 Task: For heading Use Roboto with pink colour & bold.  font size for heading26,  'Change the font style of data to'Roboto and font size to 18,  Change the alignment of both headline & data to Align center.  In the sheet  DashboardTaxAdvicebook
Action: Mouse moved to (60, 163)
Screenshot: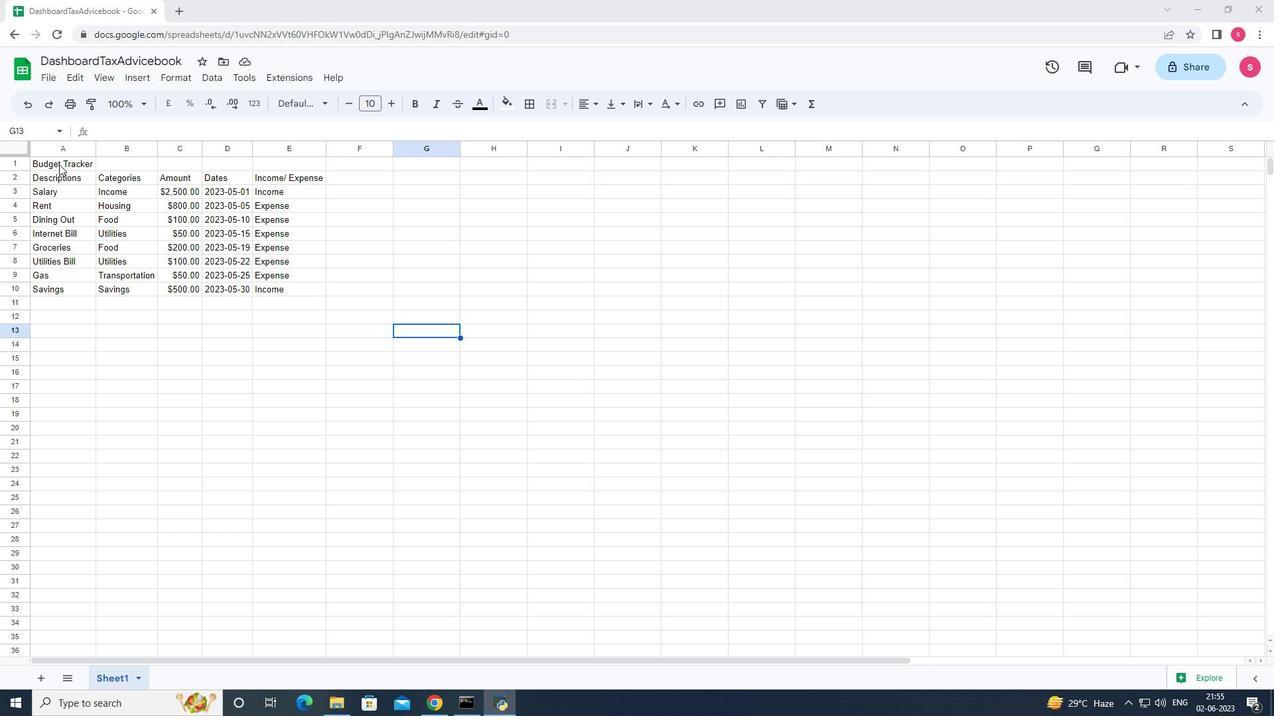 
Action: Mouse pressed left at (60, 163)
Screenshot: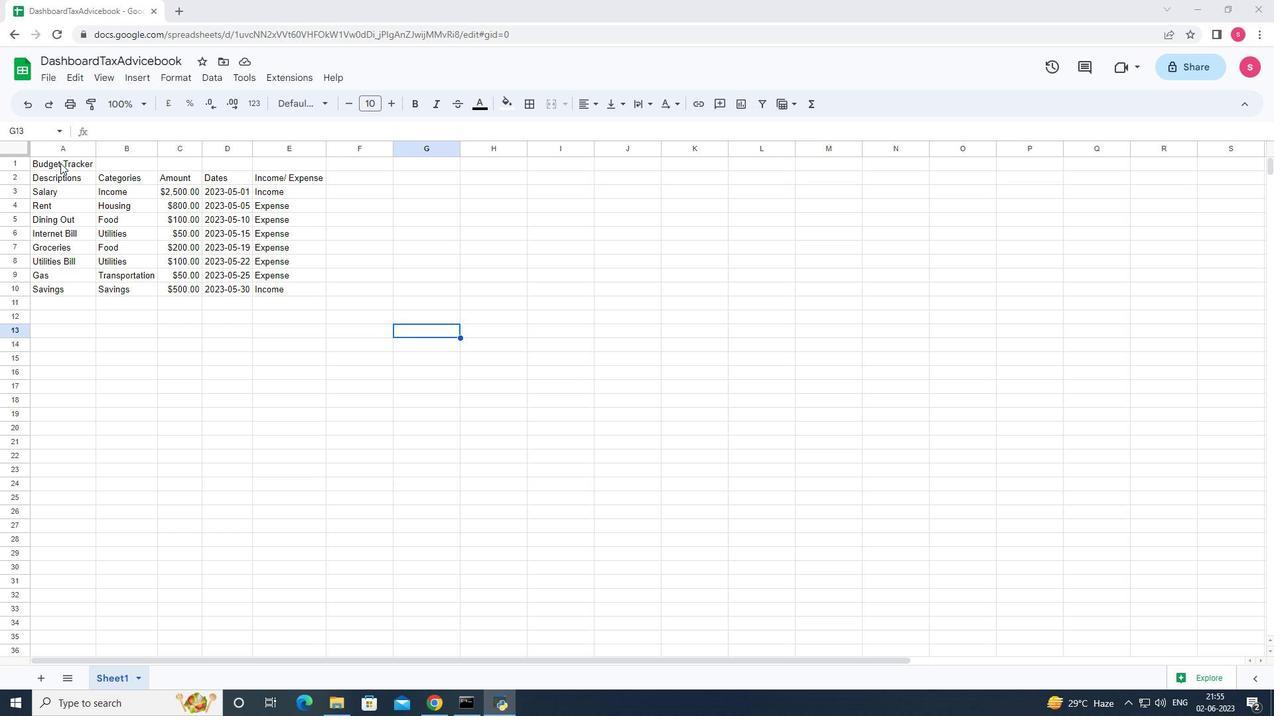 
Action: Mouse moved to (317, 104)
Screenshot: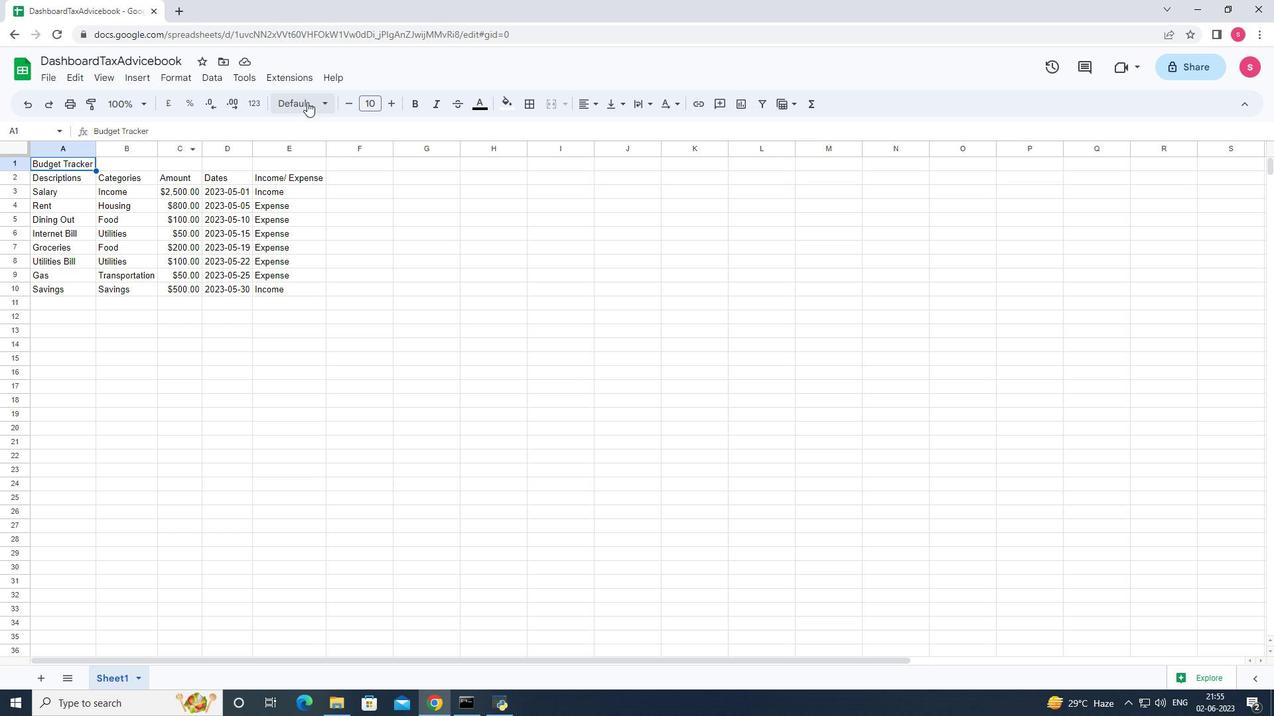 
Action: Mouse pressed left at (317, 104)
Screenshot: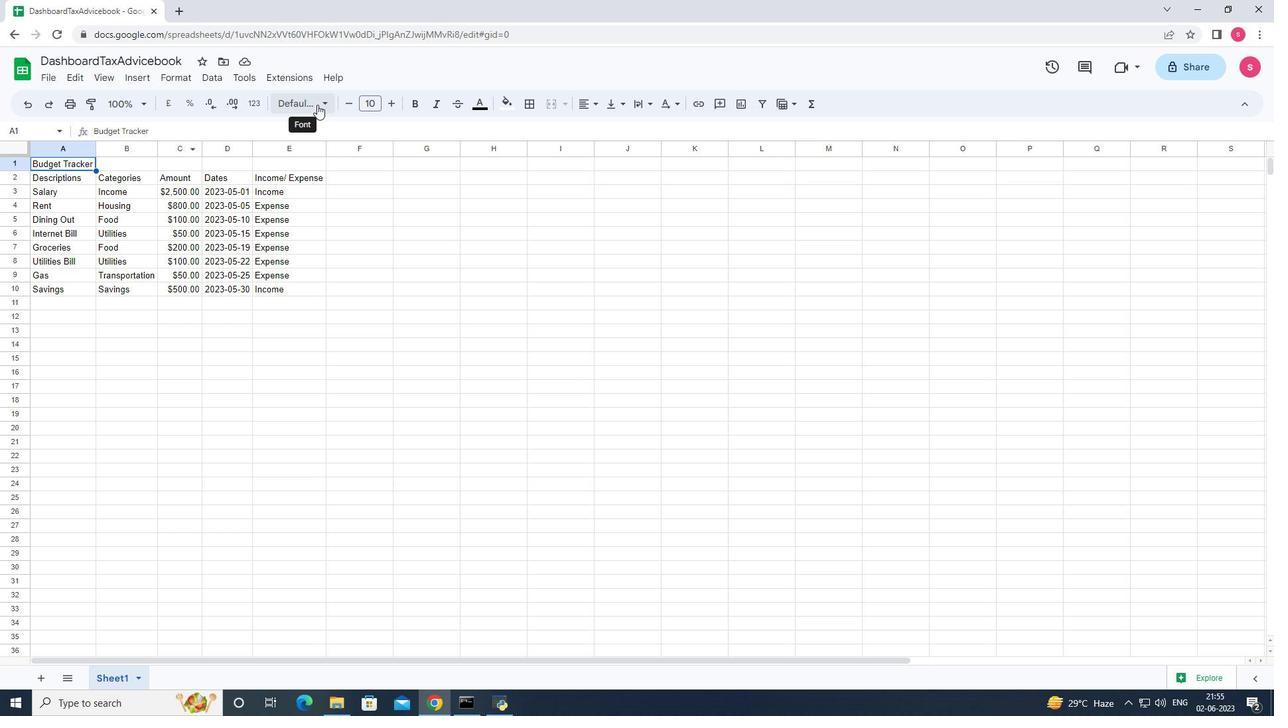 
Action: Mouse moved to (380, 525)
Screenshot: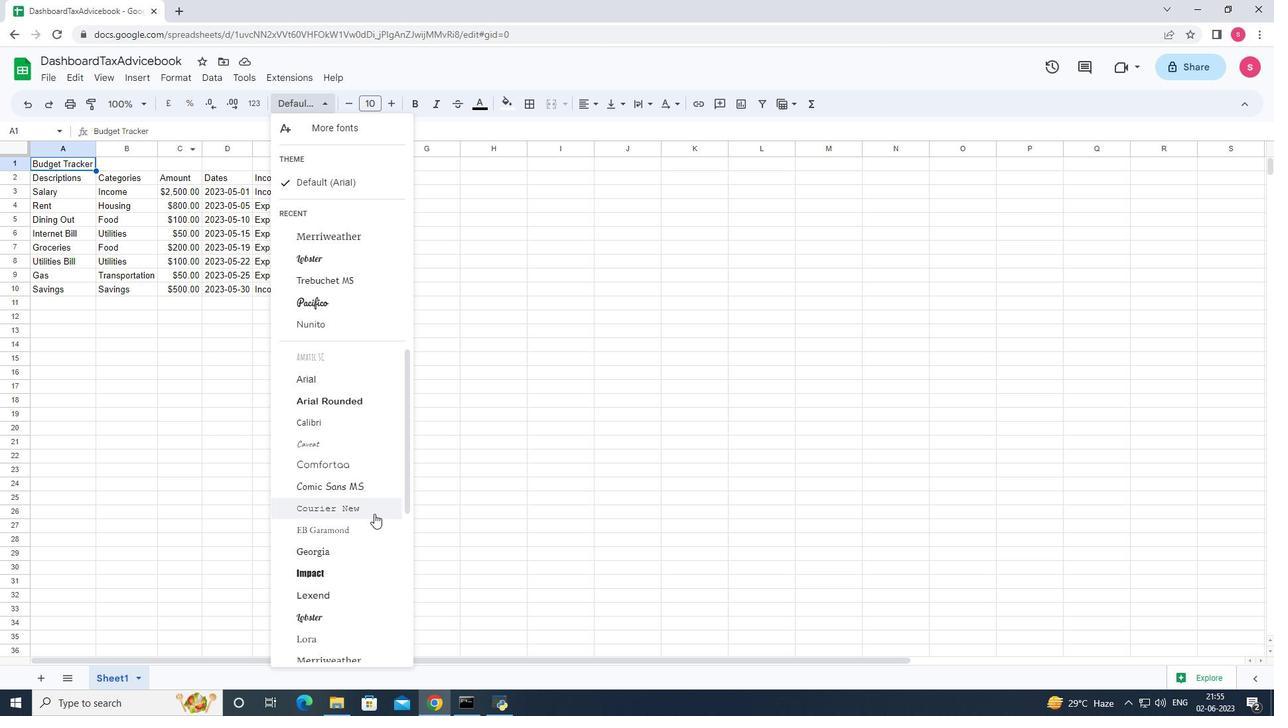 
Action: Mouse scrolled (380, 525) with delta (0, 0)
Screenshot: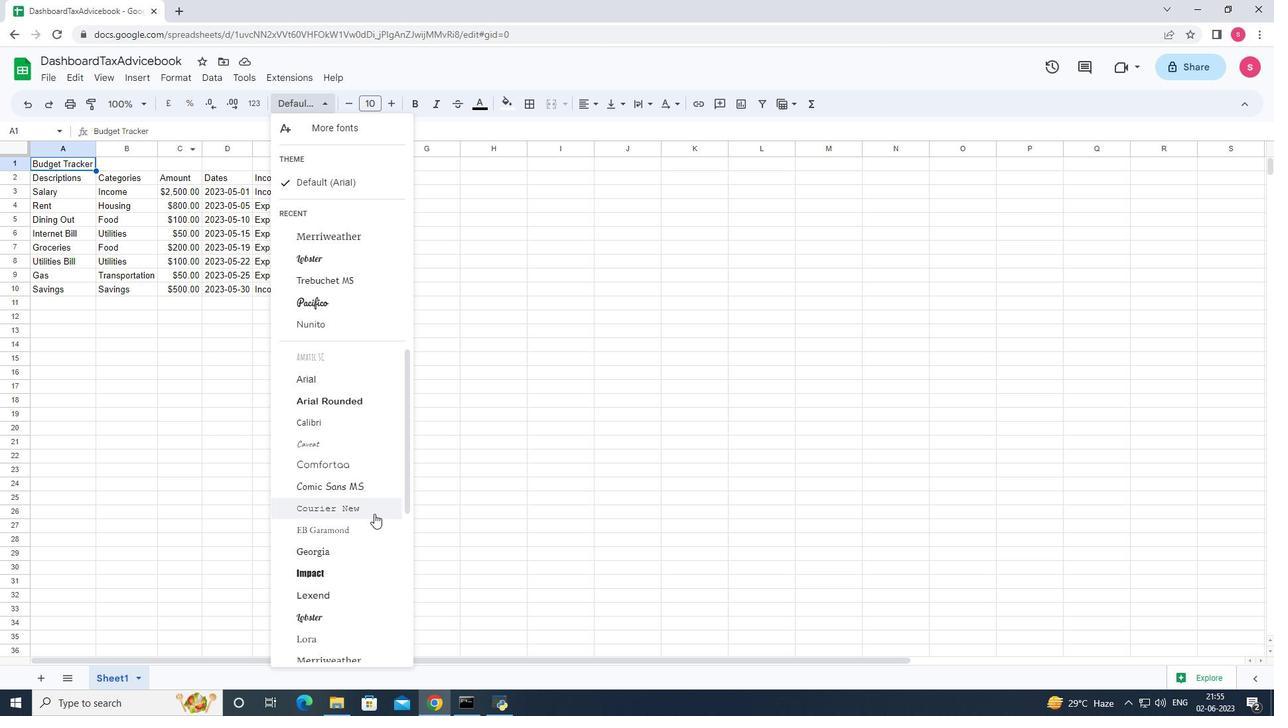 
Action: Mouse moved to (387, 538)
Screenshot: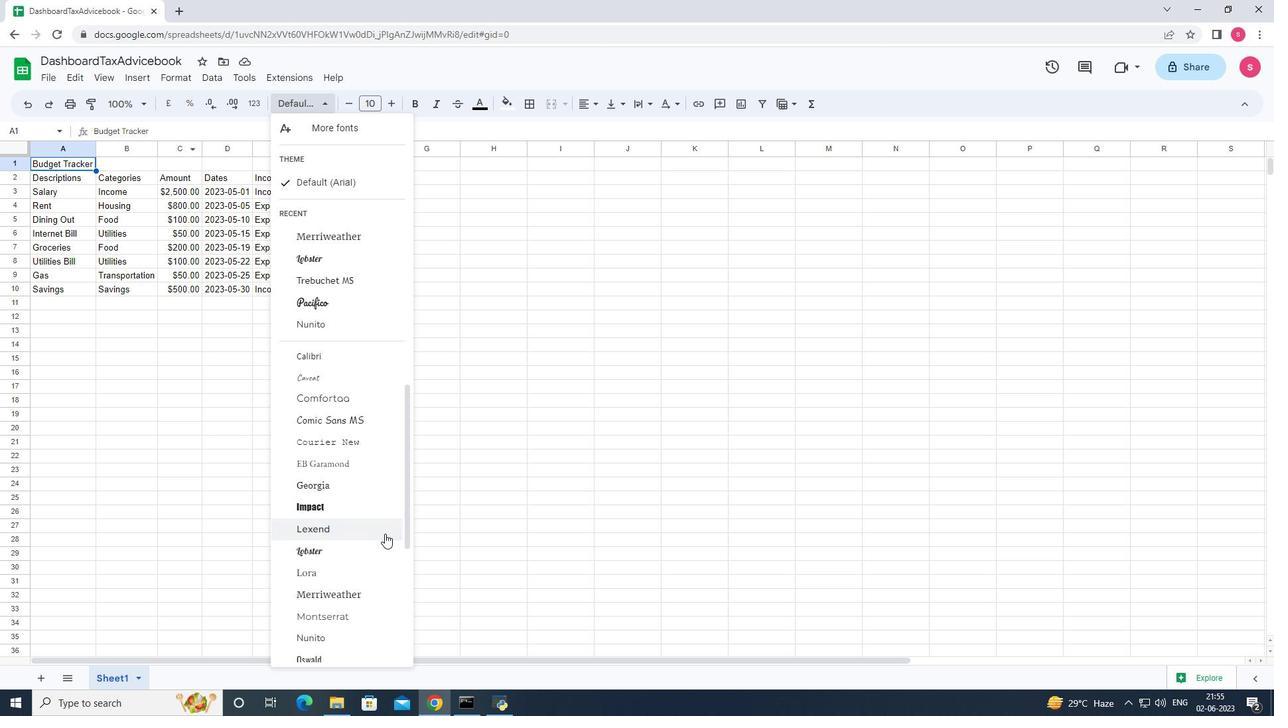 
Action: Mouse scrolled (387, 537) with delta (0, 0)
Screenshot: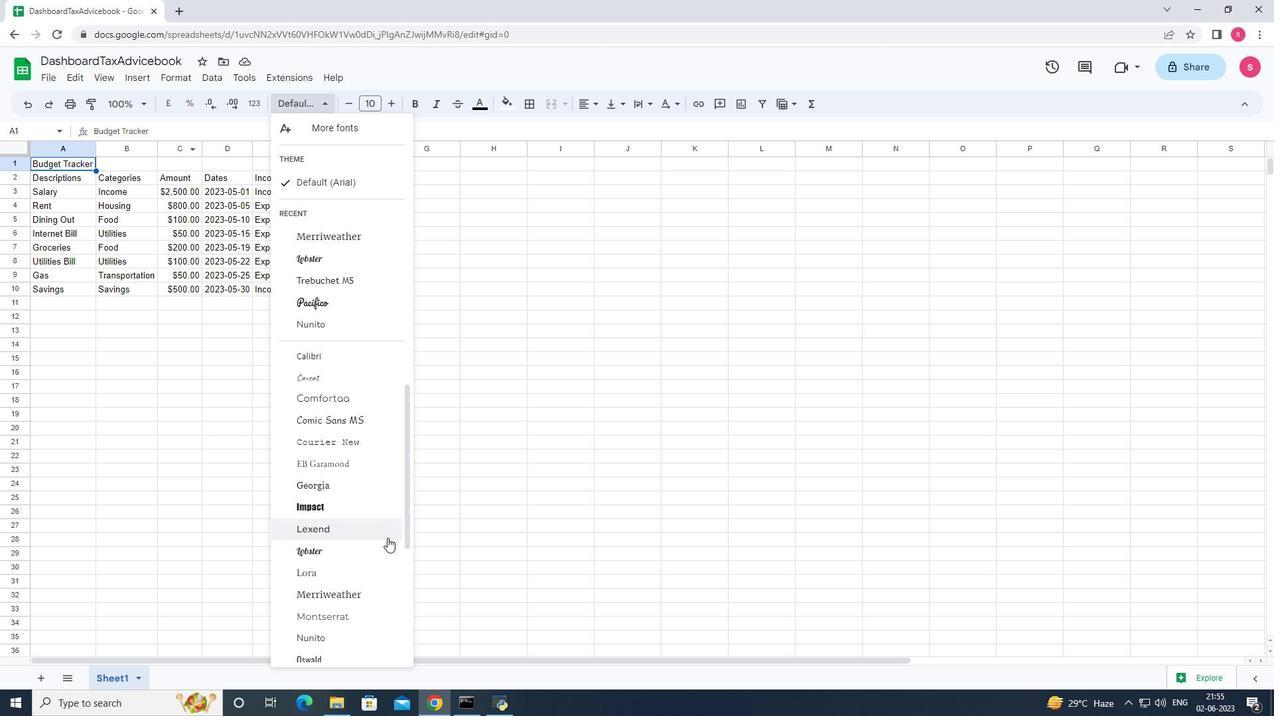 
Action: Mouse scrolled (387, 537) with delta (0, 0)
Screenshot: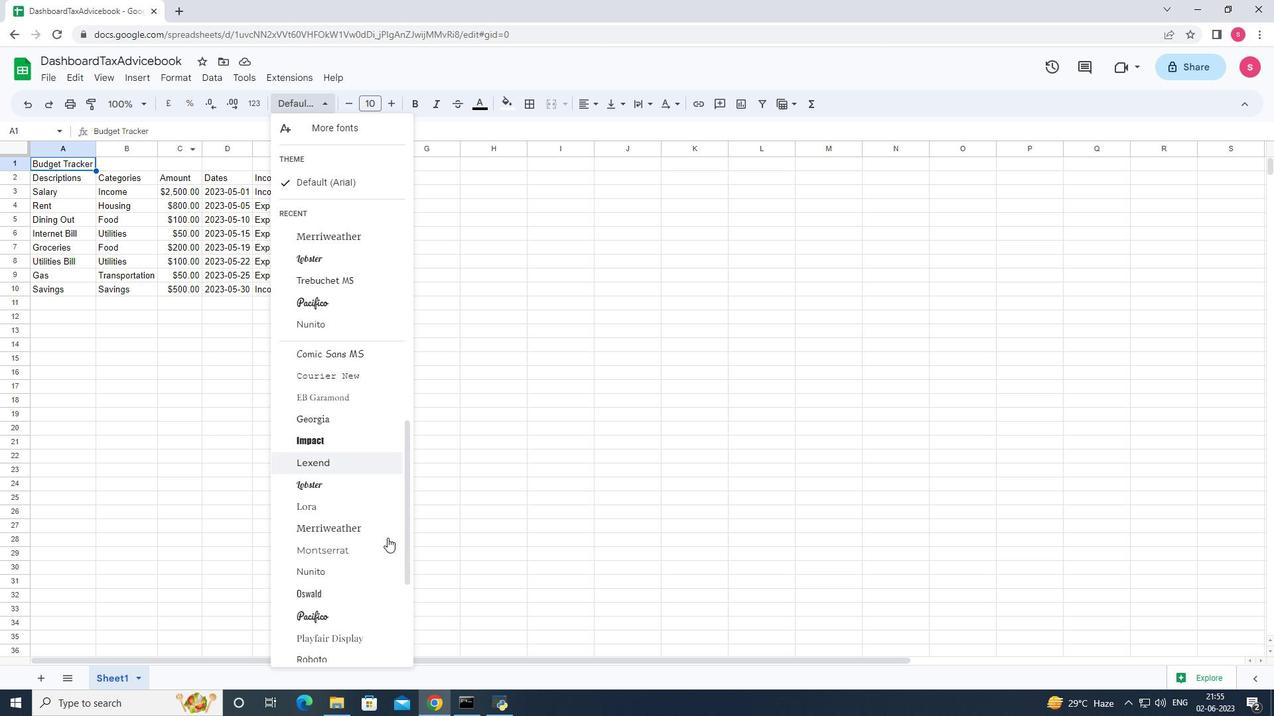
Action: Mouse moved to (348, 591)
Screenshot: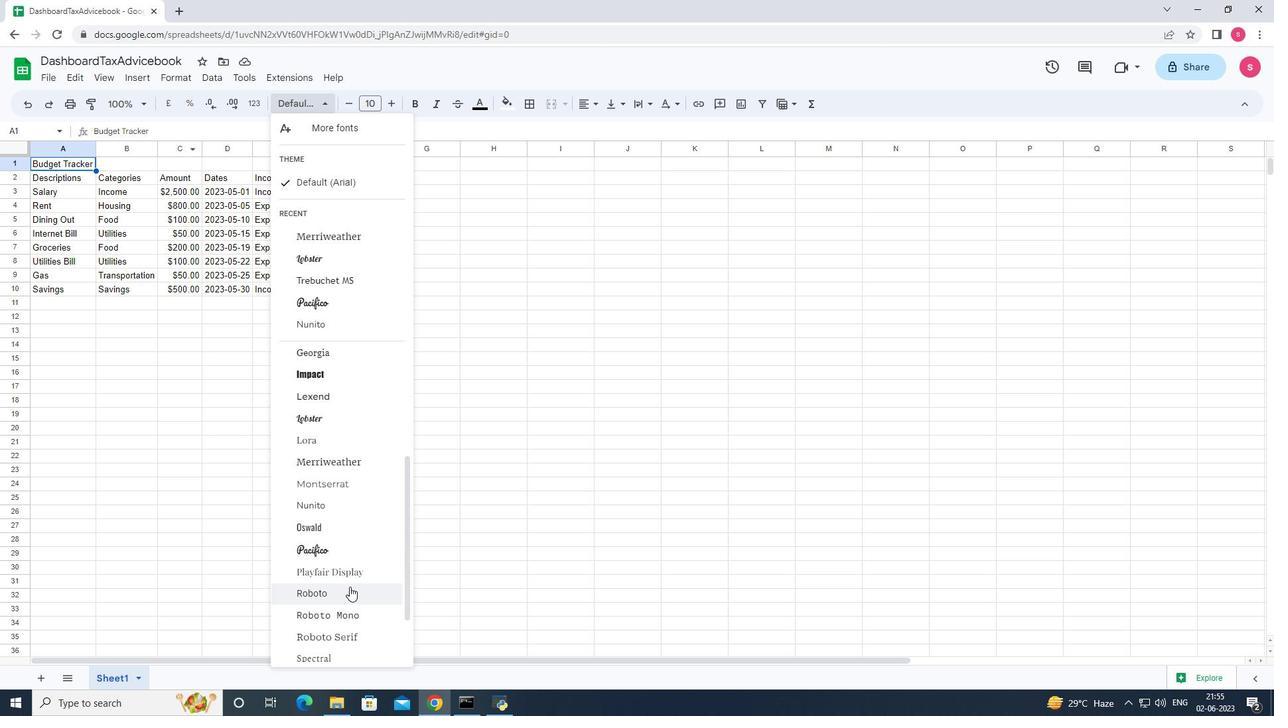 
Action: Mouse pressed left at (348, 591)
Screenshot: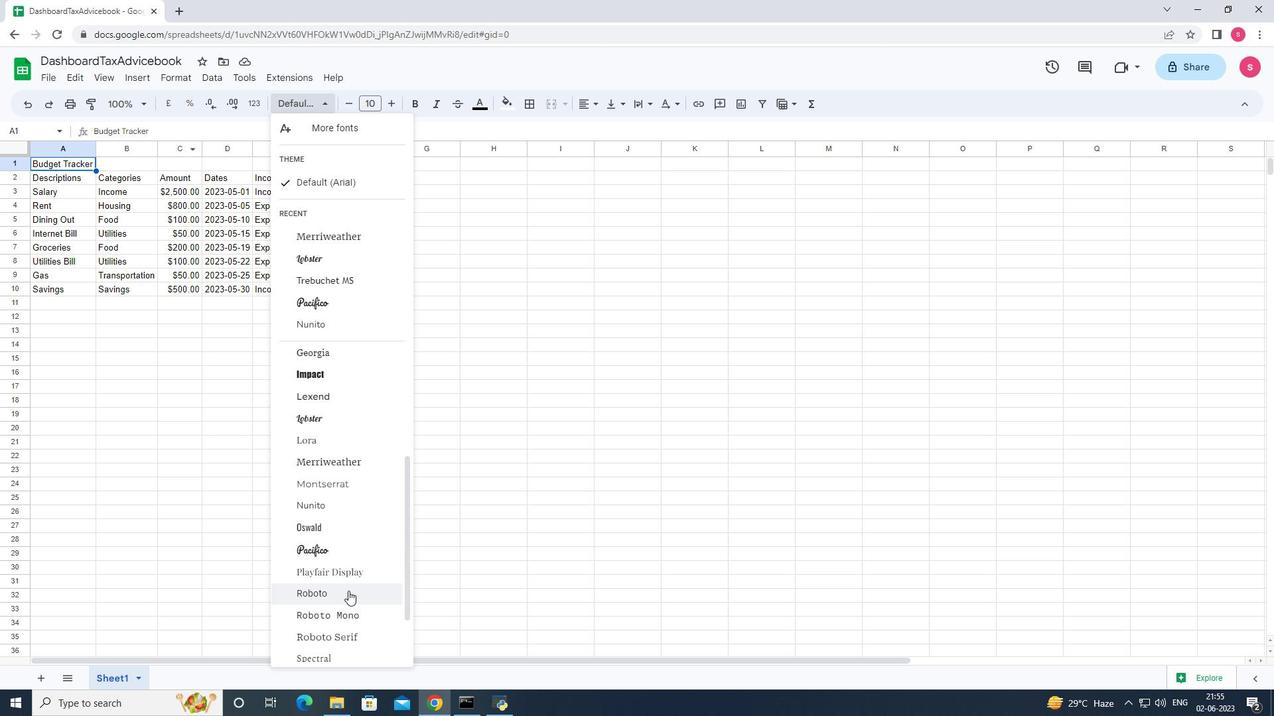 
Action: Mouse moved to (480, 103)
Screenshot: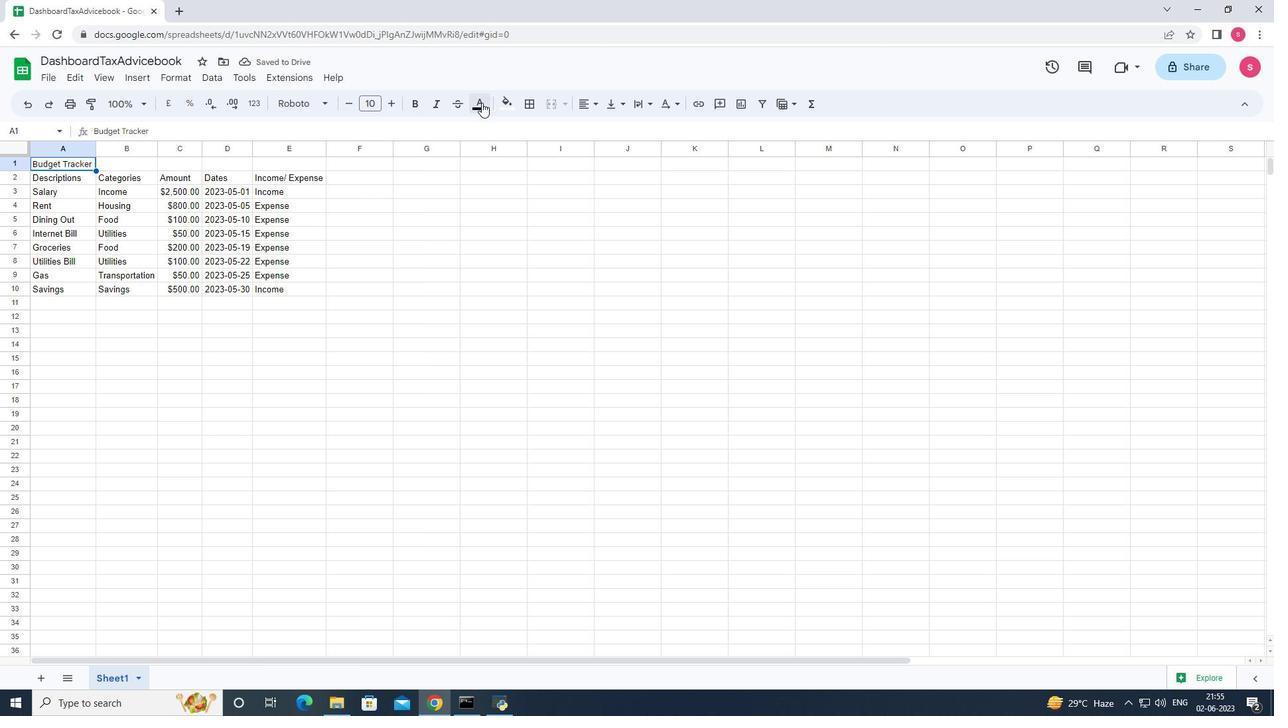 
Action: Mouse pressed left at (480, 103)
Screenshot: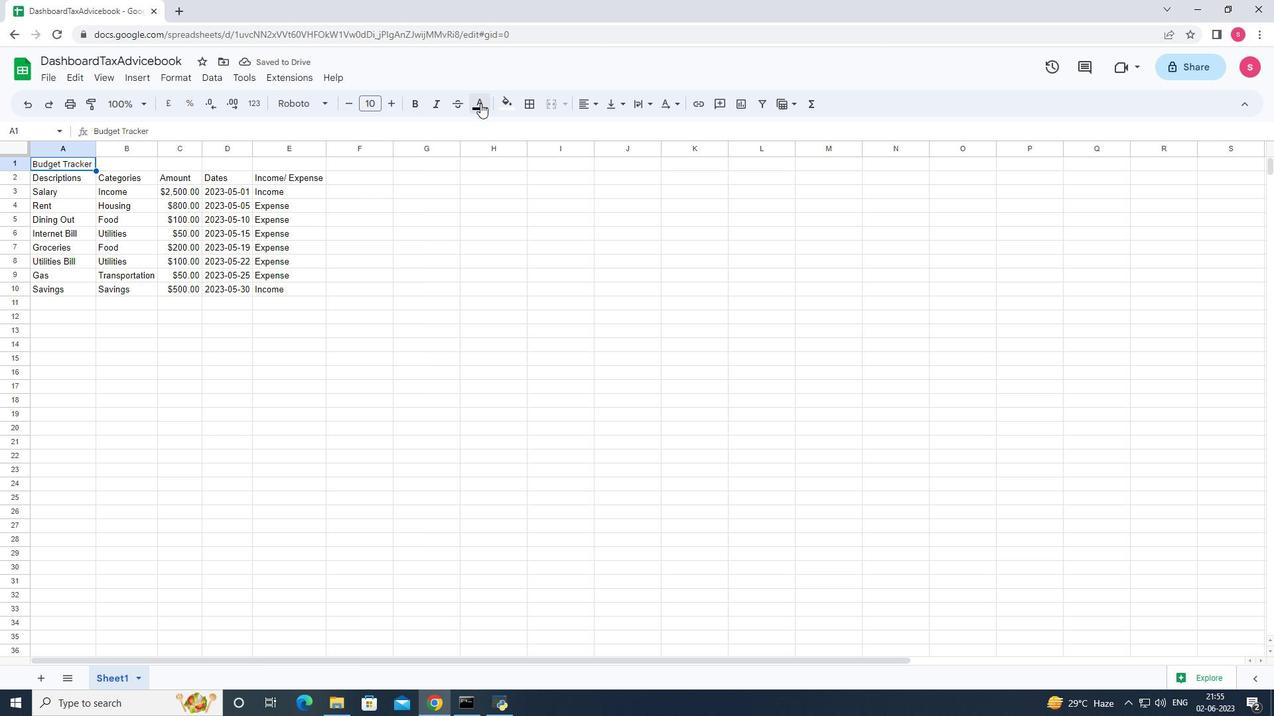 
Action: Mouse moved to (619, 163)
Screenshot: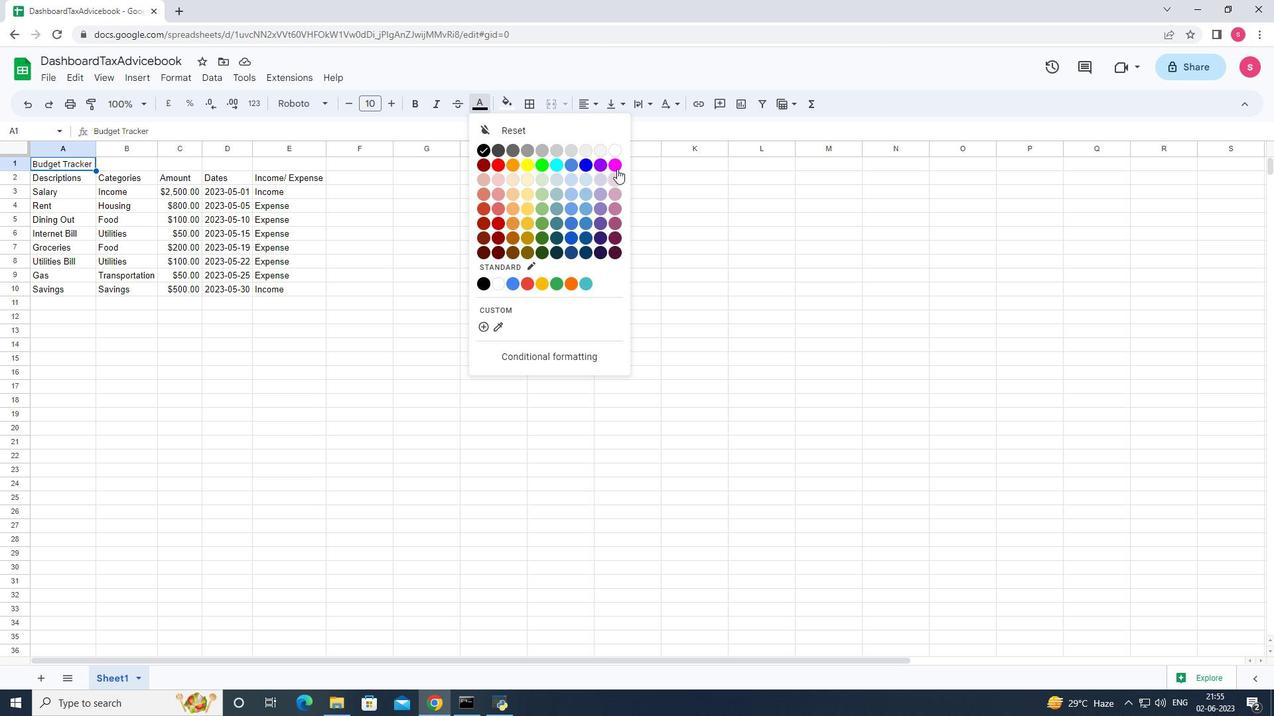 
Action: Mouse pressed left at (619, 163)
Screenshot: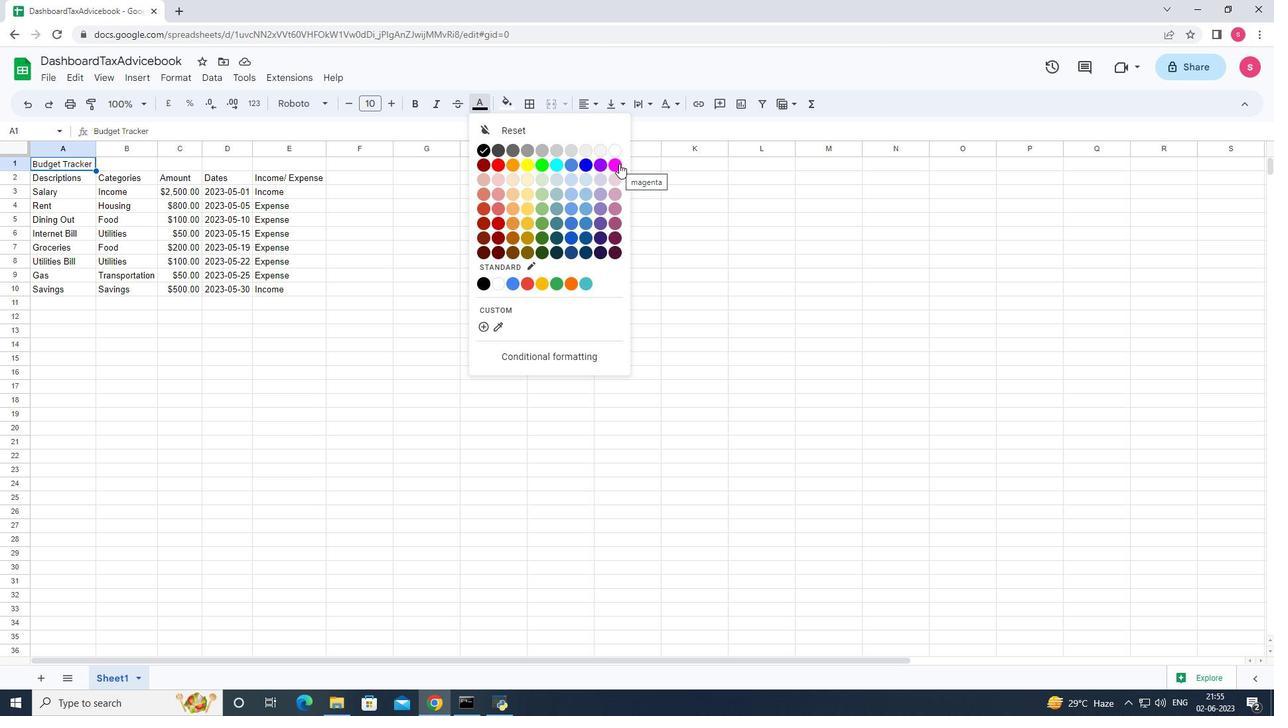
Action: Mouse moved to (416, 108)
Screenshot: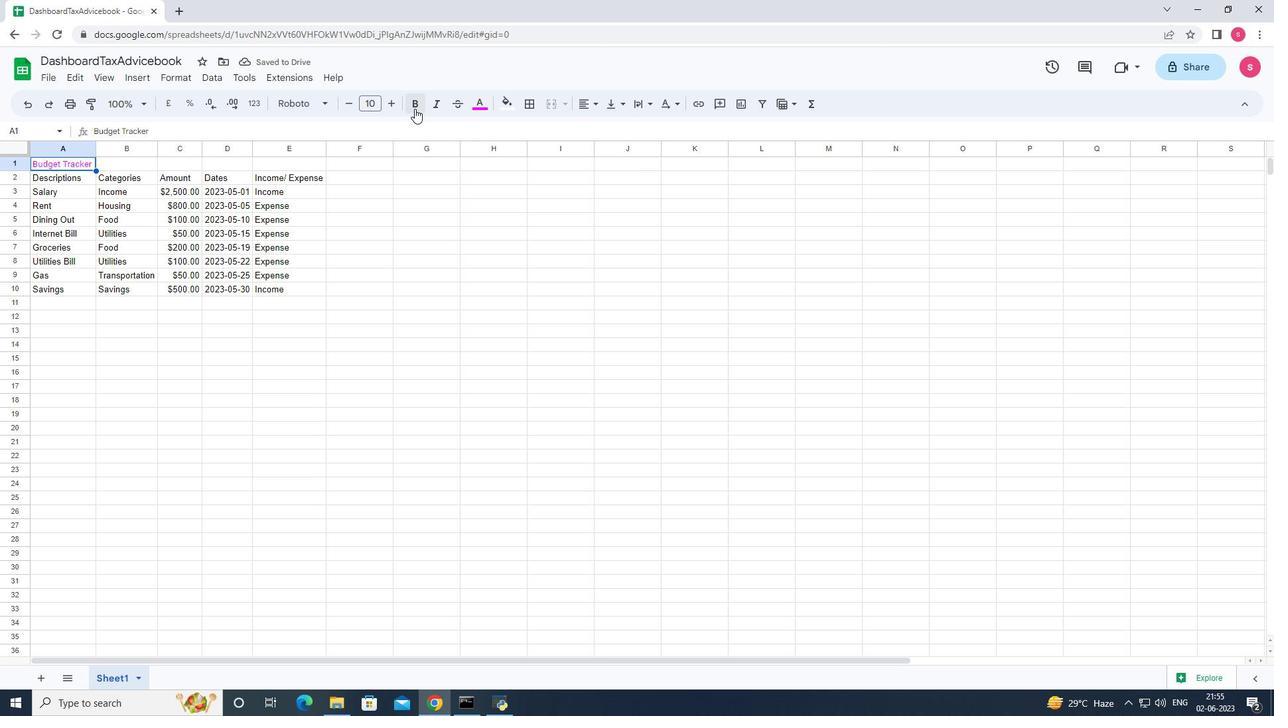 
Action: Mouse pressed left at (416, 108)
Screenshot: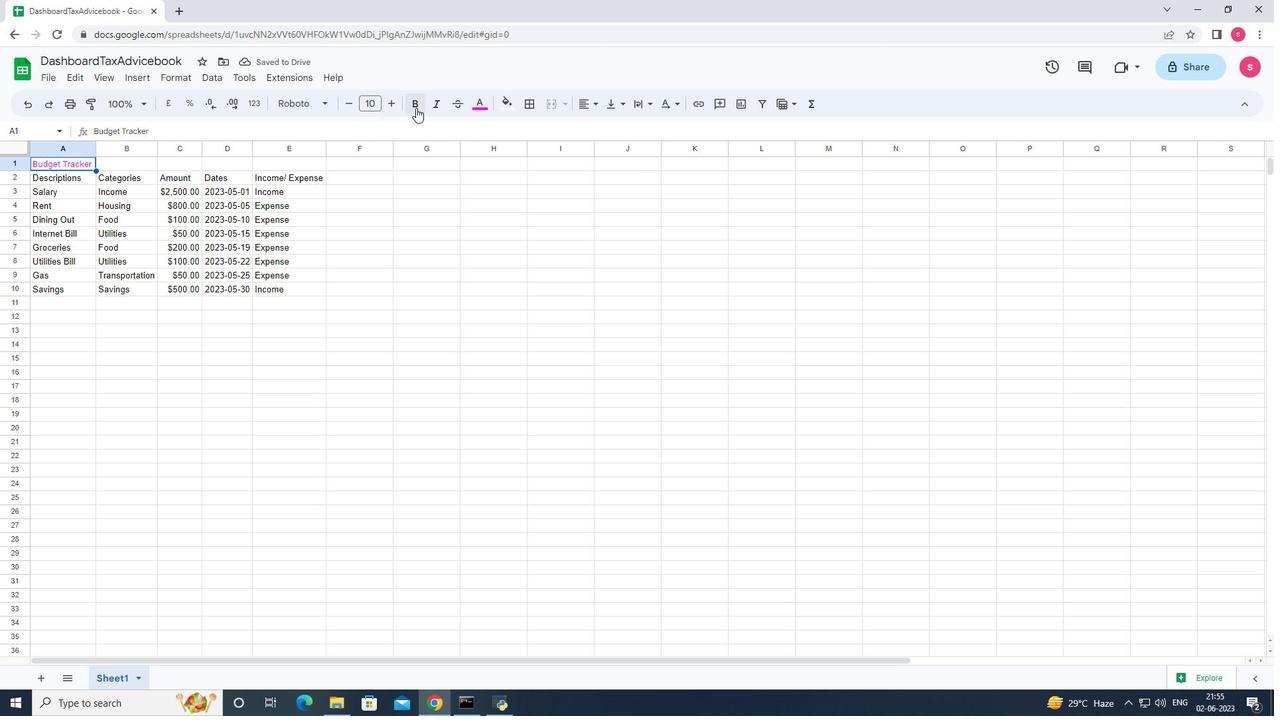 
Action: Mouse moved to (393, 110)
Screenshot: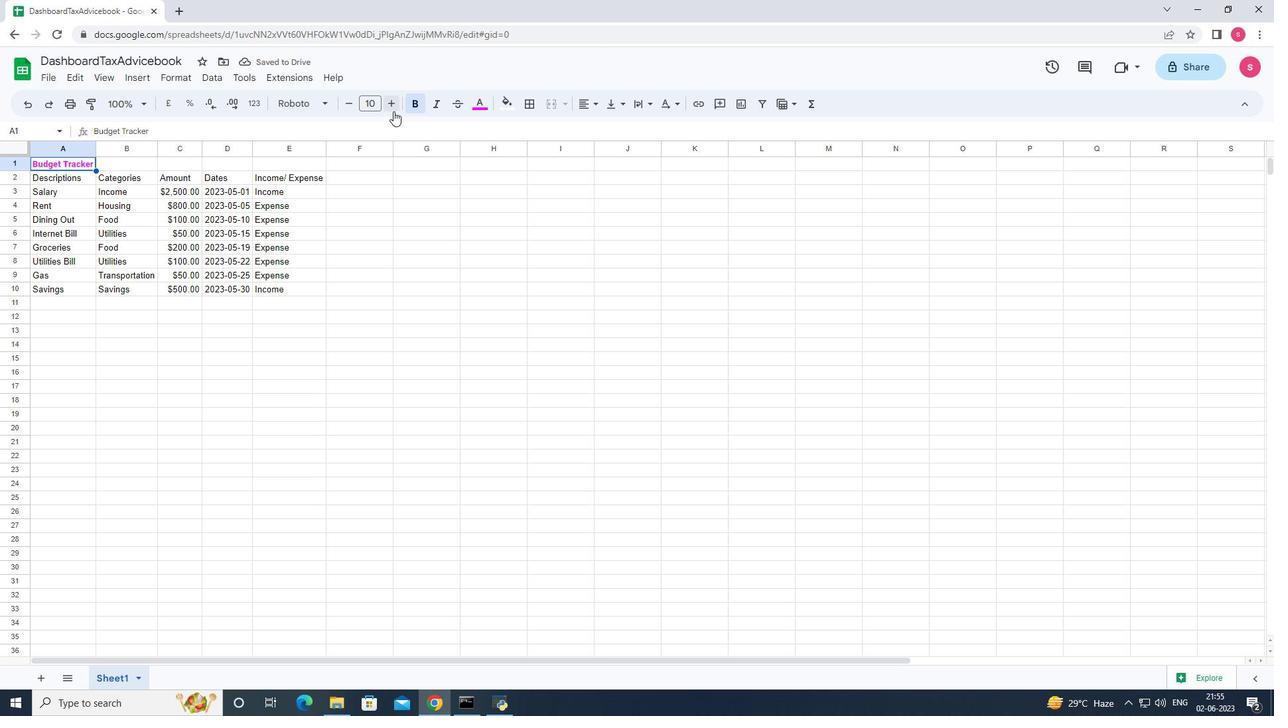 
Action: Mouse pressed left at (393, 110)
Screenshot: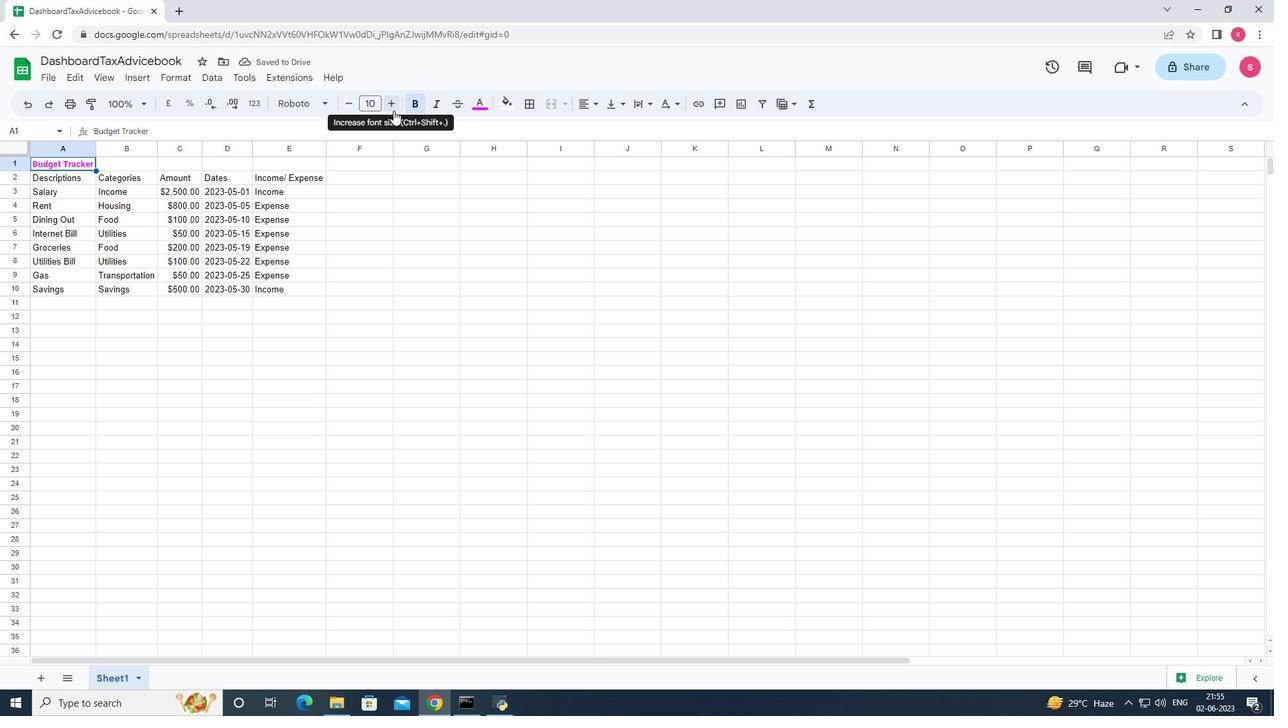 
Action: Mouse pressed left at (393, 110)
Screenshot: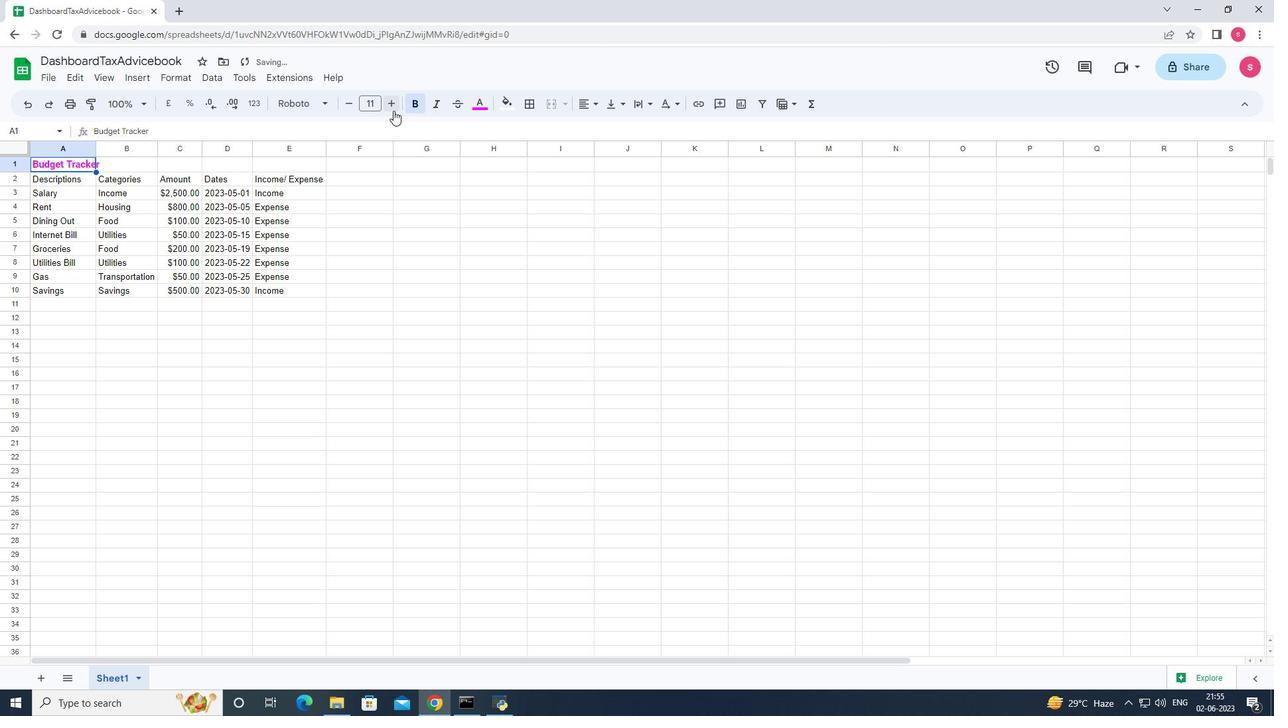 
Action: Mouse pressed left at (393, 110)
Screenshot: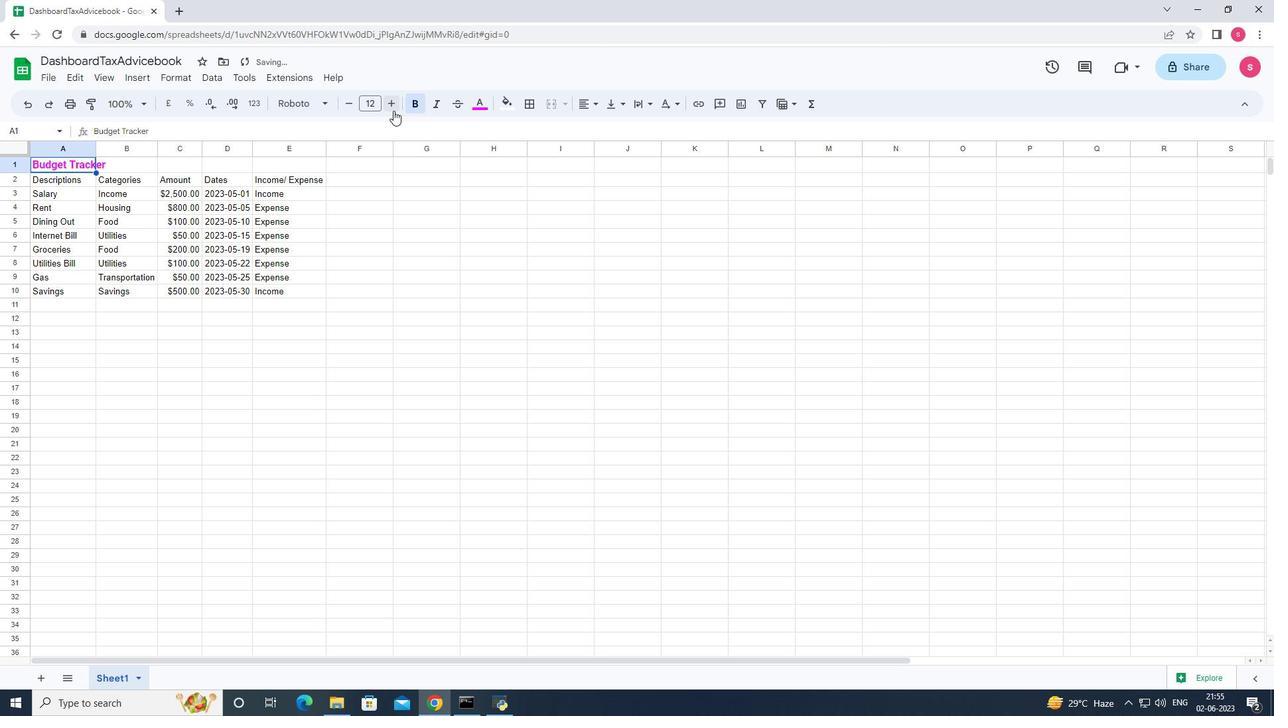 
Action: Mouse pressed left at (393, 110)
Screenshot: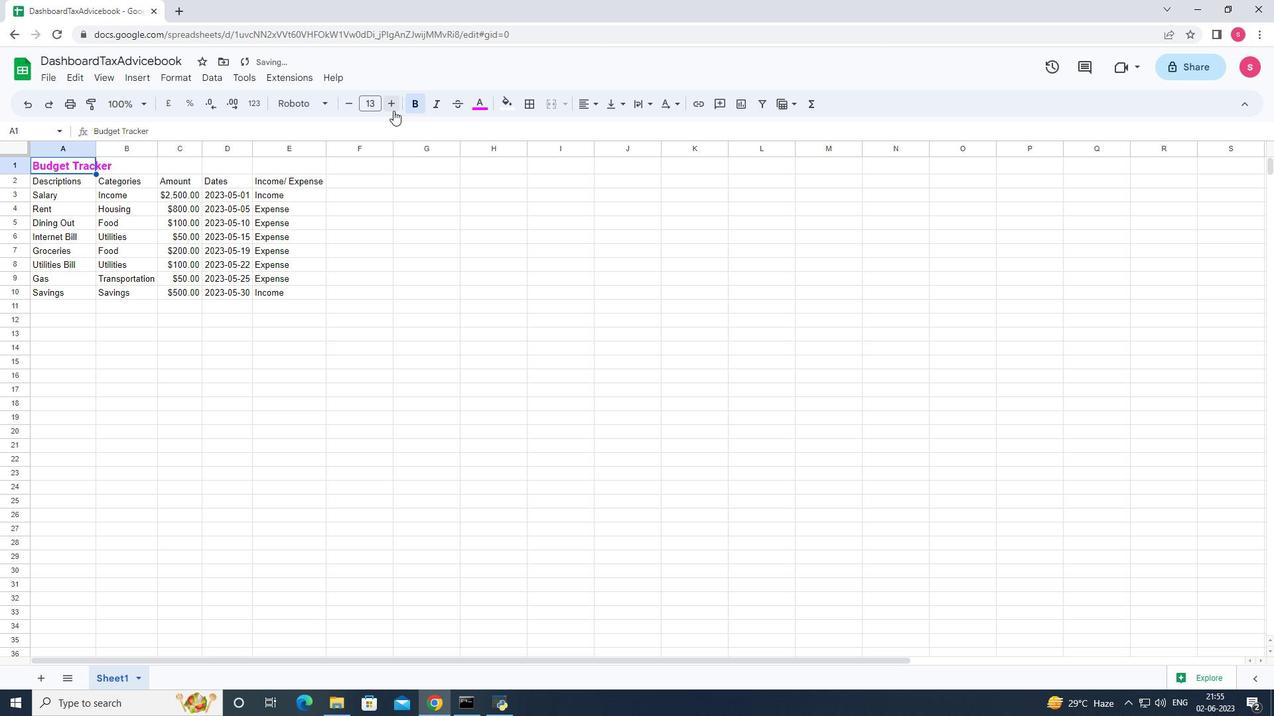 
Action: Mouse pressed left at (393, 110)
Screenshot: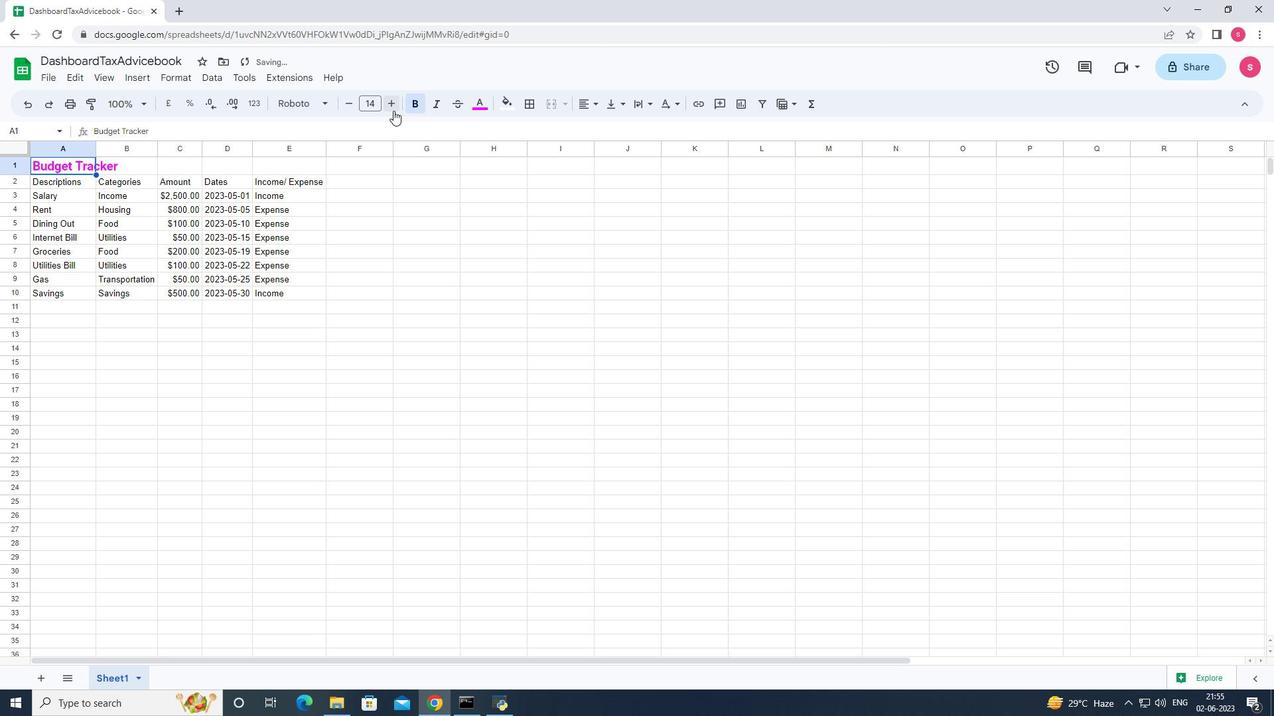 
Action: Mouse pressed left at (393, 110)
Screenshot: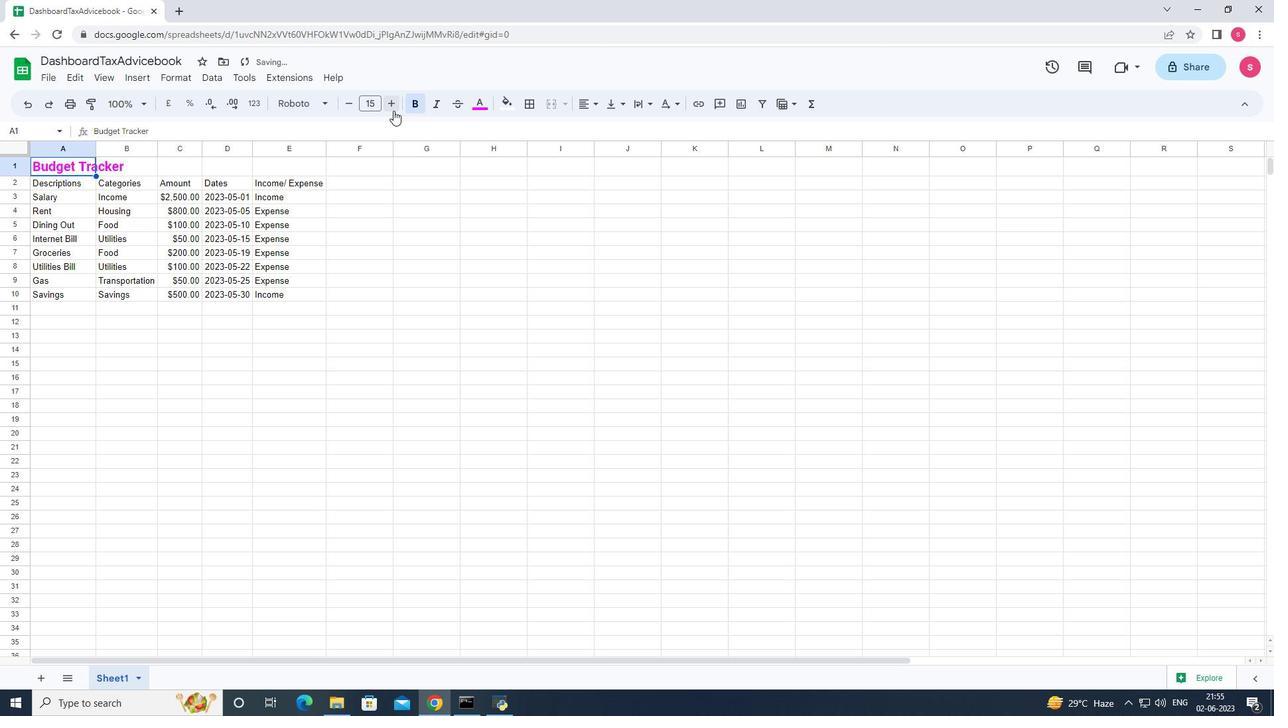 
Action: Mouse moved to (390, 100)
Screenshot: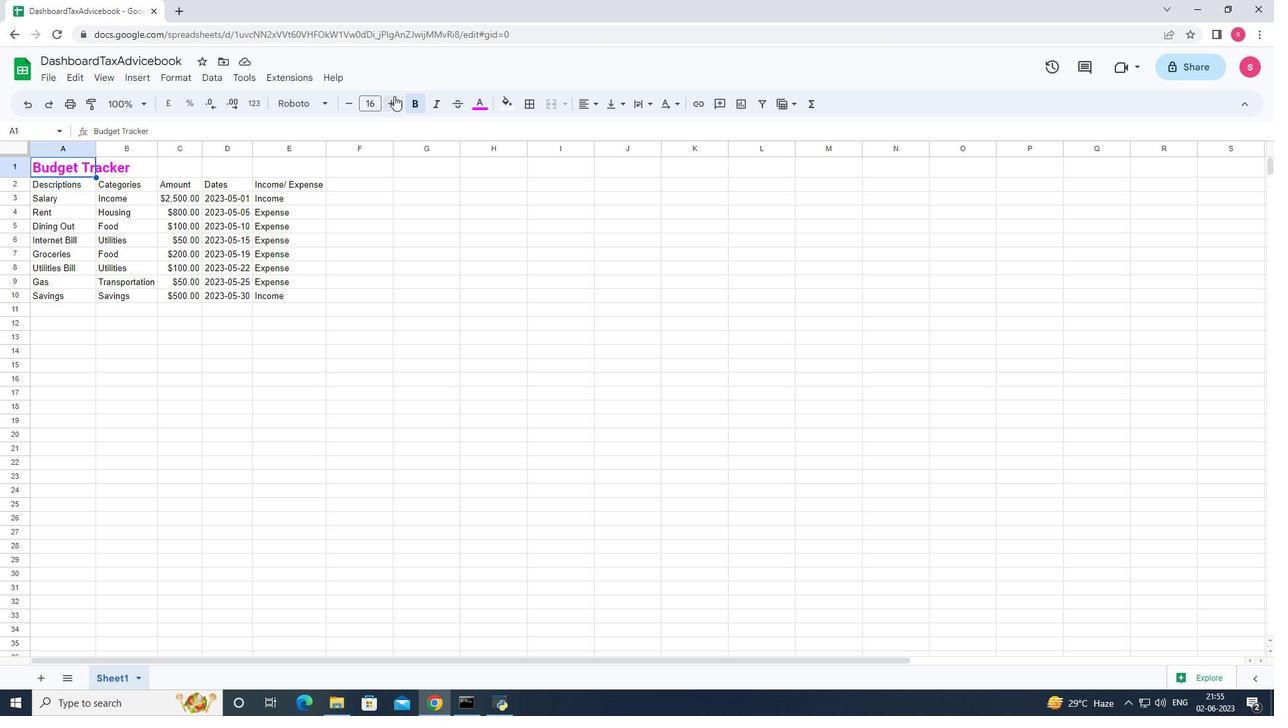 
Action: Mouse pressed left at (390, 100)
Screenshot: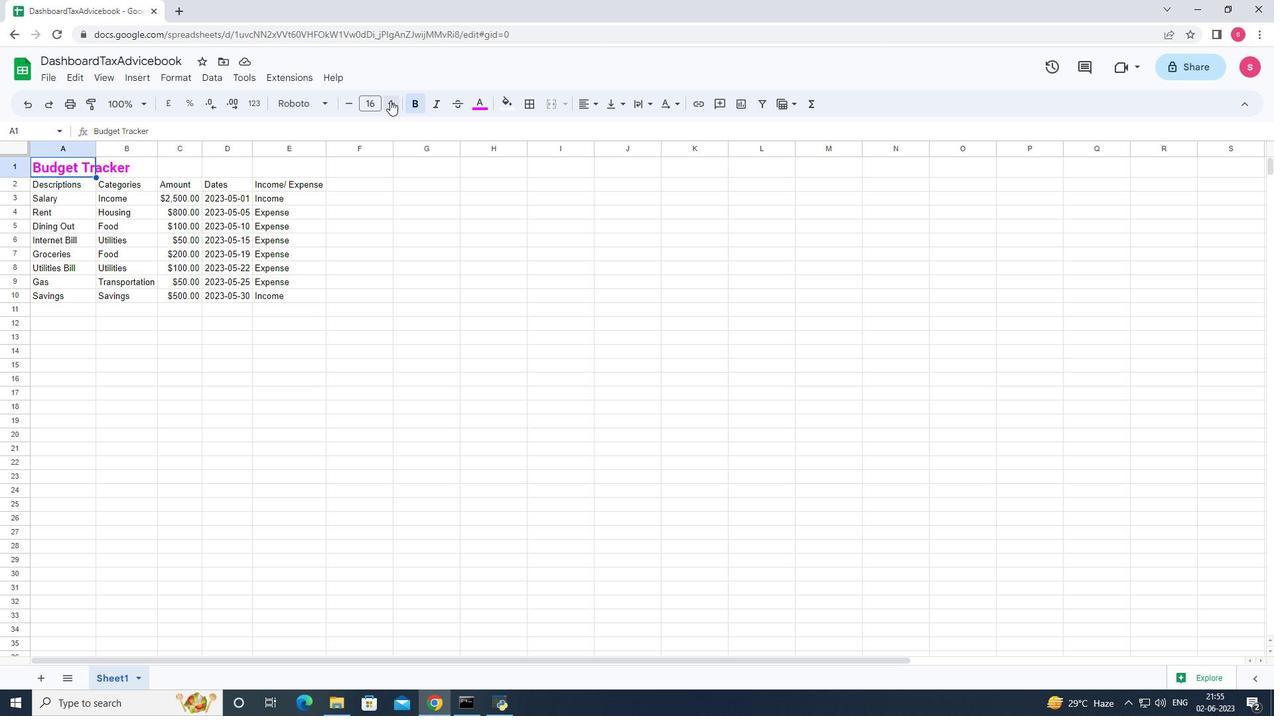 
Action: Mouse pressed left at (390, 100)
Screenshot: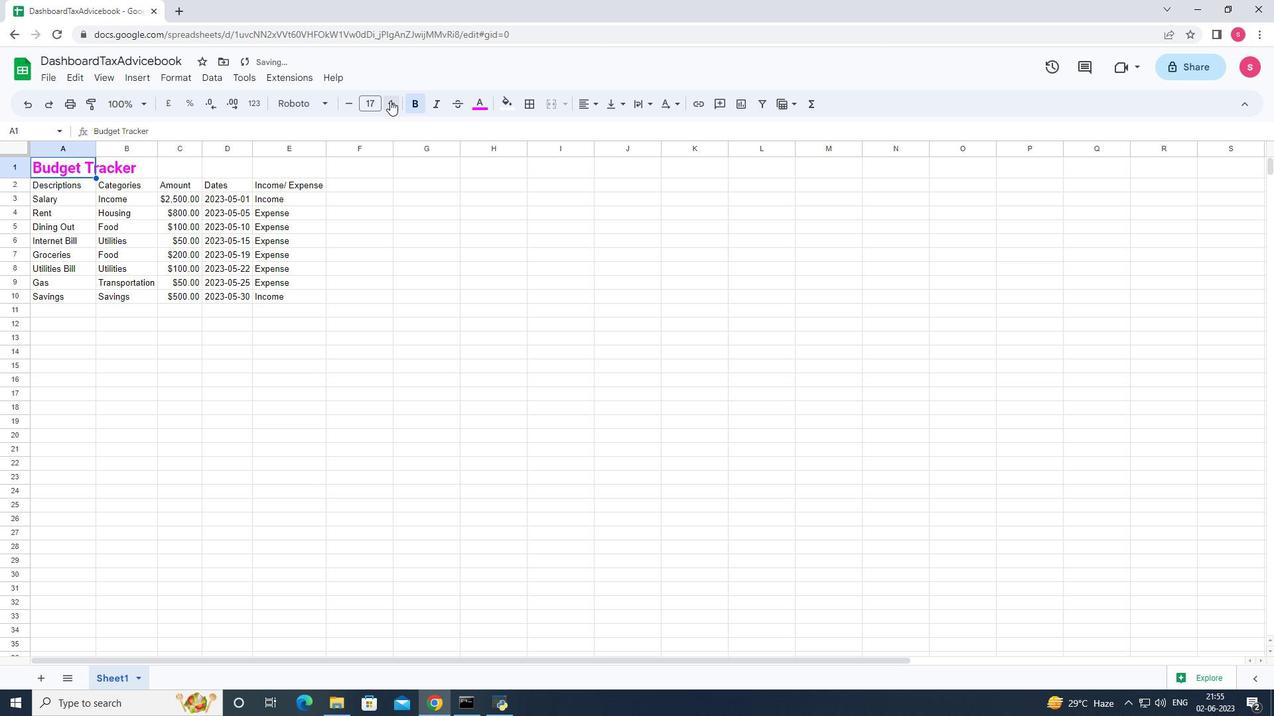 
Action: Mouse pressed left at (390, 100)
Screenshot: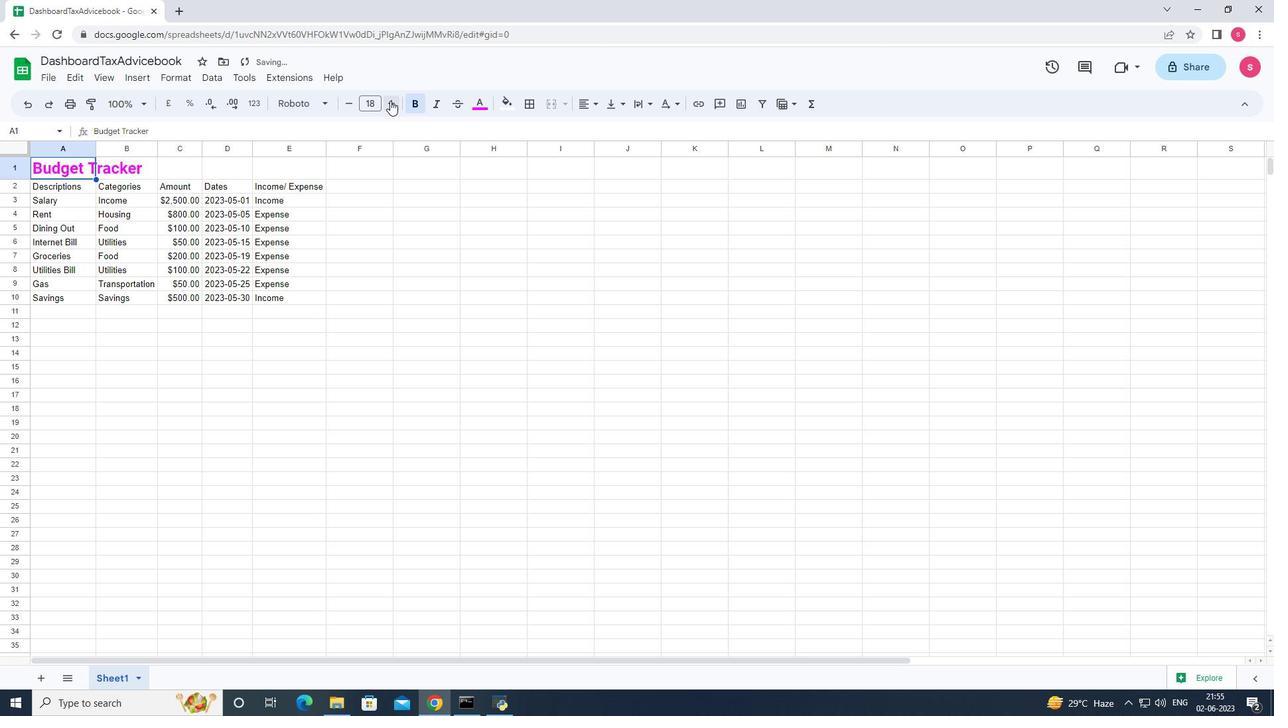 
Action: Mouse pressed left at (390, 100)
Screenshot: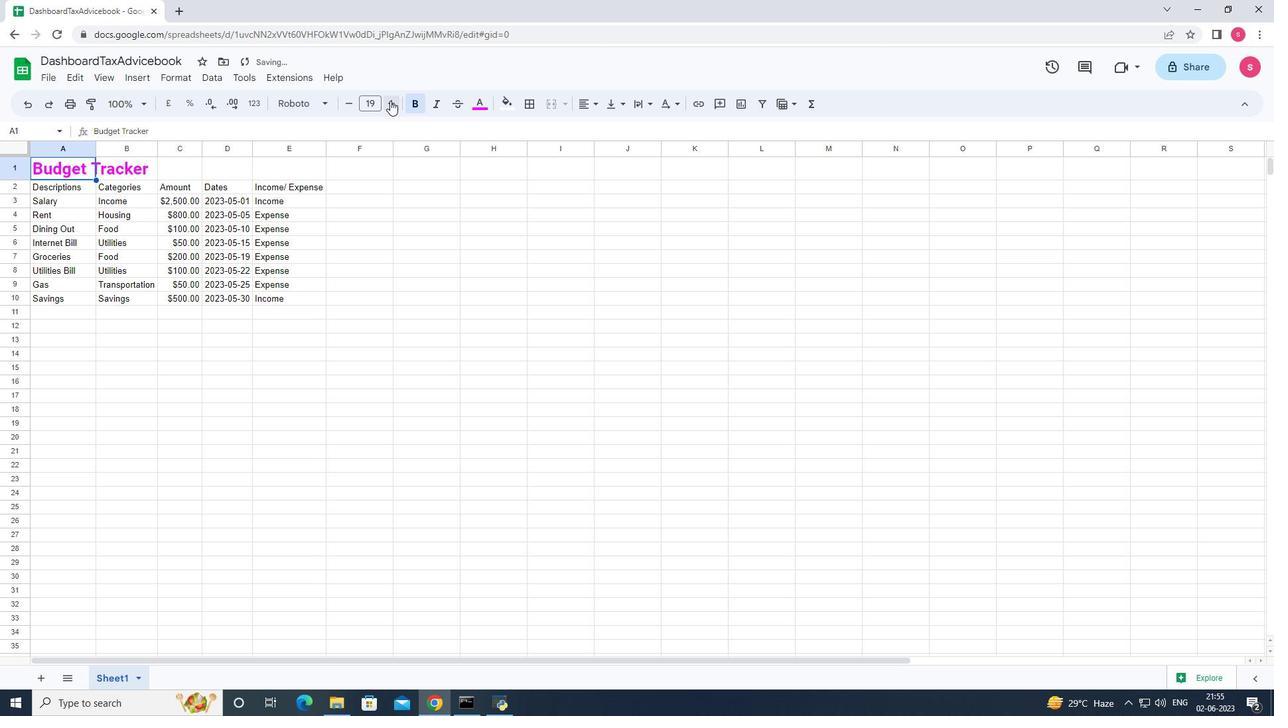 
Action: Mouse pressed left at (390, 100)
Screenshot: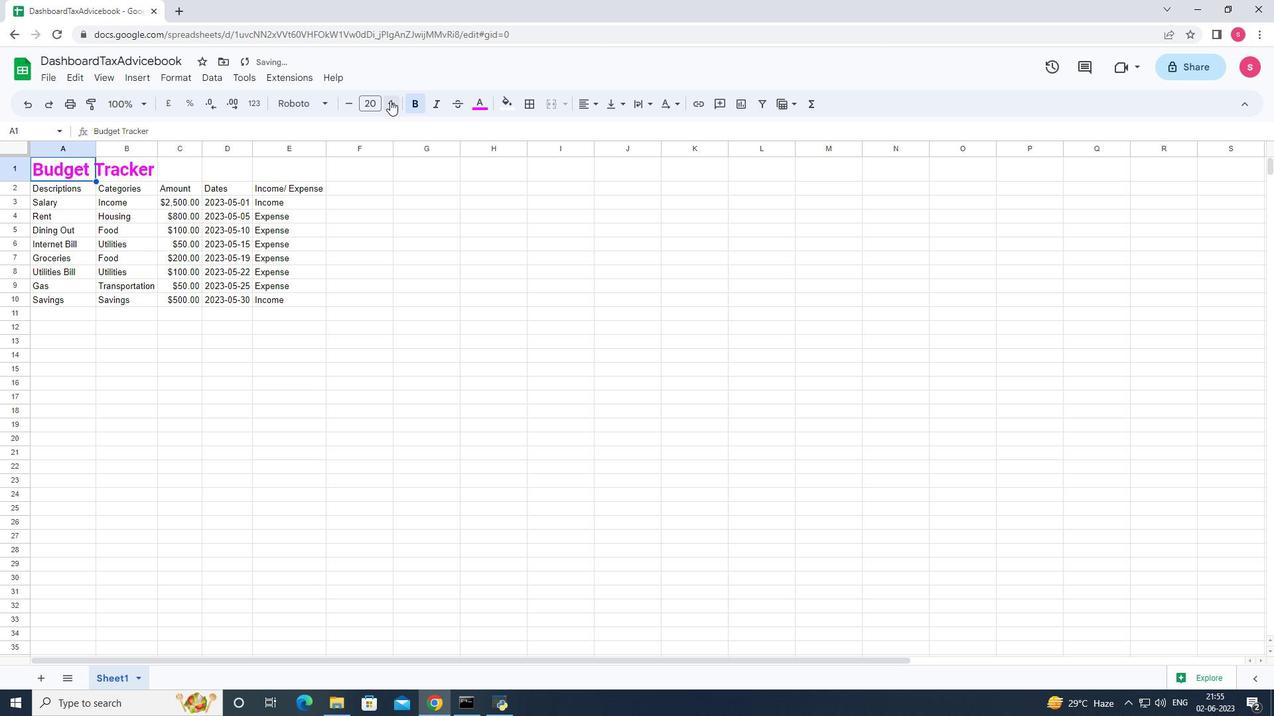 
Action: Mouse pressed left at (390, 100)
Screenshot: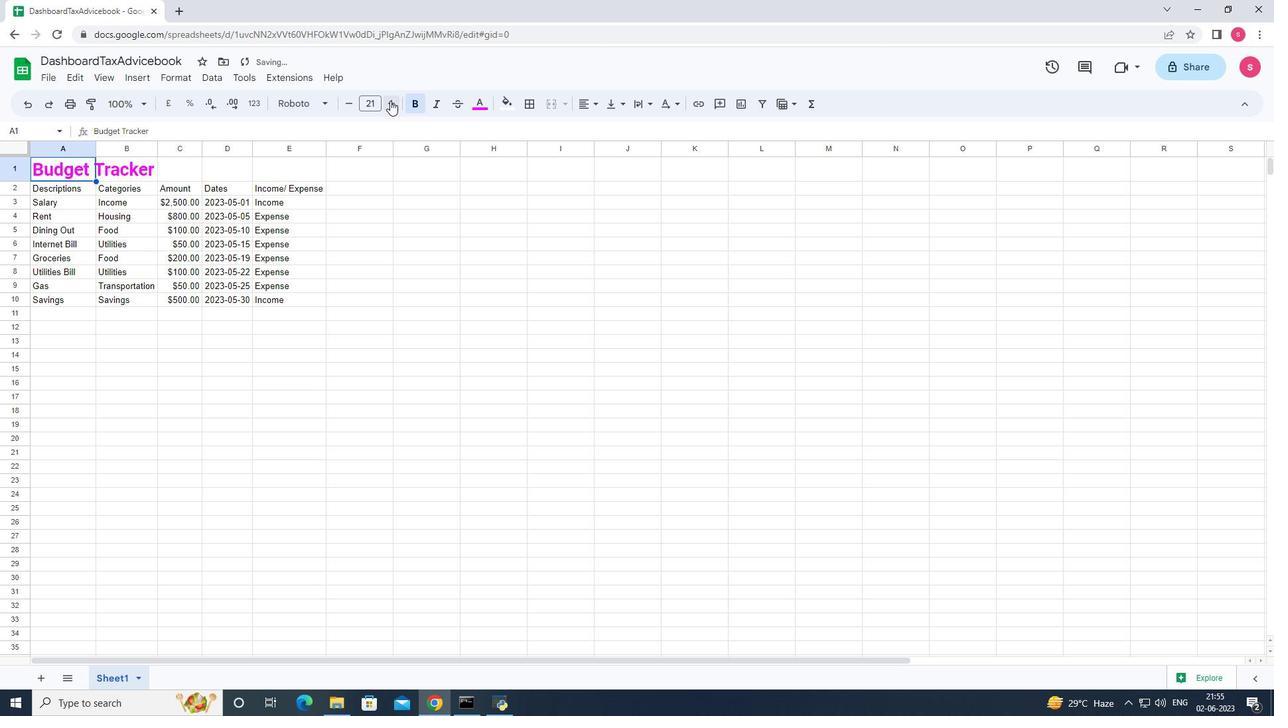 
Action: Mouse pressed left at (390, 100)
Screenshot: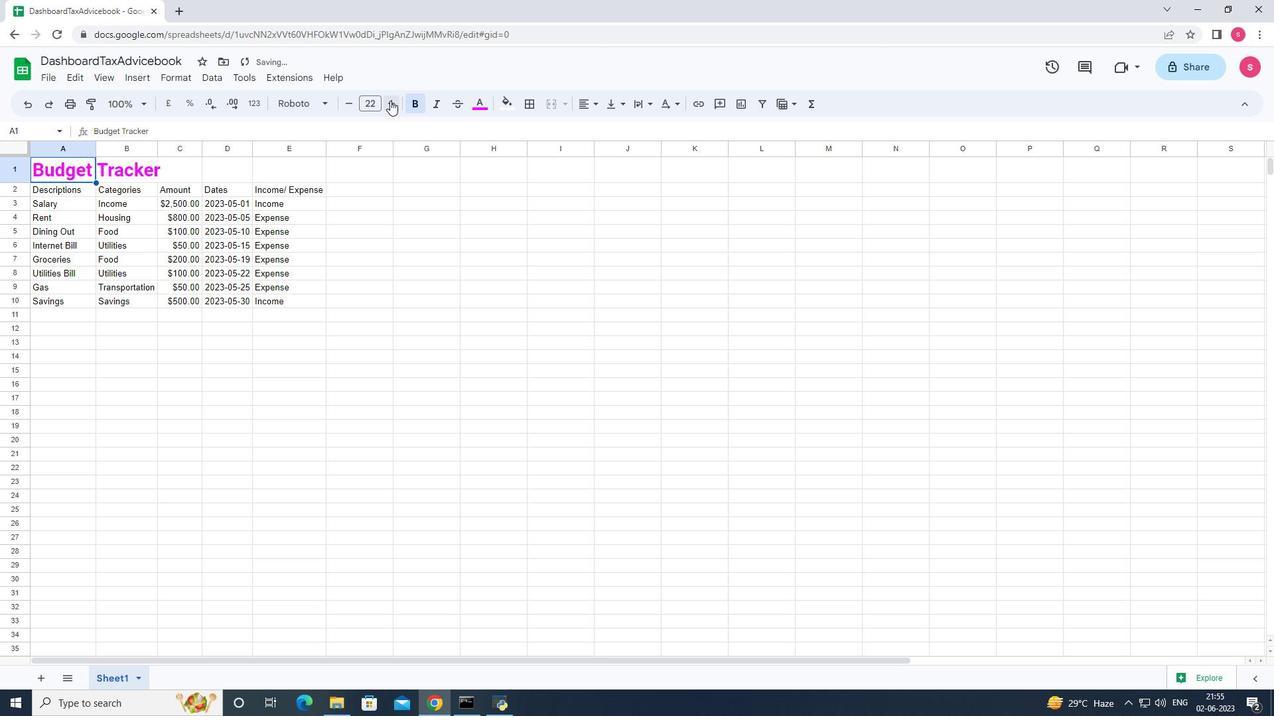 
Action: Mouse pressed left at (390, 100)
Screenshot: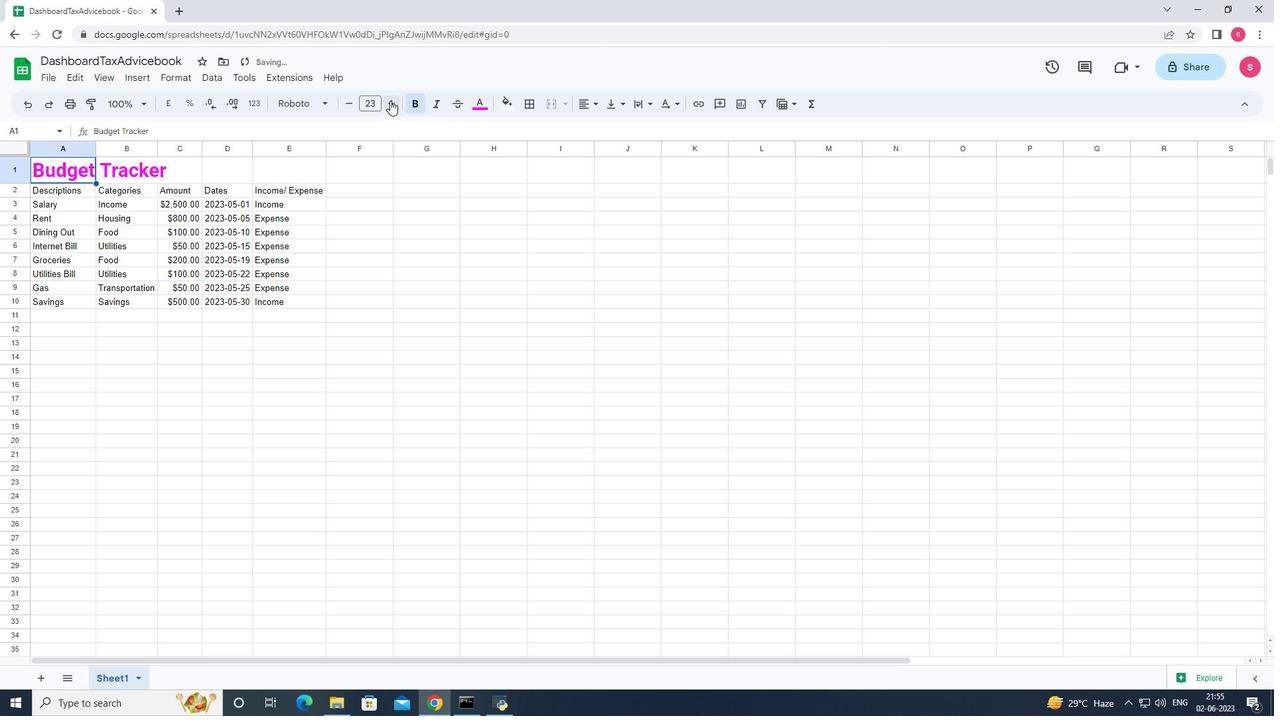 
Action: Mouse pressed left at (390, 100)
Screenshot: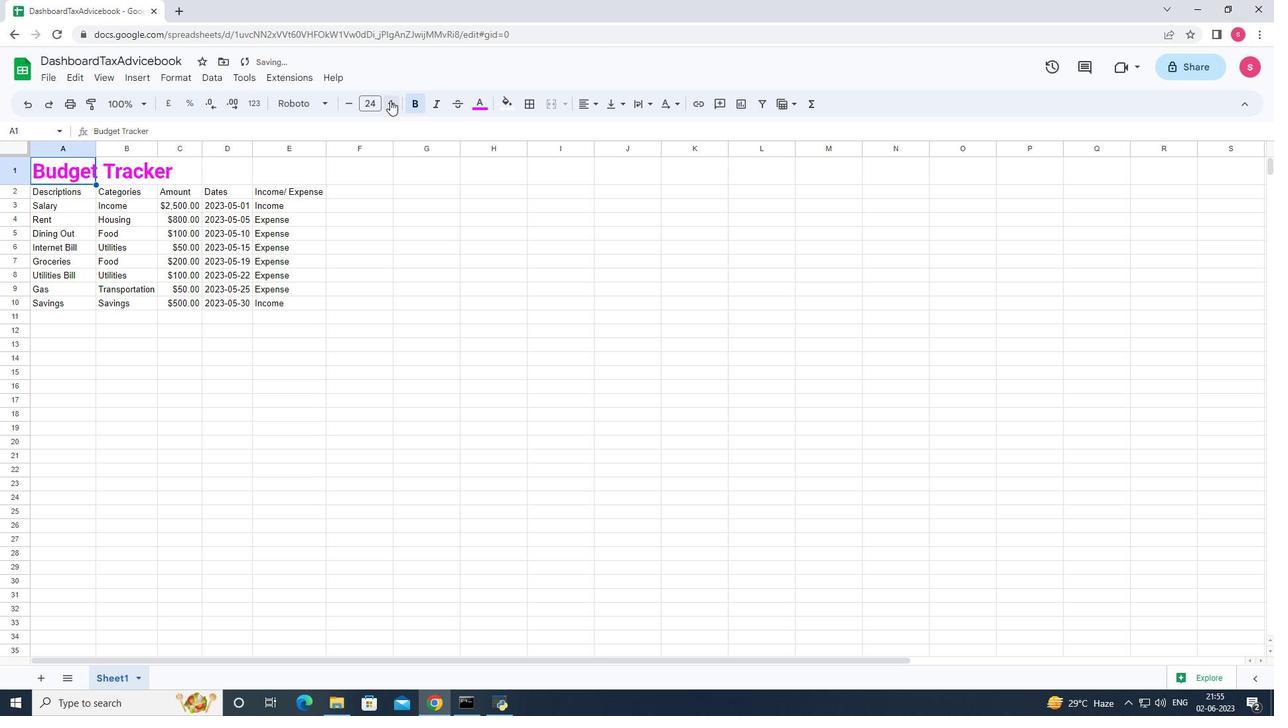 
Action: Mouse pressed left at (390, 100)
Screenshot: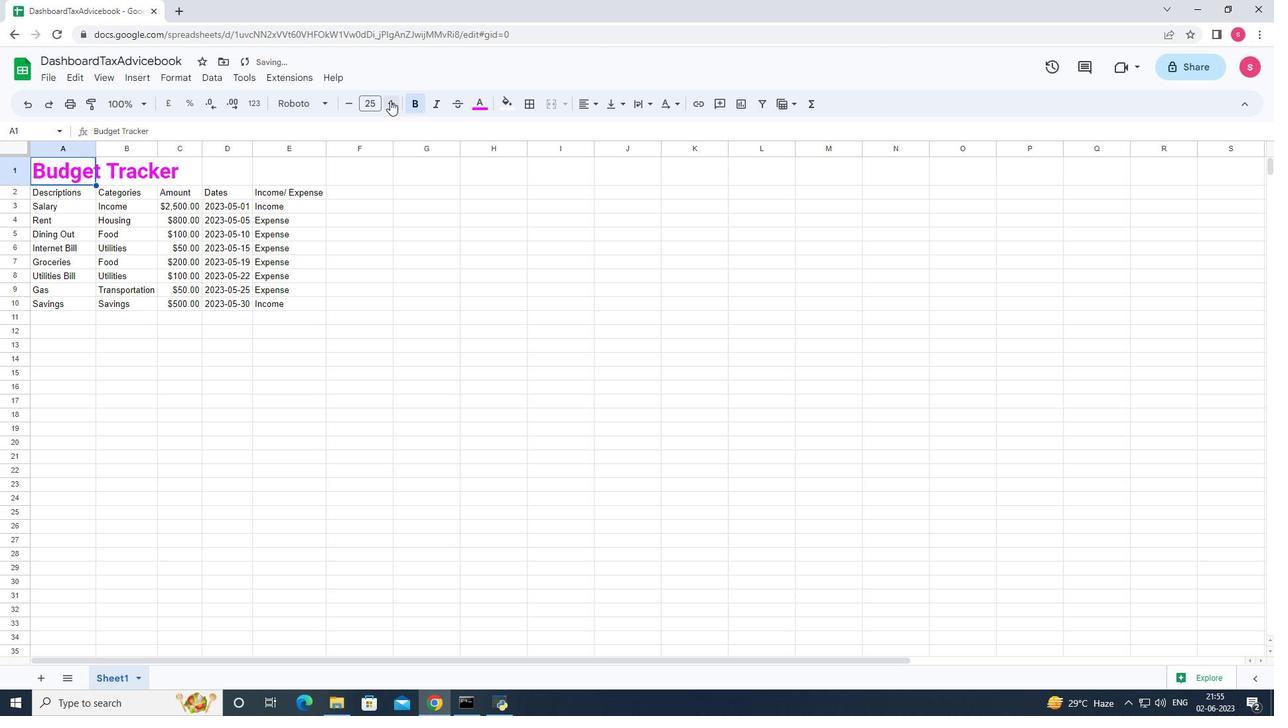 
Action: Mouse moved to (430, 200)
Screenshot: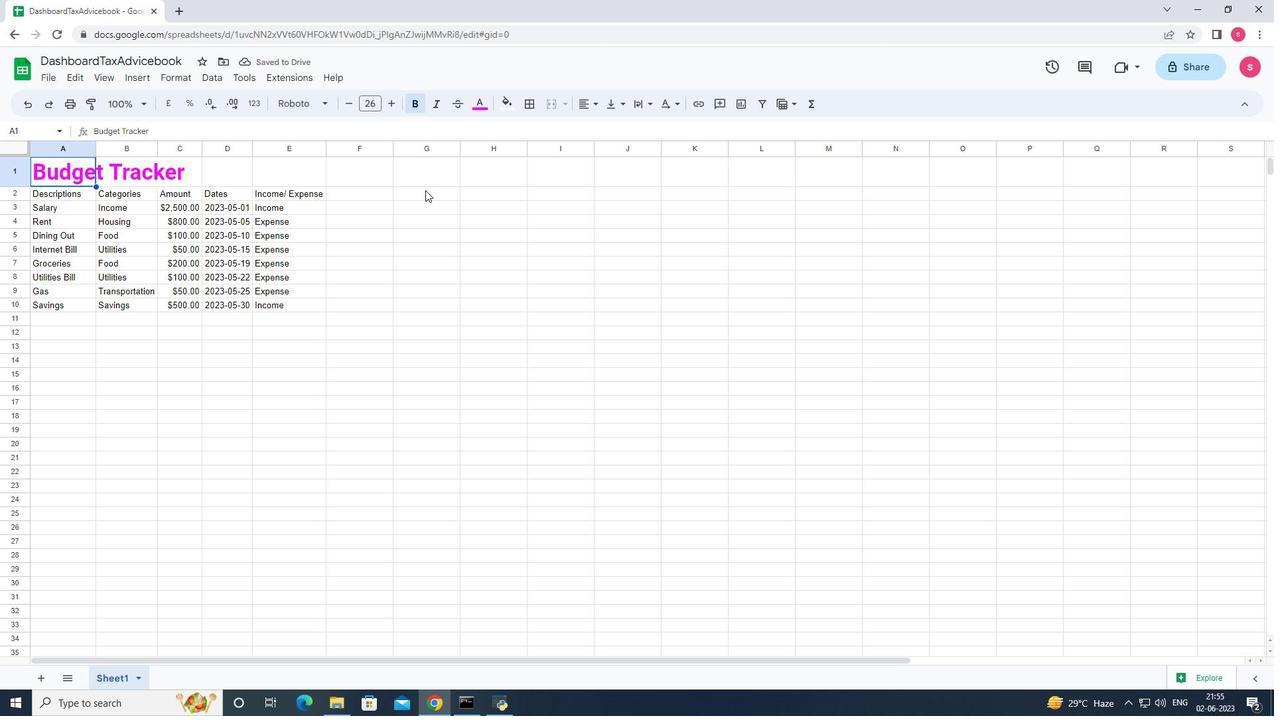 
Action: Mouse pressed left at (430, 200)
Screenshot: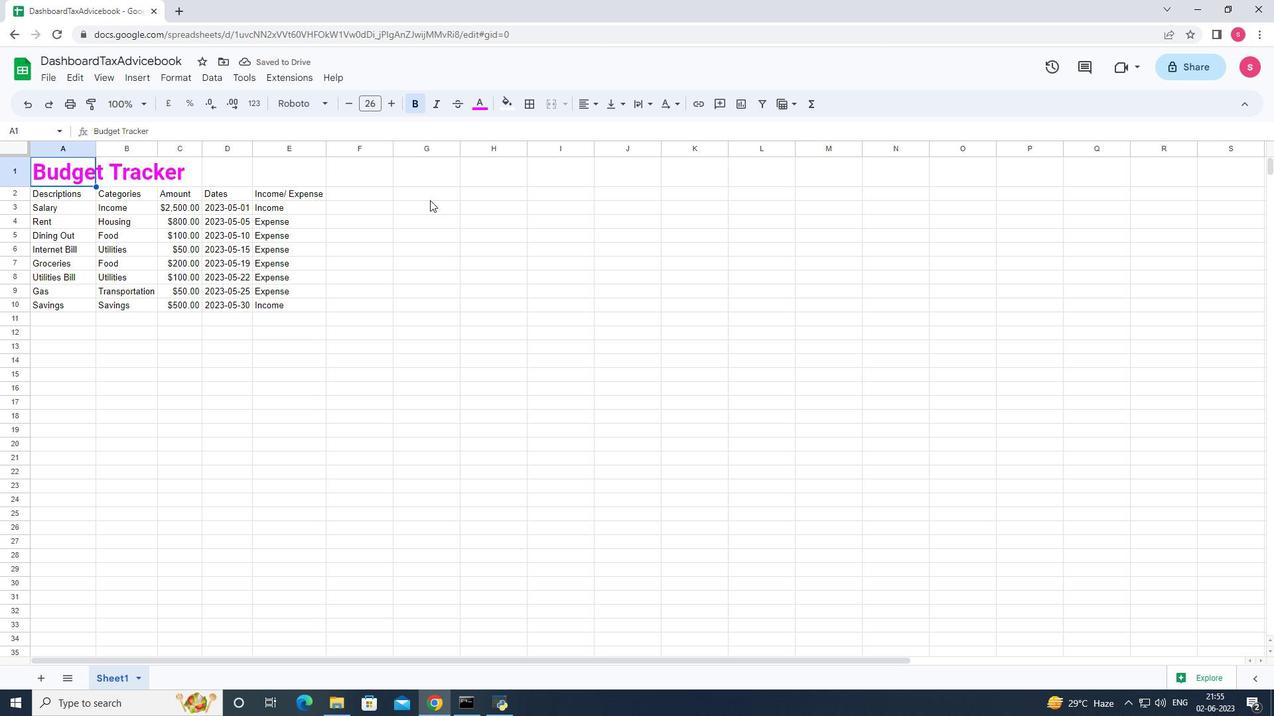 
Action: Mouse moved to (62, 193)
Screenshot: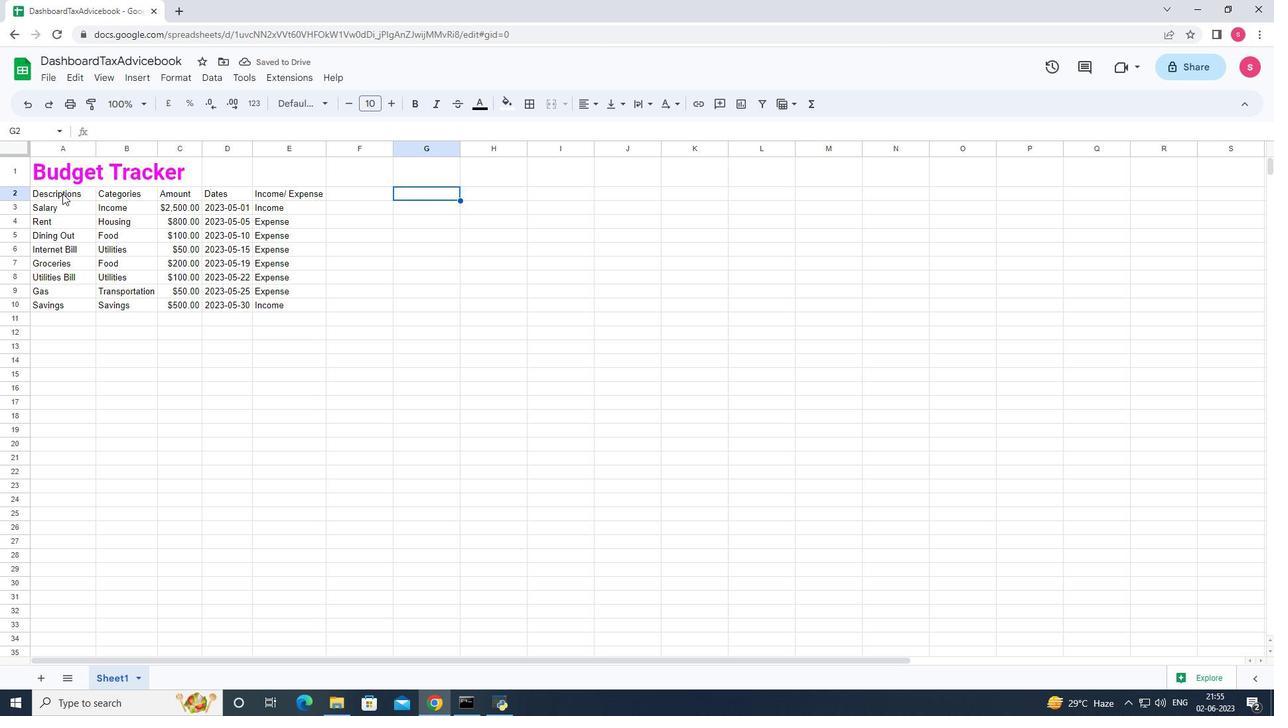 
Action: Mouse pressed left at (62, 193)
Screenshot: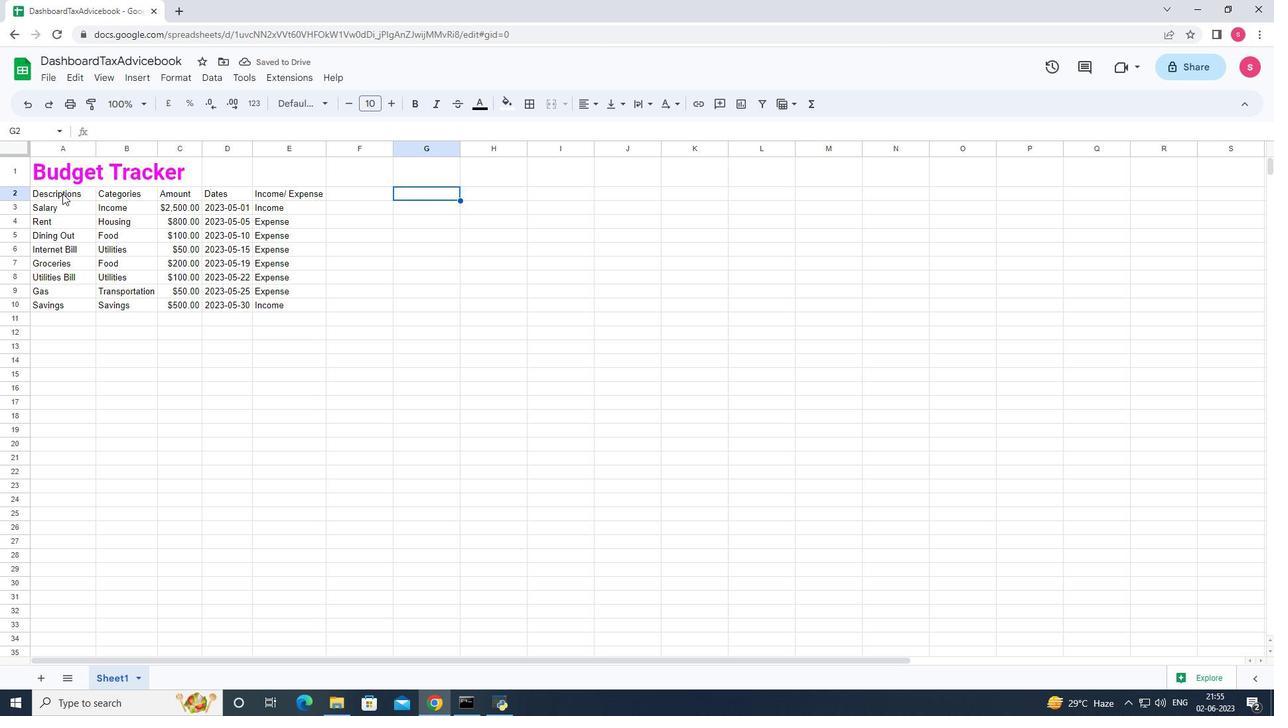 
Action: Mouse moved to (306, 100)
Screenshot: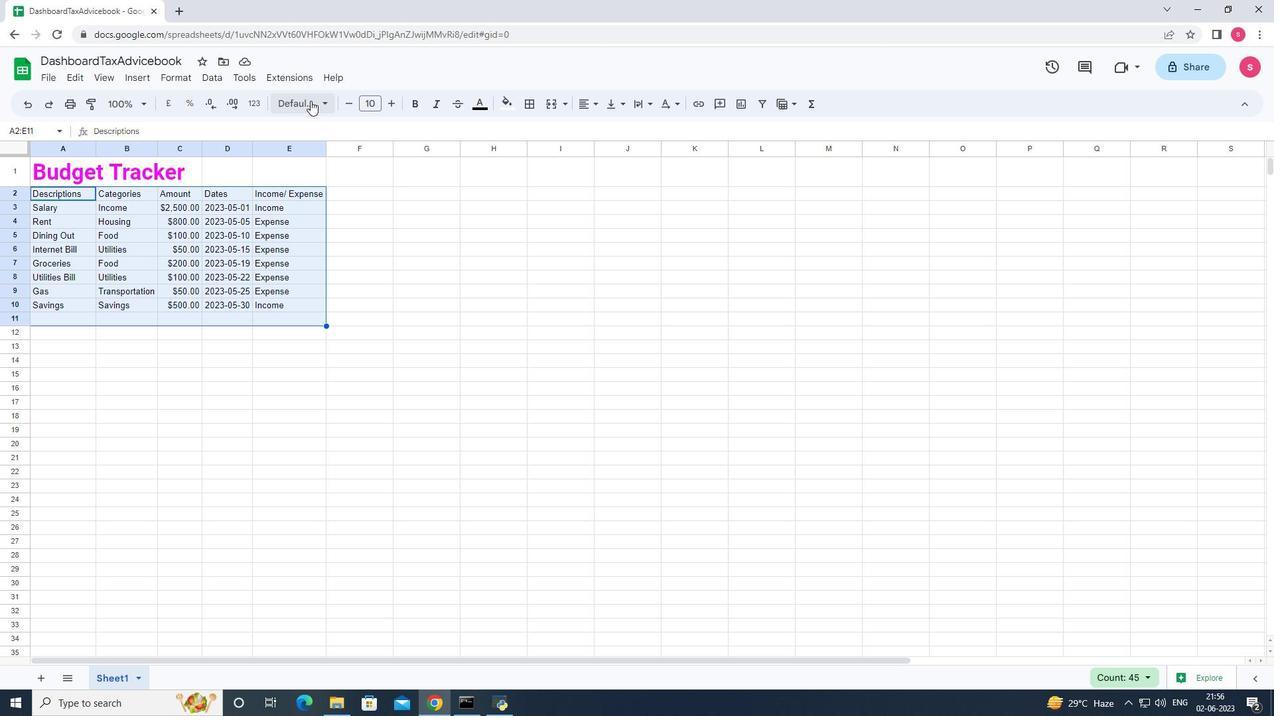 
Action: Mouse pressed left at (306, 100)
Screenshot: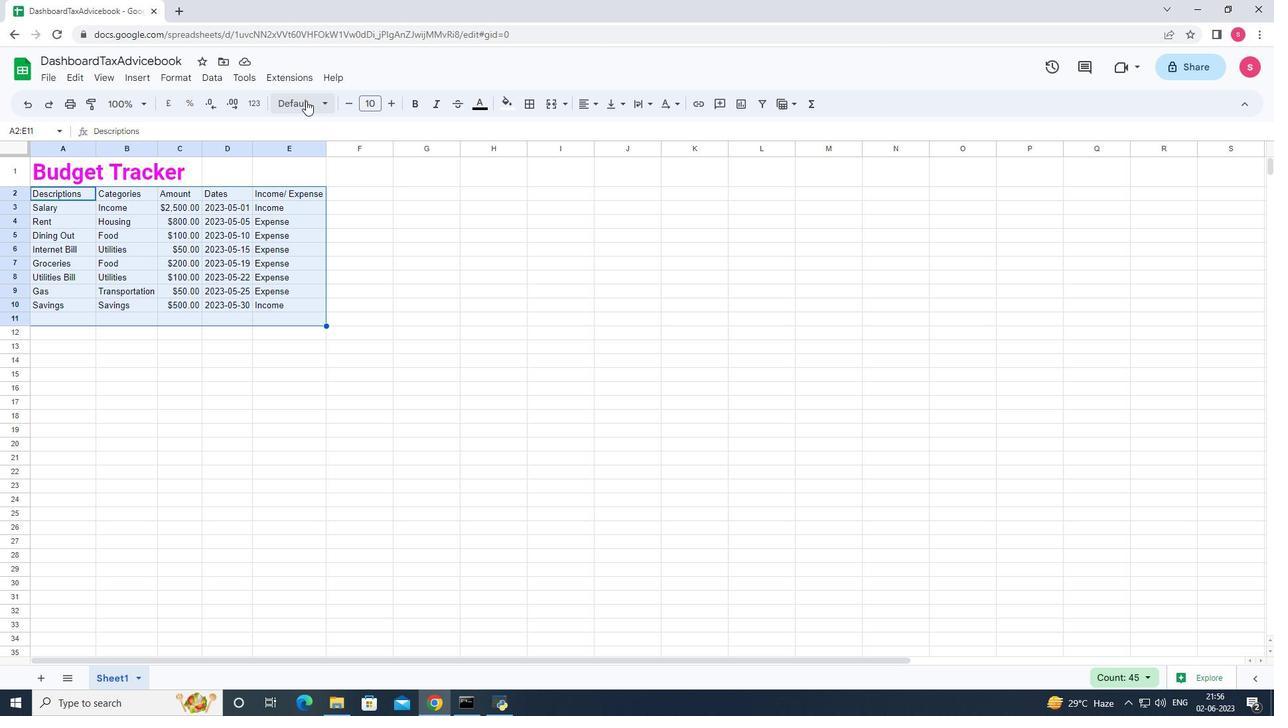 
Action: Mouse moved to (337, 291)
Screenshot: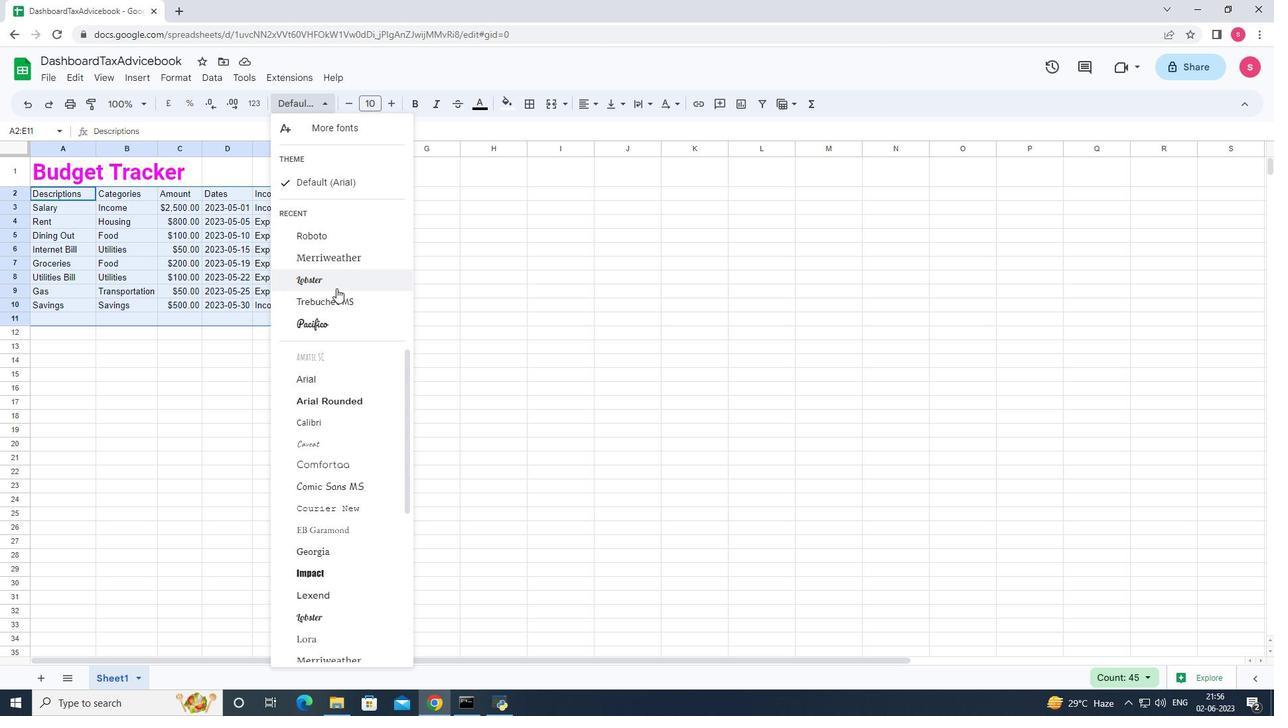 
Action: Mouse scrolled (337, 290) with delta (0, 0)
Screenshot: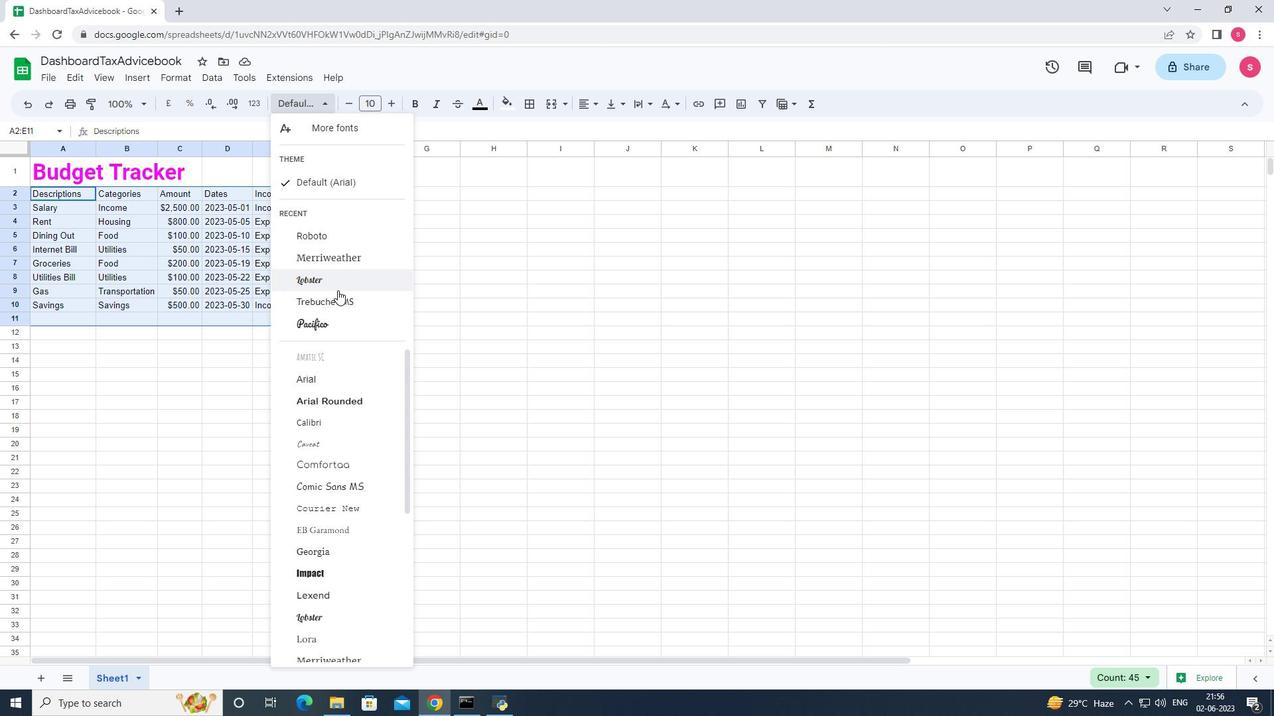 
Action: Mouse moved to (338, 349)
Screenshot: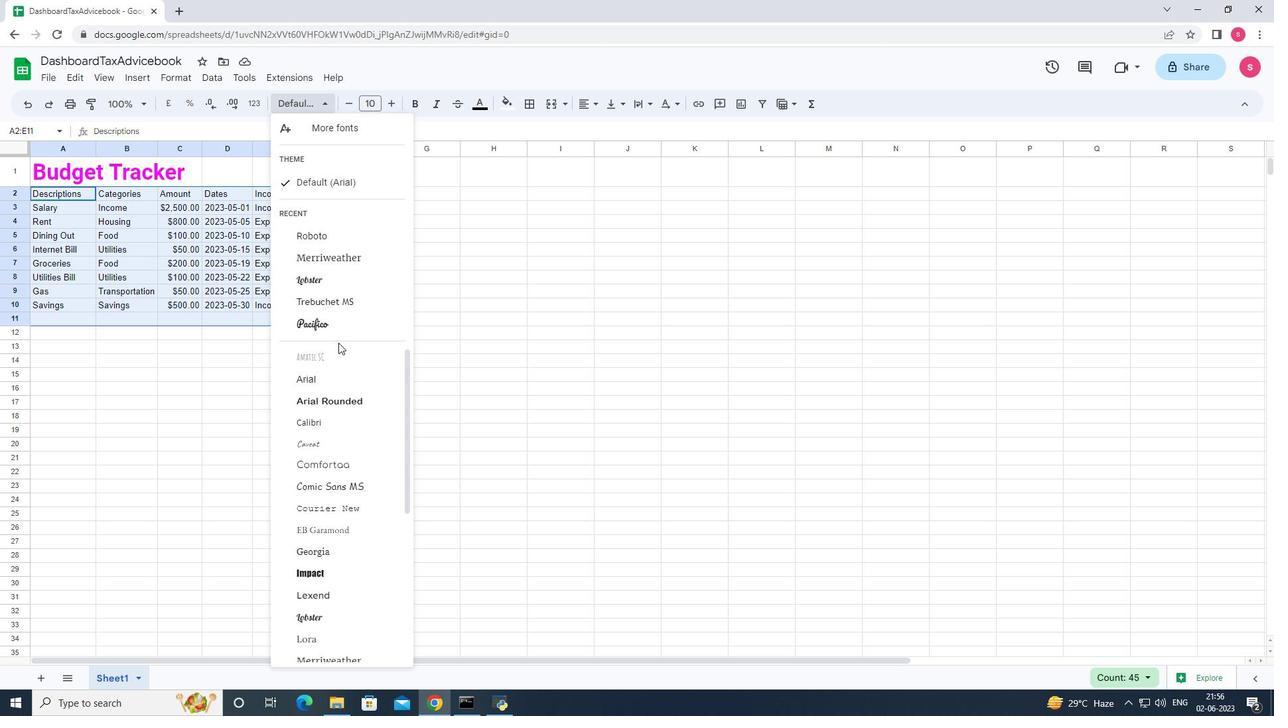 
Action: Mouse scrolled (338, 349) with delta (0, 0)
Screenshot: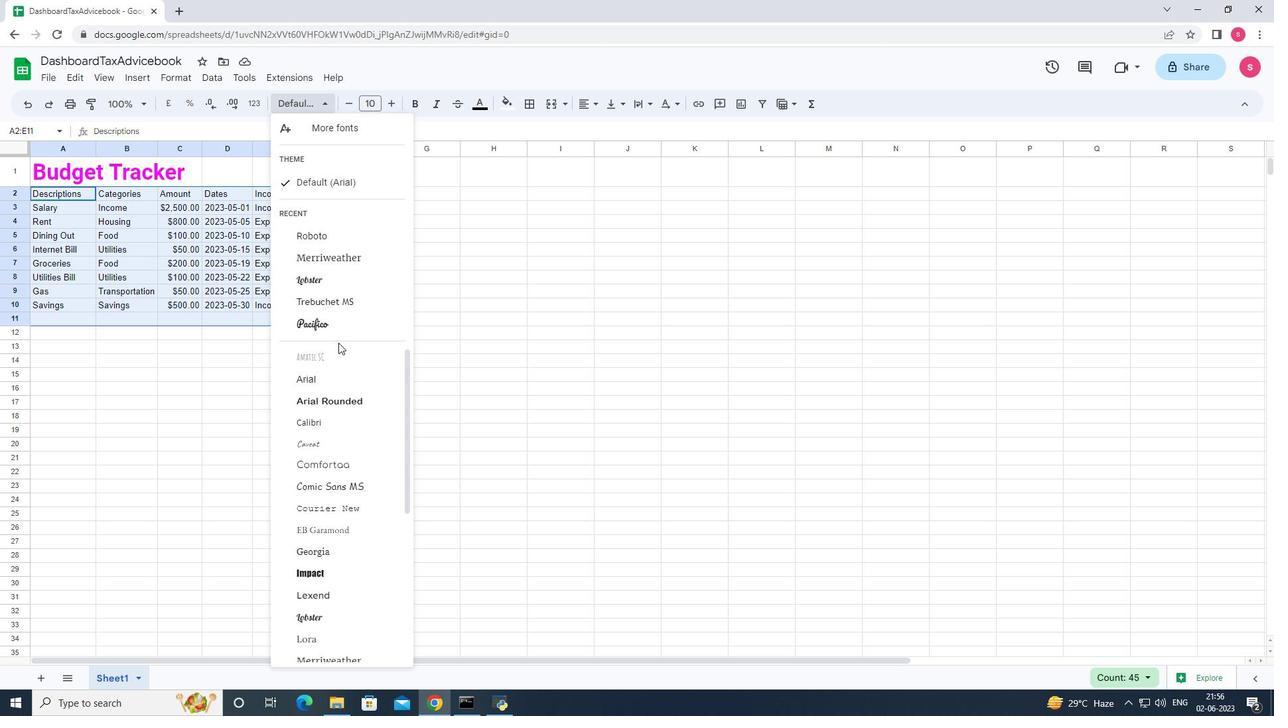 
Action: Mouse moved to (336, 390)
Screenshot: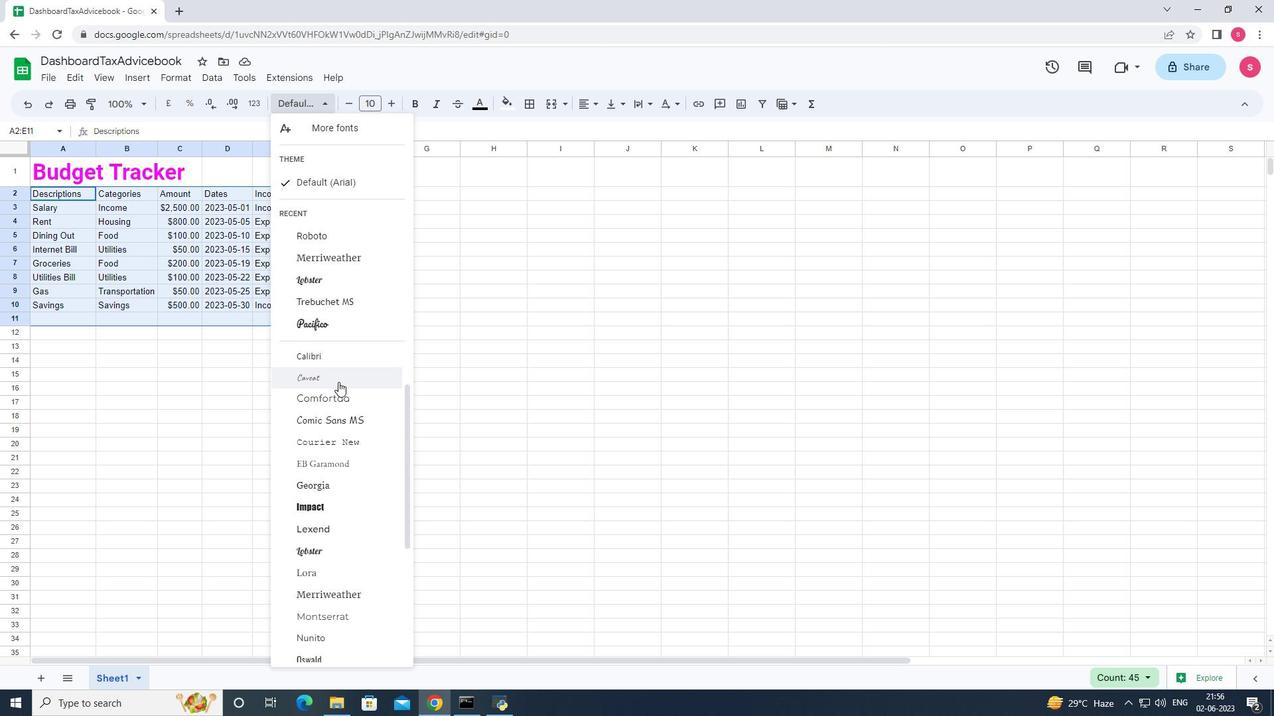 
Action: Mouse scrolled (336, 389) with delta (0, 0)
Screenshot: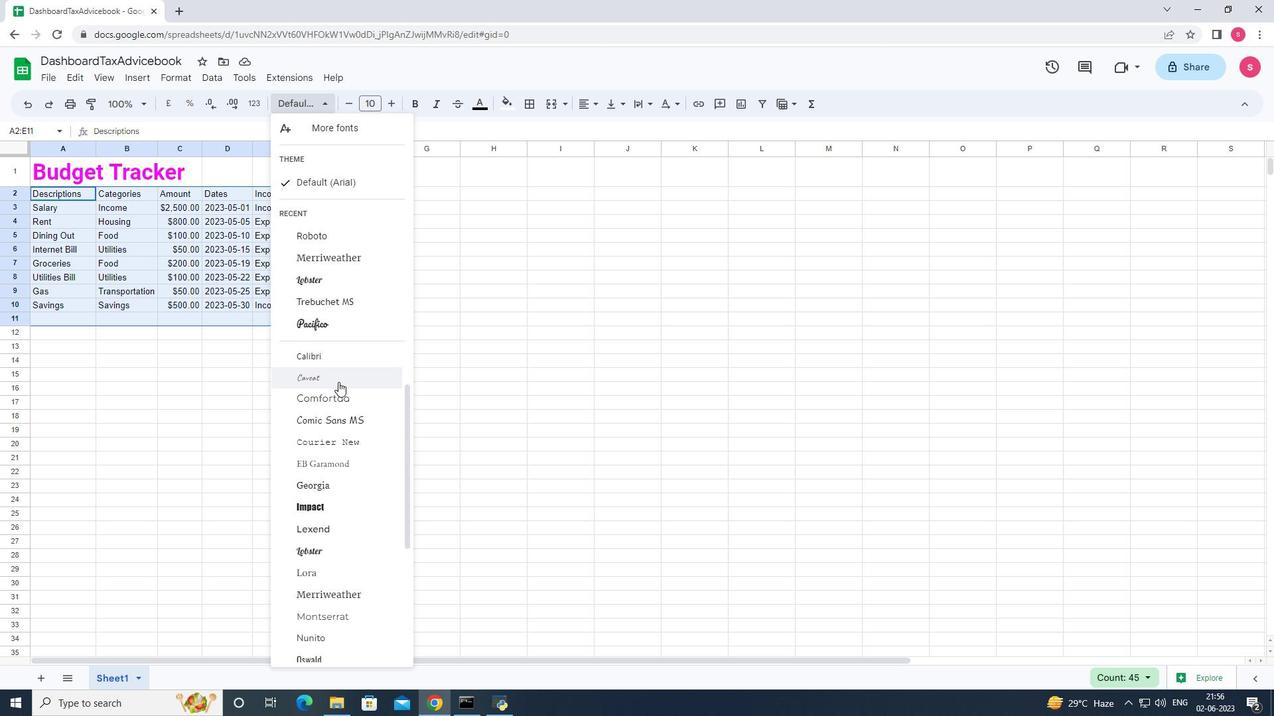 
Action: Mouse moved to (326, 422)
Screenshot: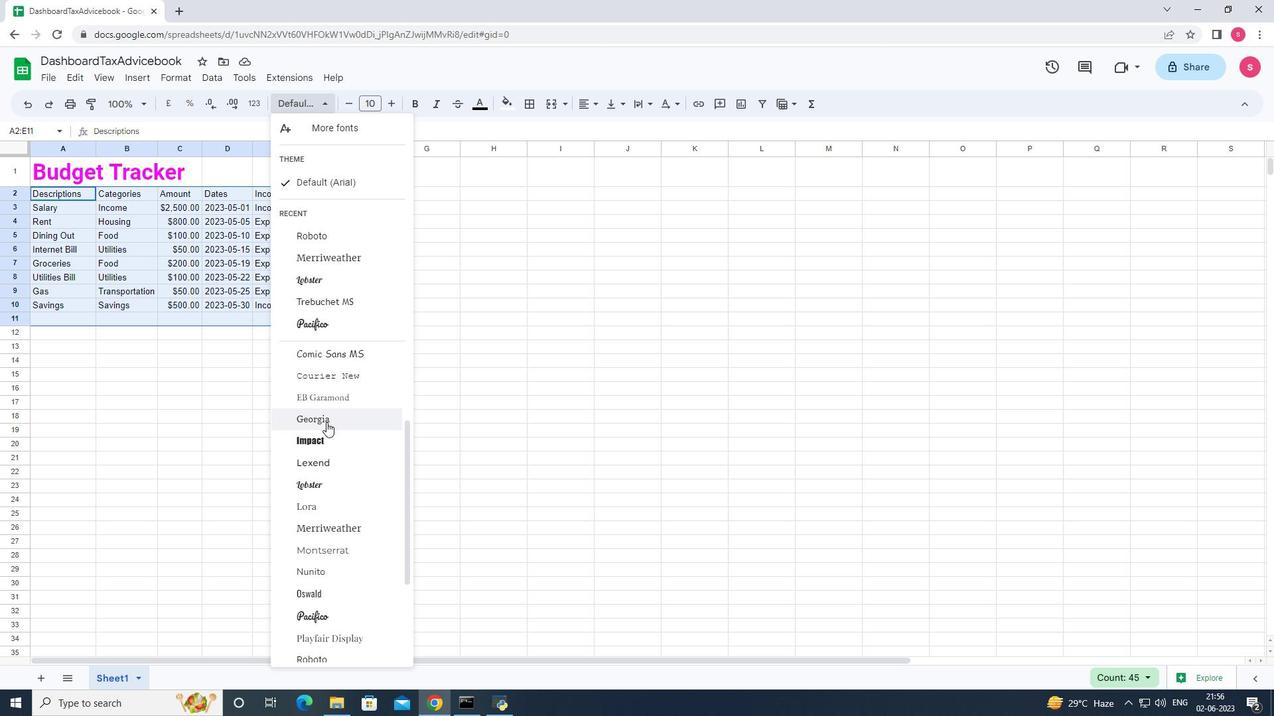 
Action: Mouse scrolled (326, 422) with delta (0, 0)
Screenshot: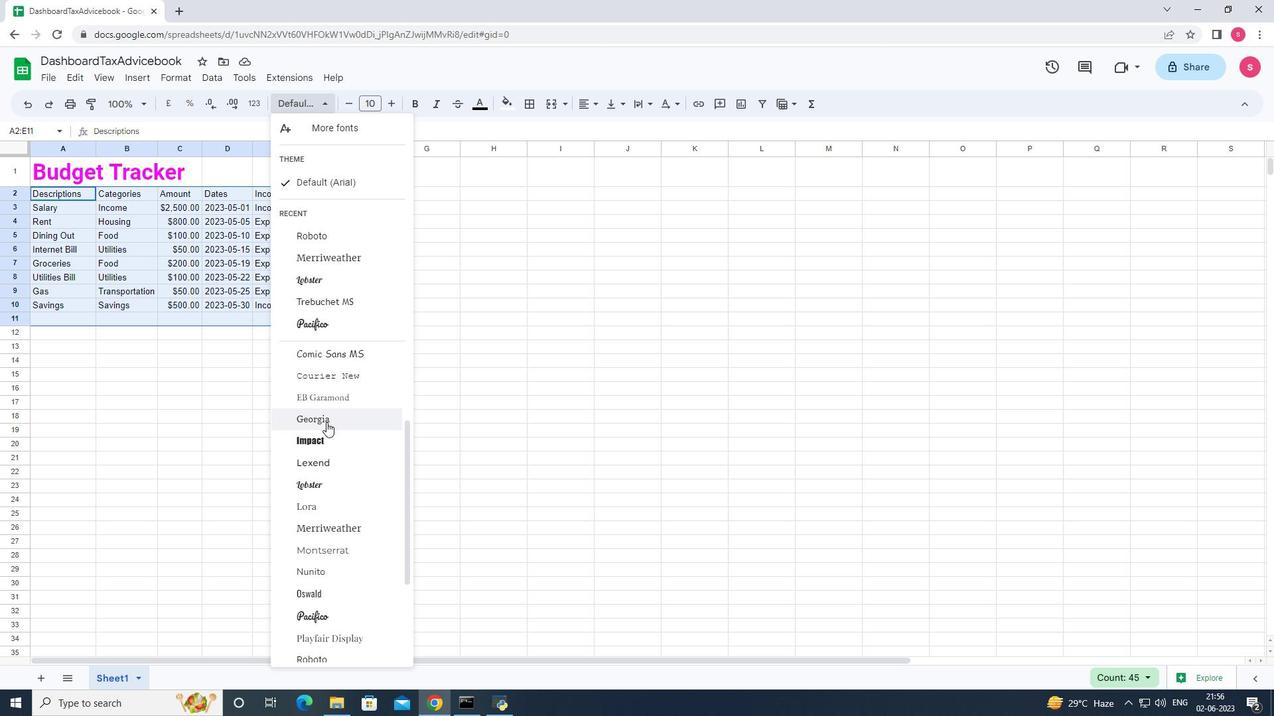 
Action: Mouse scrolled (326, 422) with delta (0, 0)
Screenshot: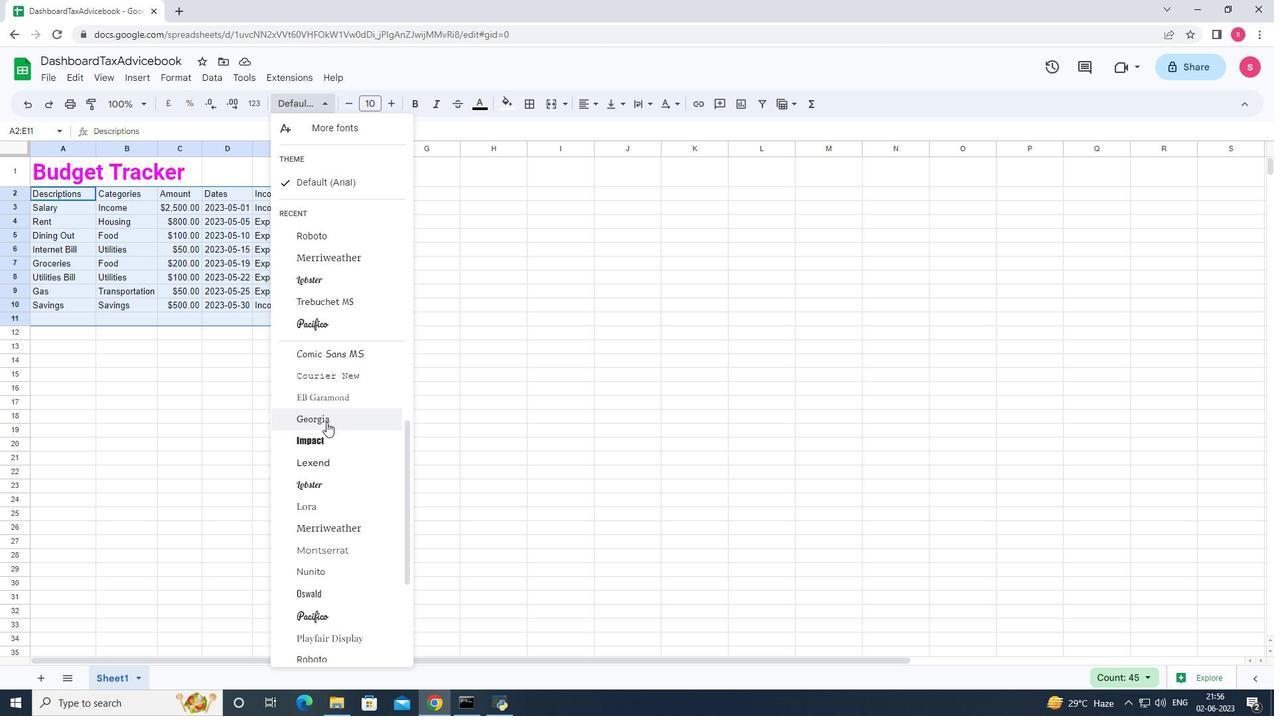 
Action: Mouse moved to (310, 480)
Screenshot: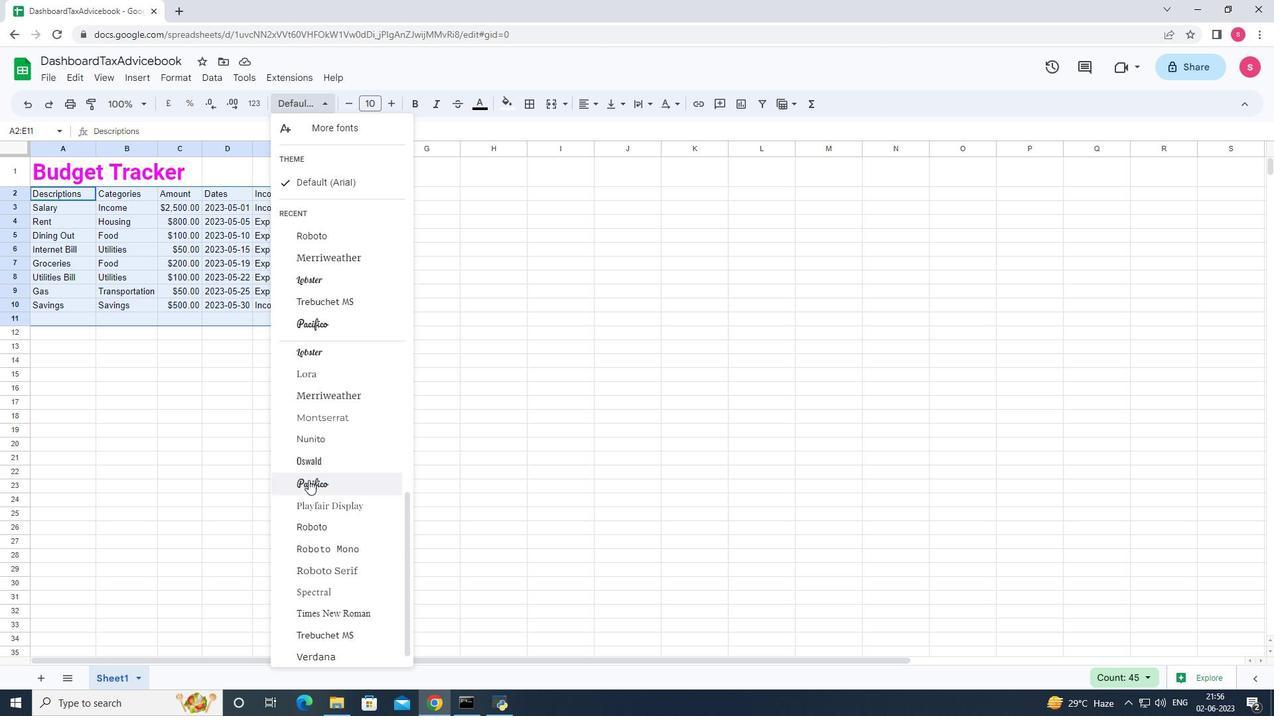 
Action: Mouse scrolled (310, 479) with delta (0, 0)
Screenshot: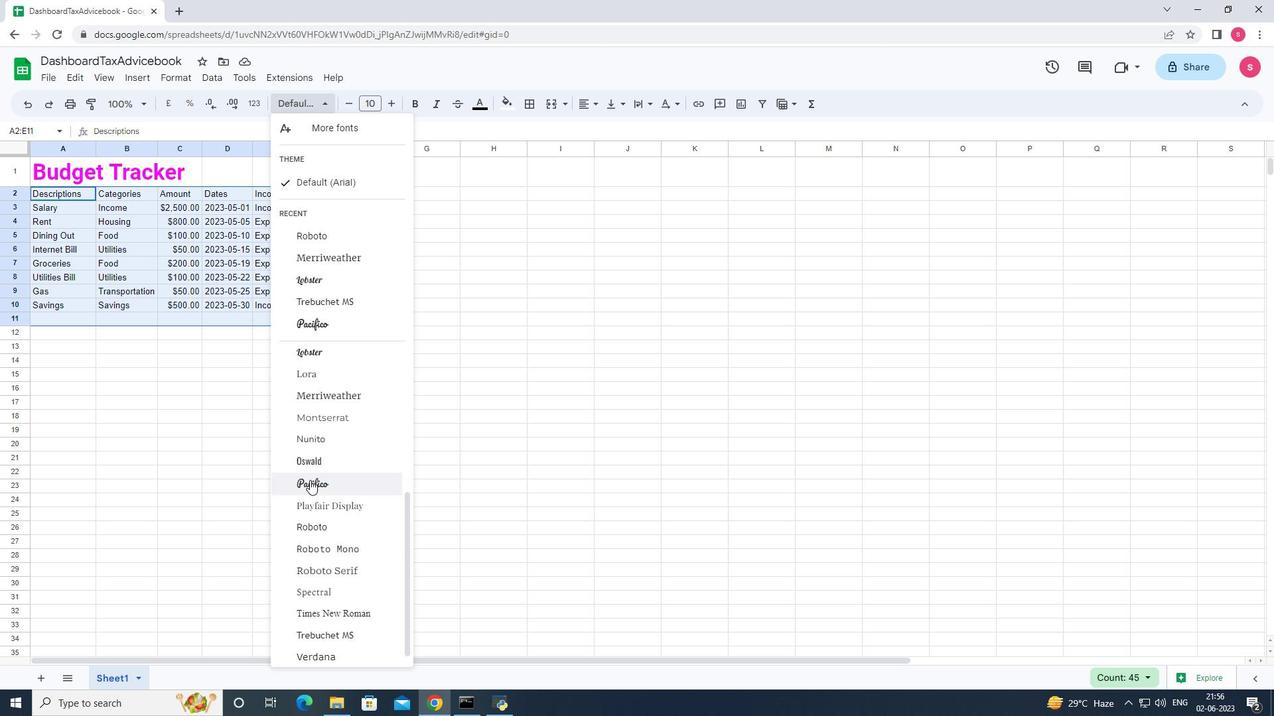 
Action: Mouse scrolled (310, 479) with delta (0, 0)
Screenshot: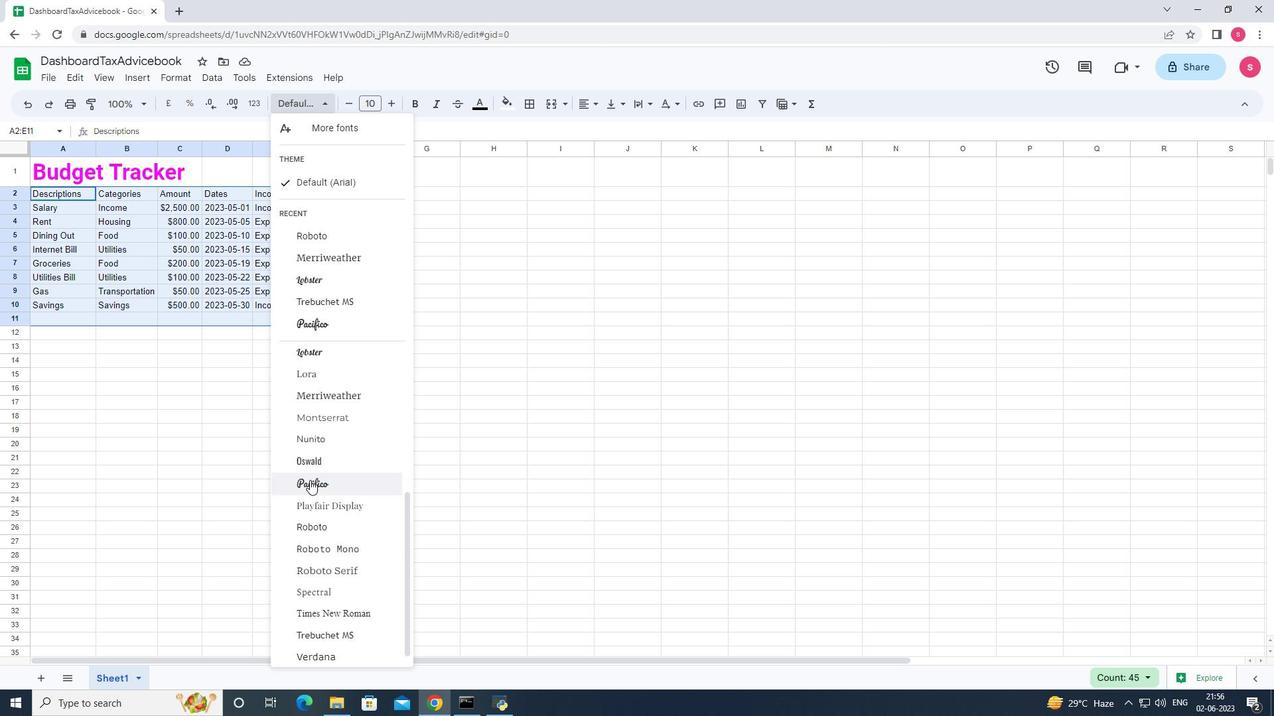 
Action: Mouse moved to (304, 523)
Screenshot: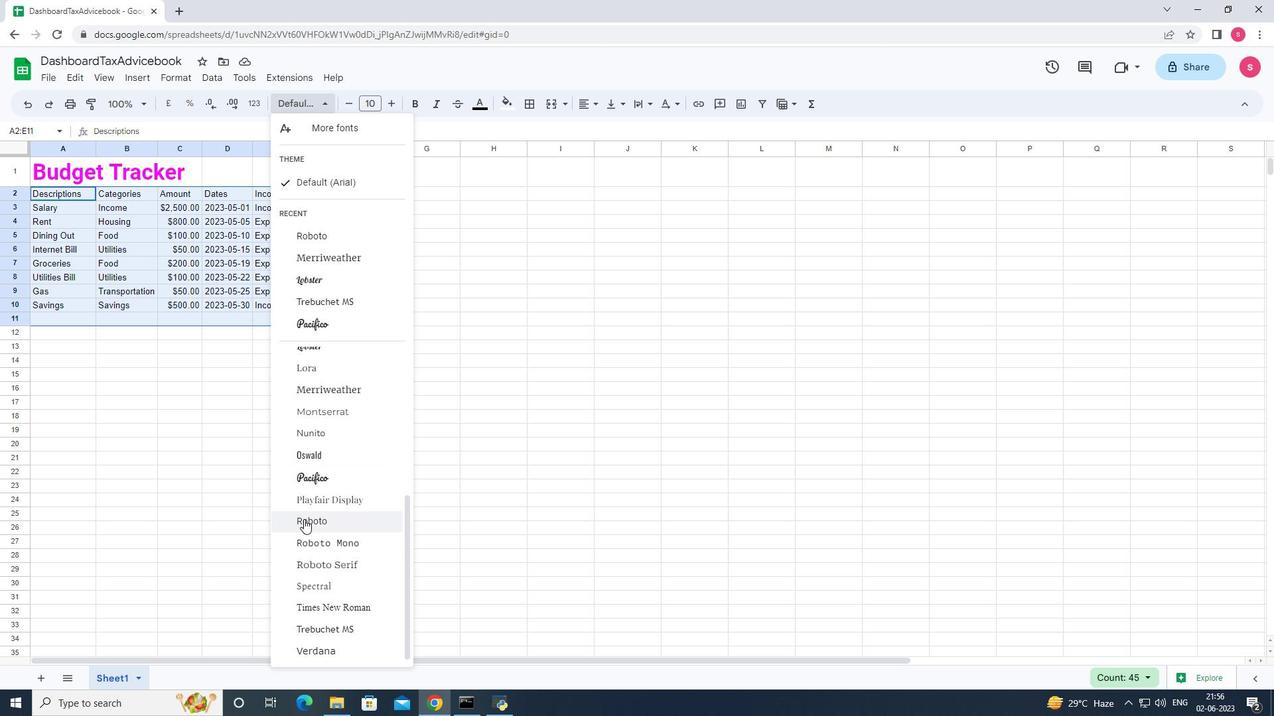 
Action: Mouse pressed left at (304, 523)
Screenshot: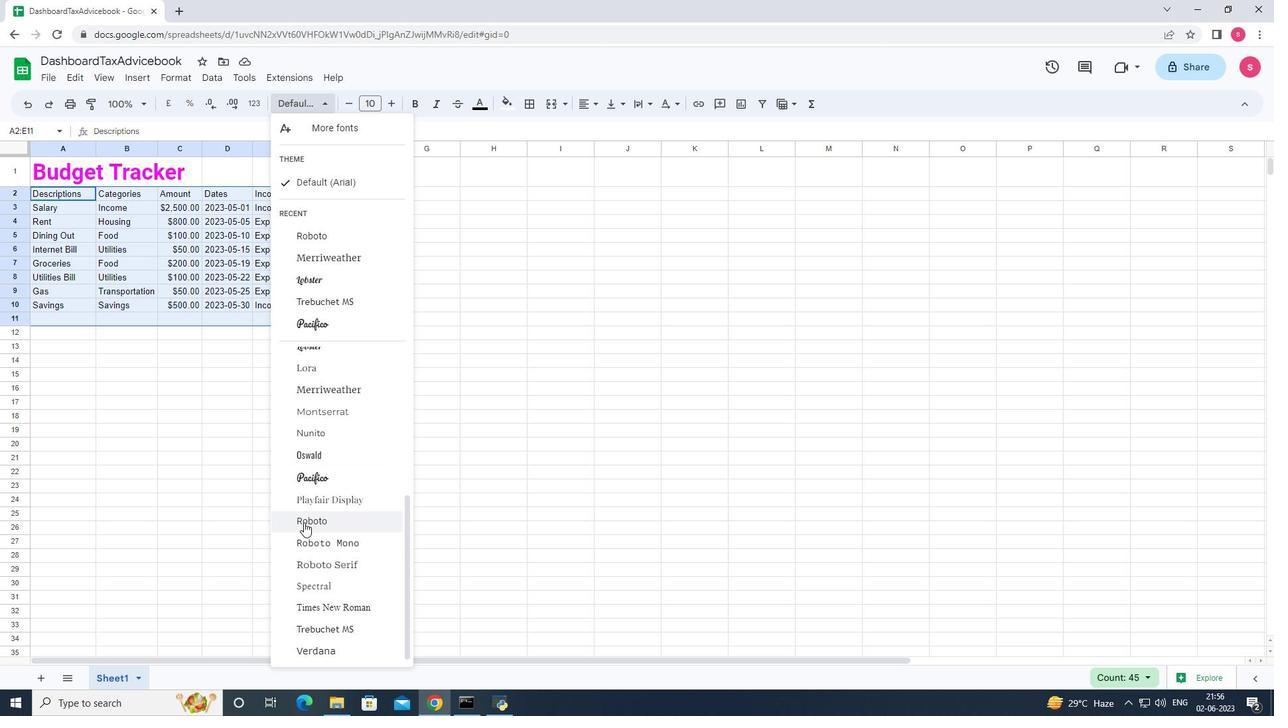 
Action: Mouse moved to (391, 105)
Screenshot: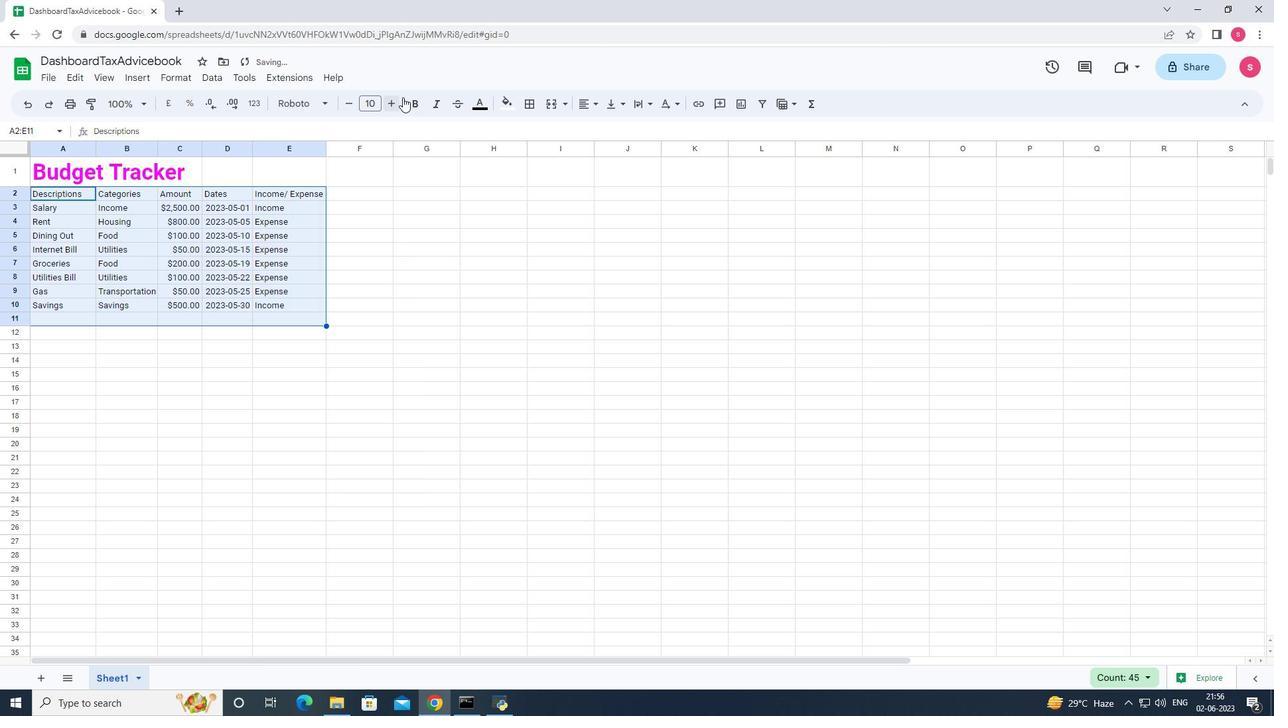
Action: Mouse pressed left at (391, 105)
Screenshot: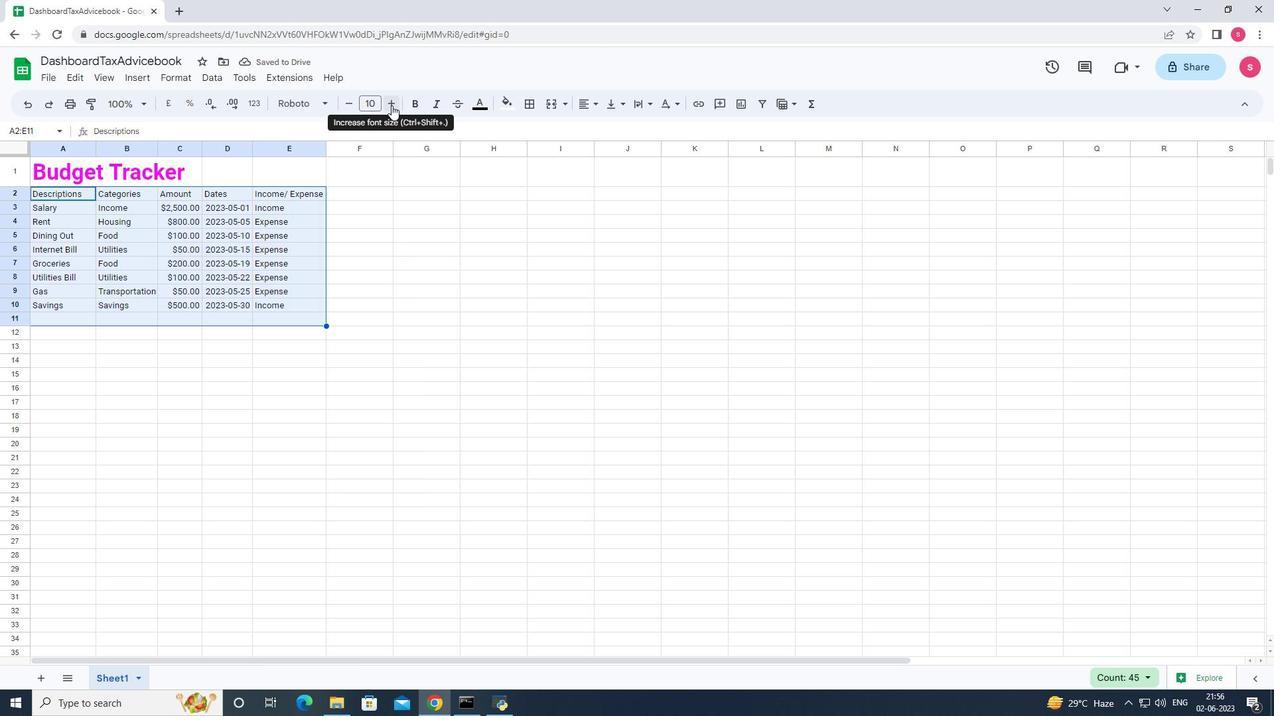 
Action: Mouse pressed left at (391, 105)
Screenshot: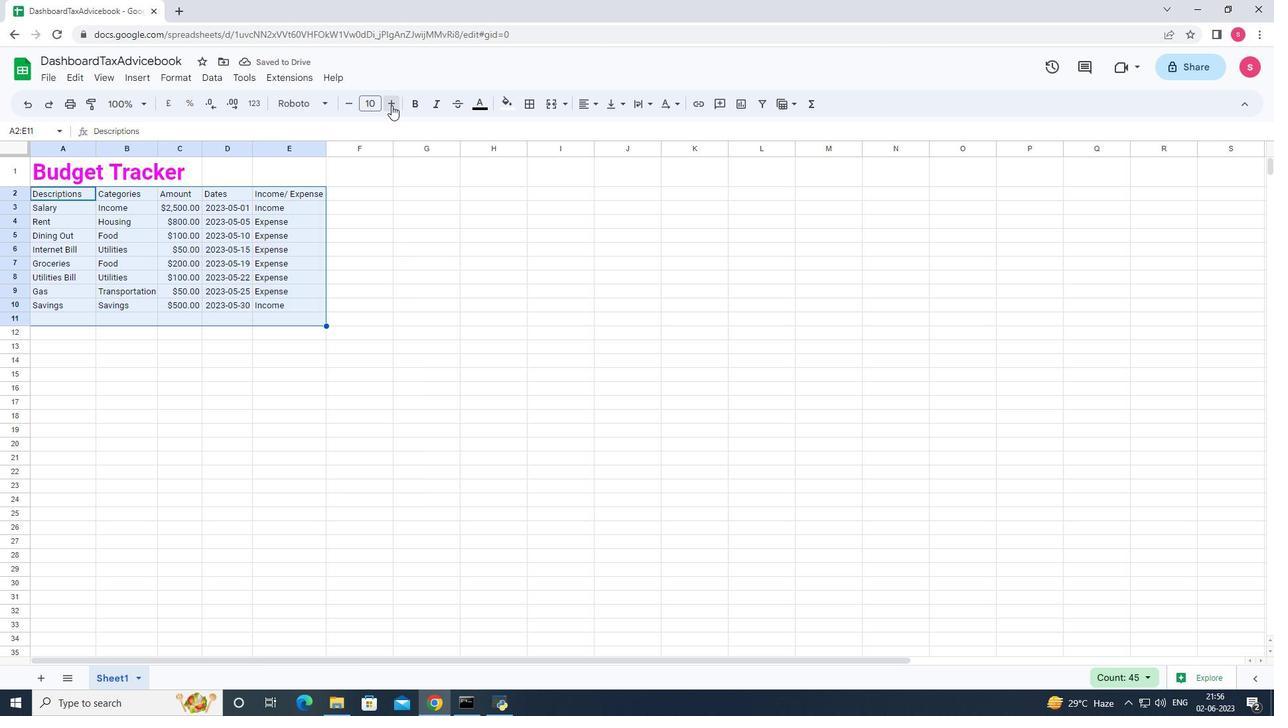 
Action: Mouse pressed left at (391, 105)
Screenshot: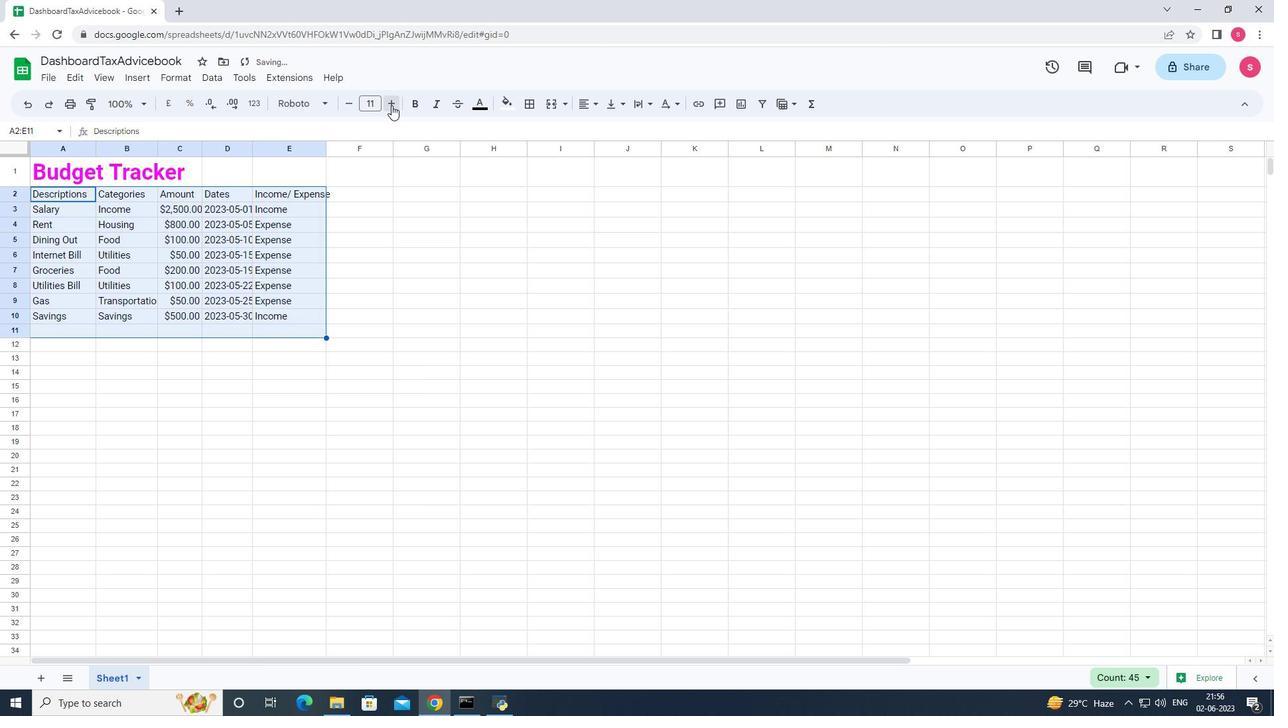 
Action: Mouse pressed left at (391, 105)
Screenshot: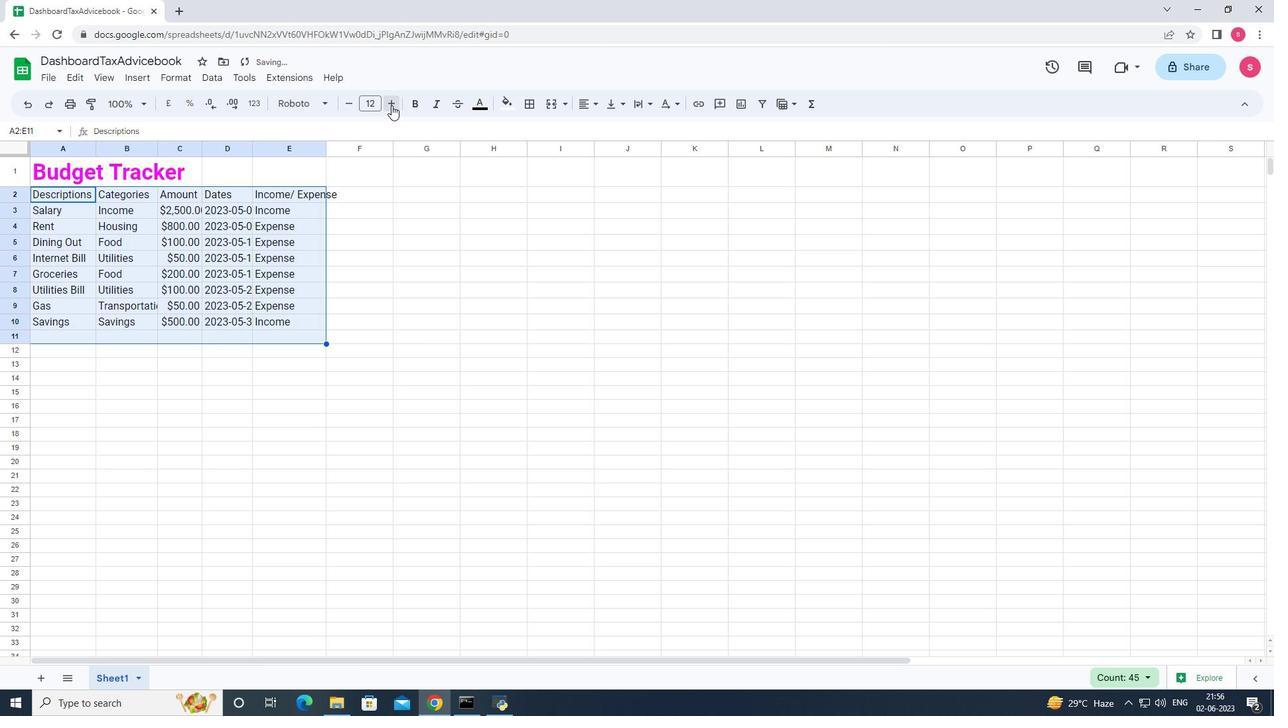 
Action: Mouse pressed left at (391, 105)
Screenshot: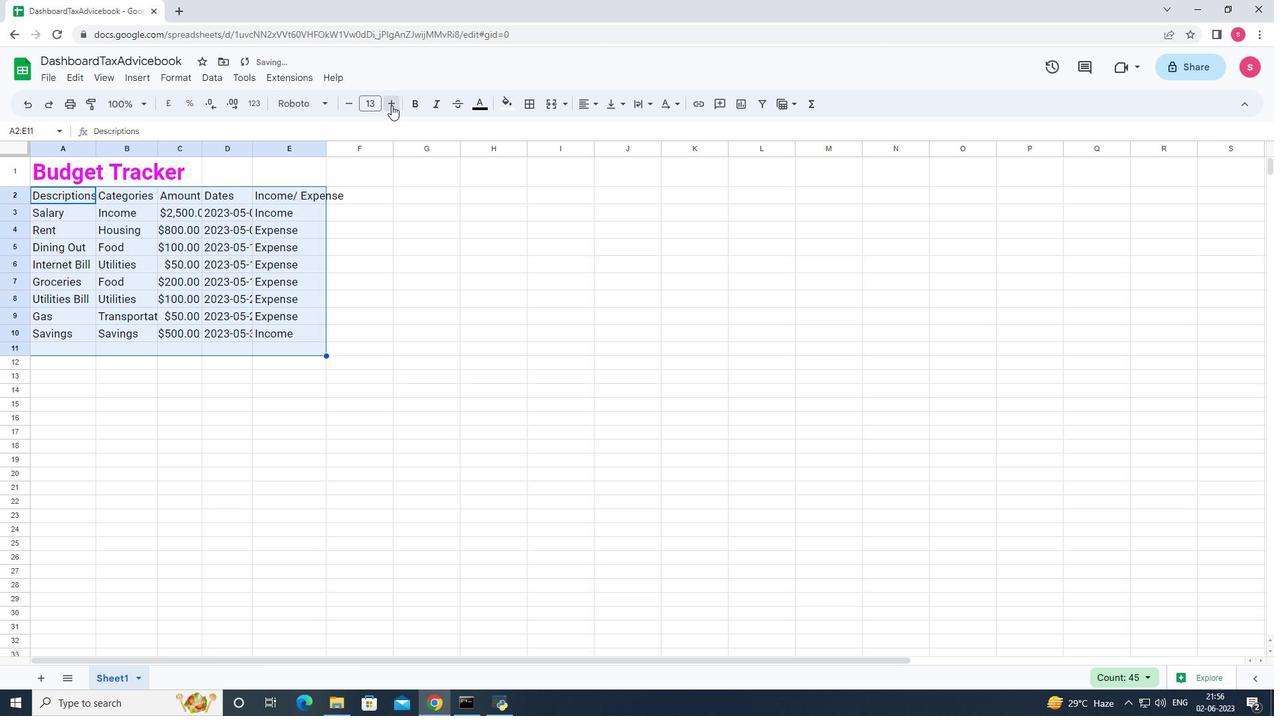 
Action: Mouse pressed left at (391, 105)
Screenshot: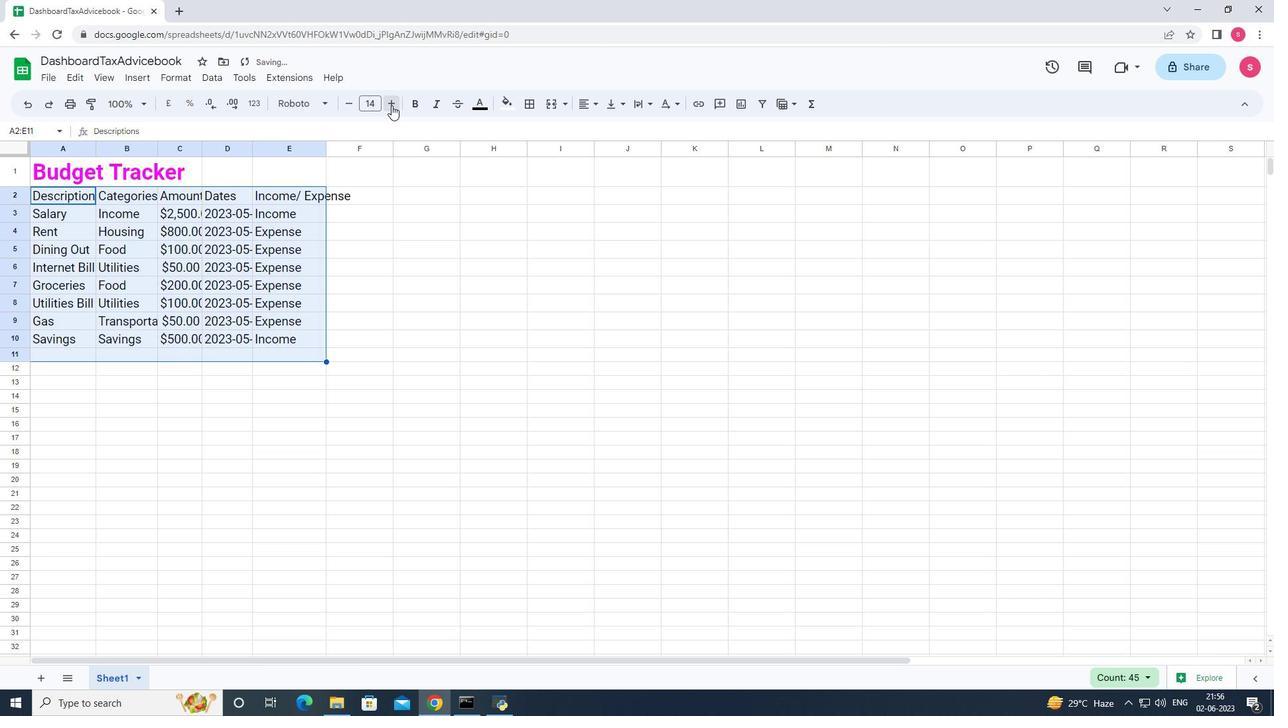 
Action: Mouse pressed left at (391, 105)
Screenshot: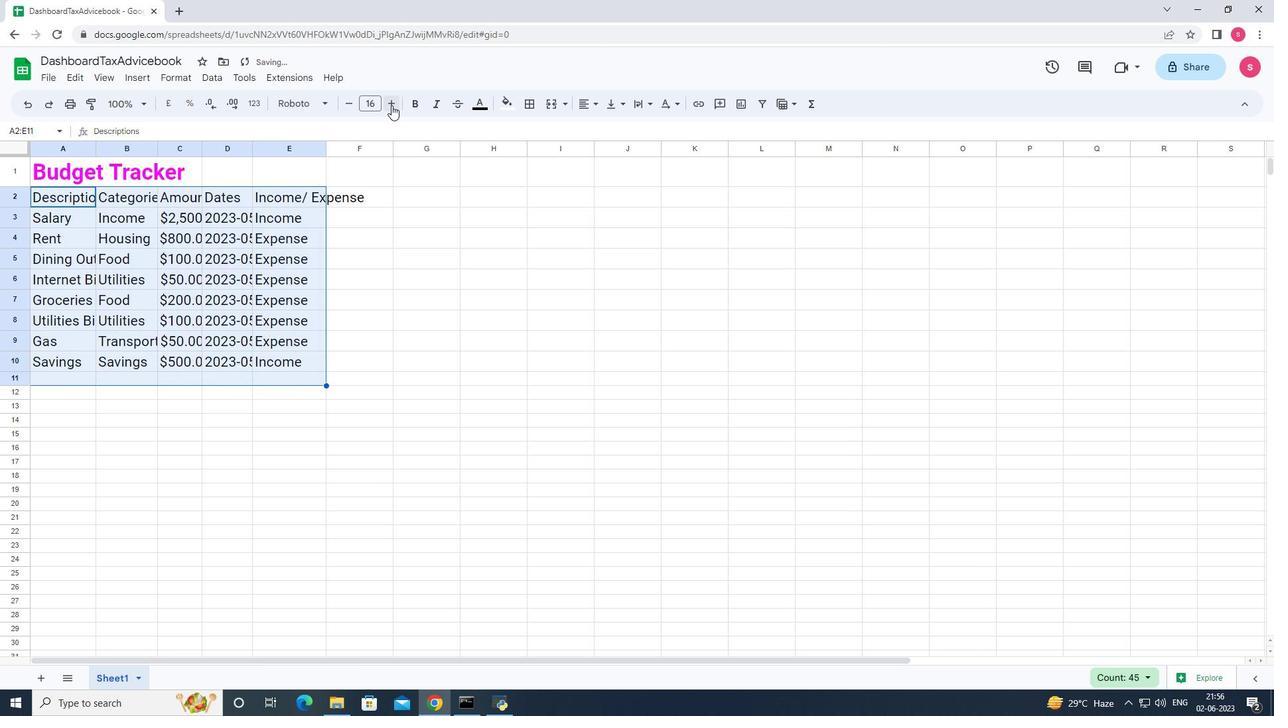 
Action: Mouse pressed left at (391, 105)
Screenshot: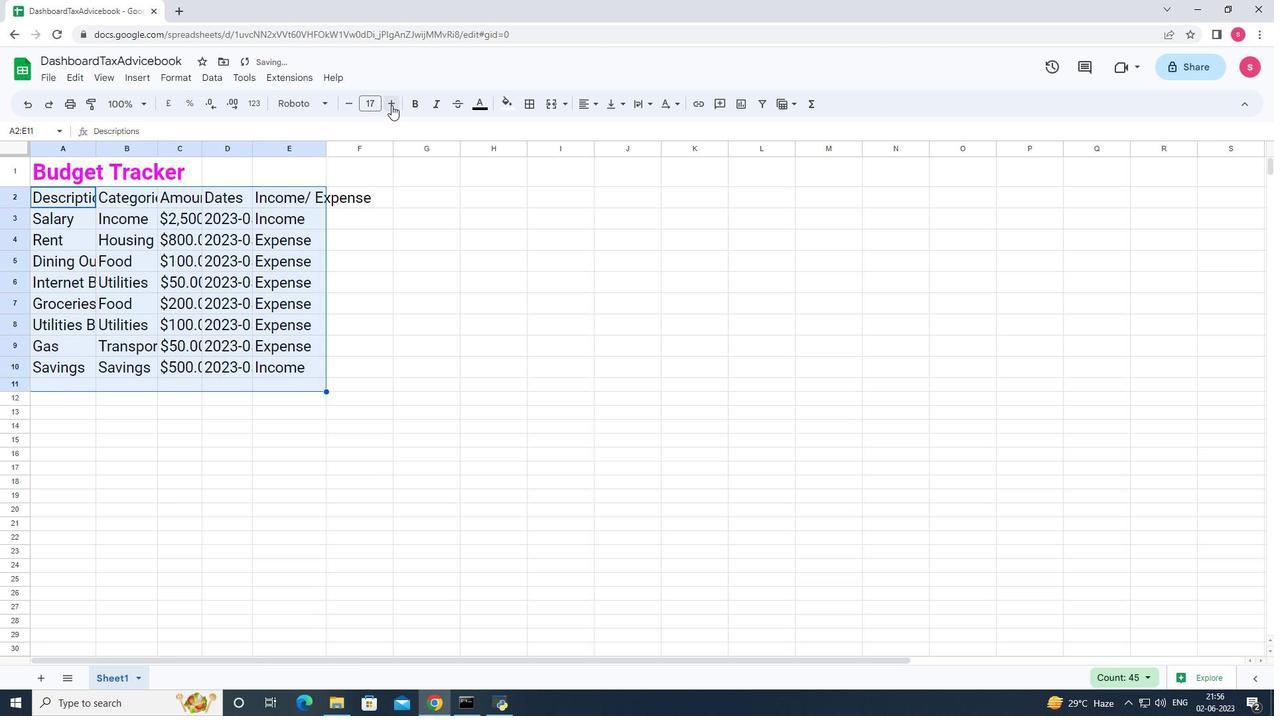 
Action: Mouse moved to (583, 319)
Screenshot: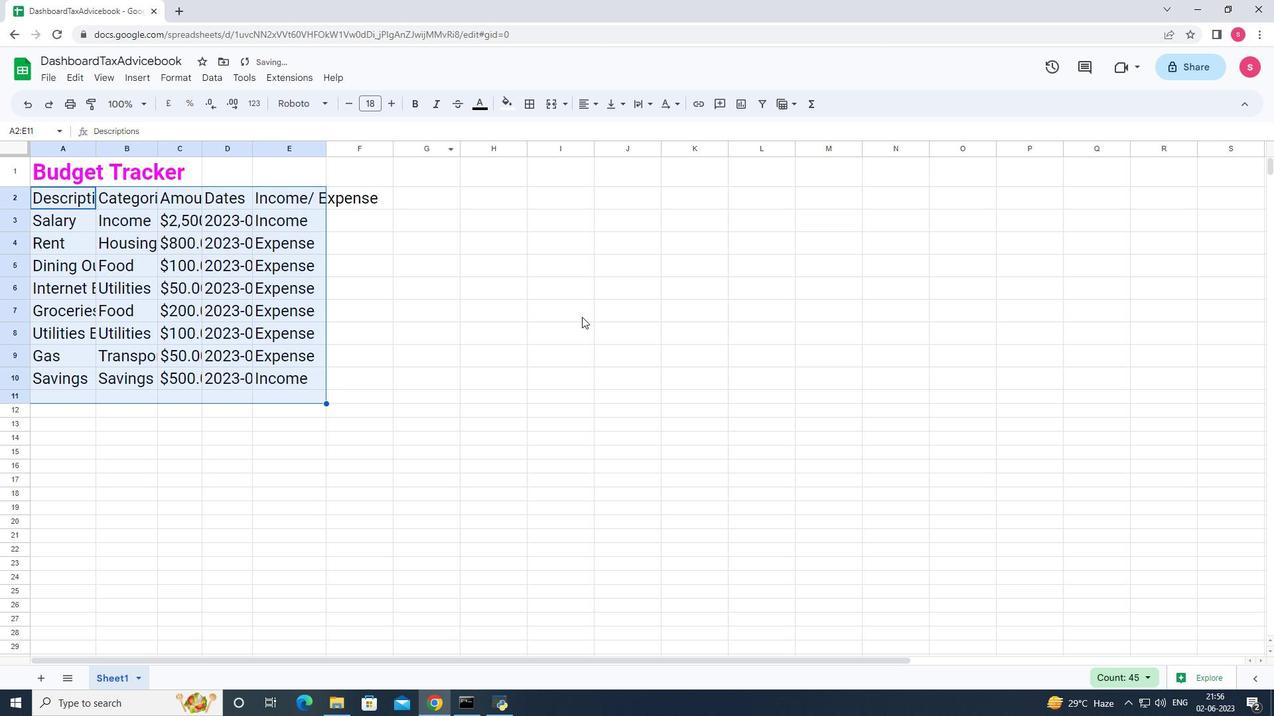 
Action: Mouse pressed left at (583, 319)
Screenshot: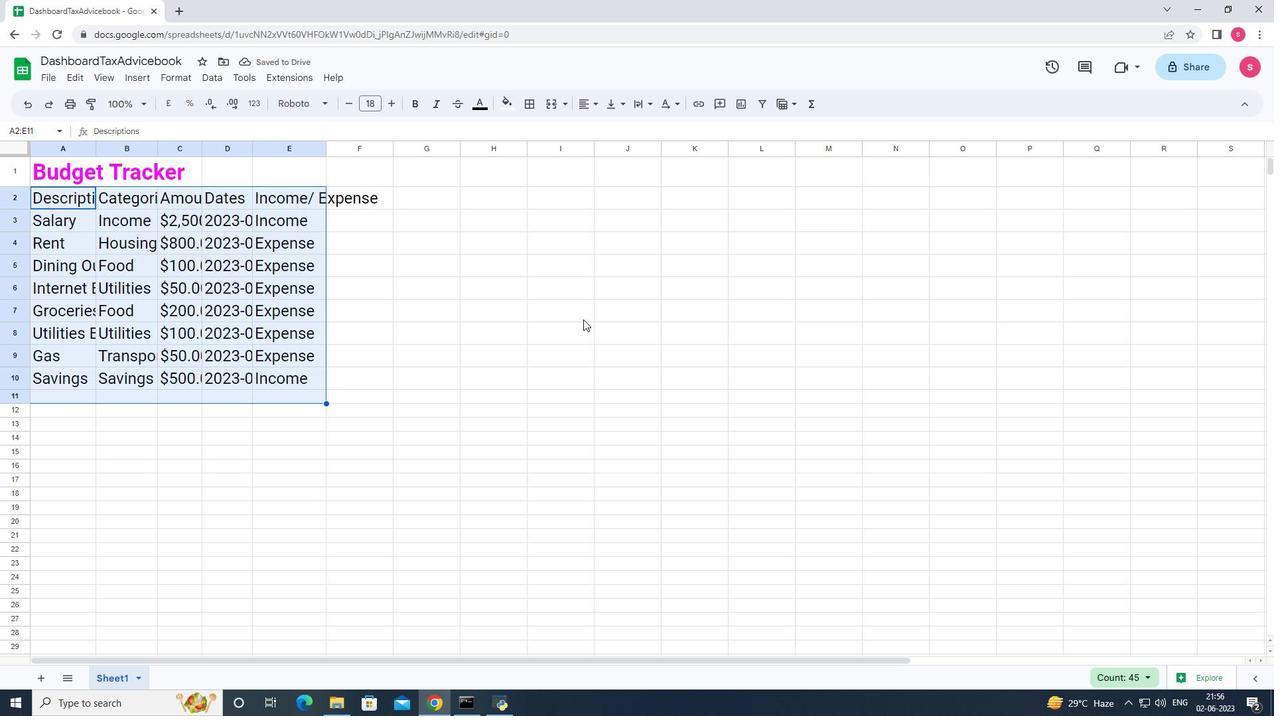 
Action: Mouse moved to (49, 175)
Screenshot: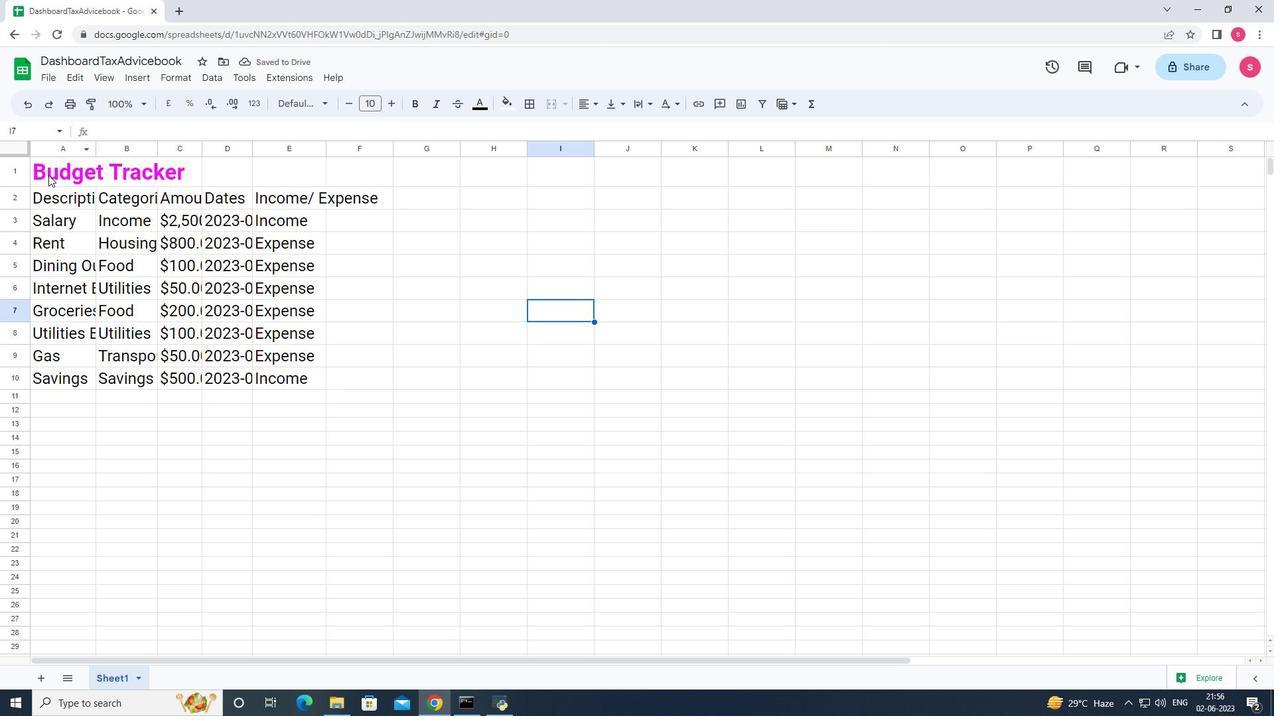 
Action: Mouse pressed left at (49, 175)
Screenshot: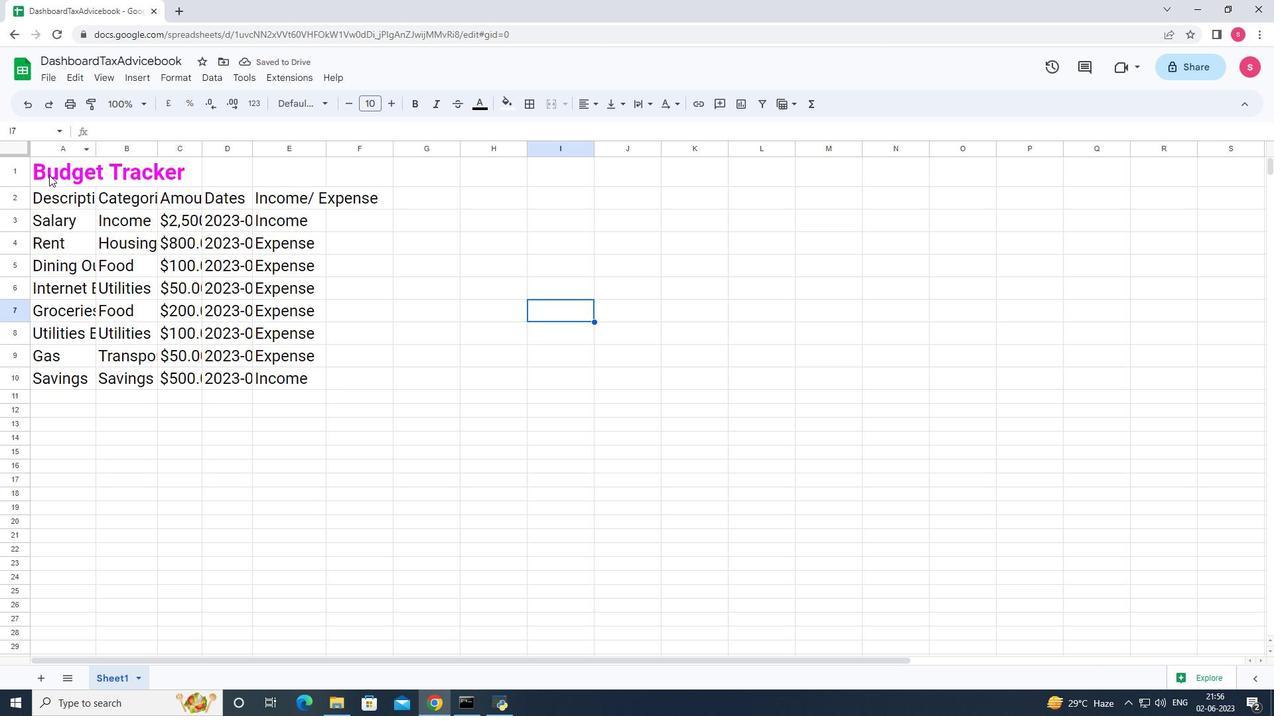 
Action: Mouse moved to (584, 112)
Screenshot: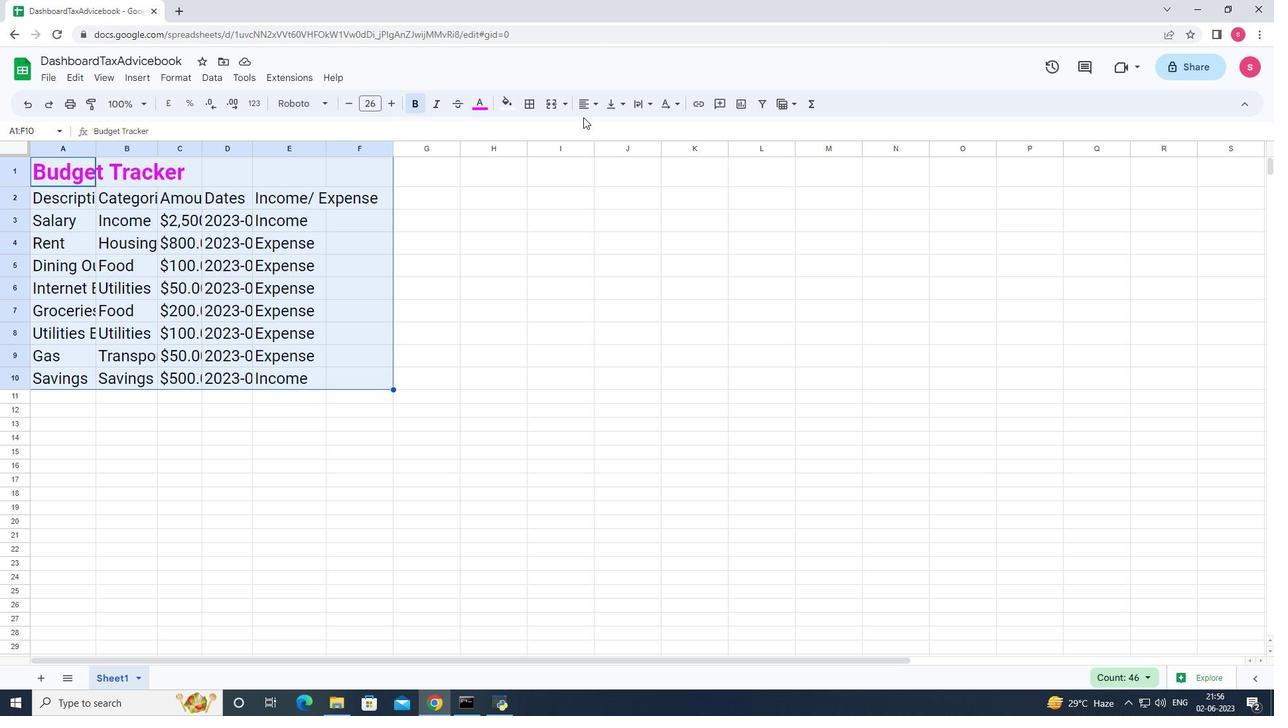 
Action: Mouse pressed left at (584, 112)
Screenshot: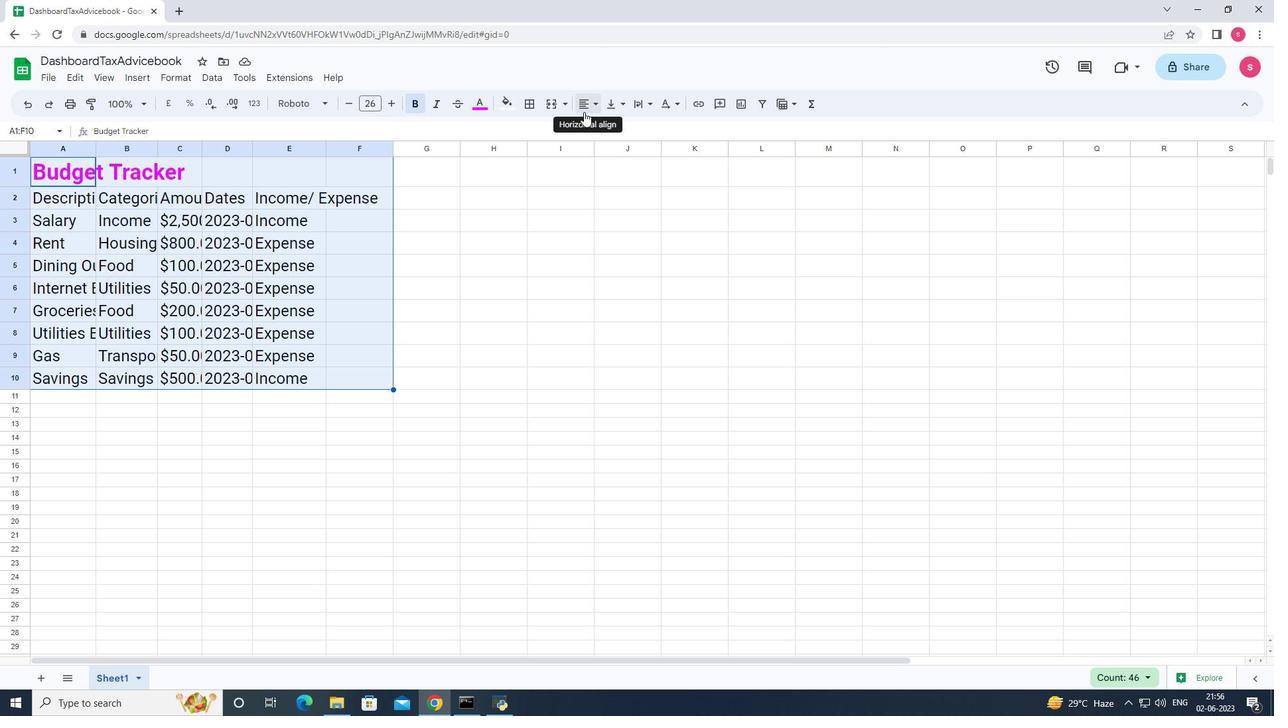 
Action: Mouse pressed left at (584, 112)
Screenshot: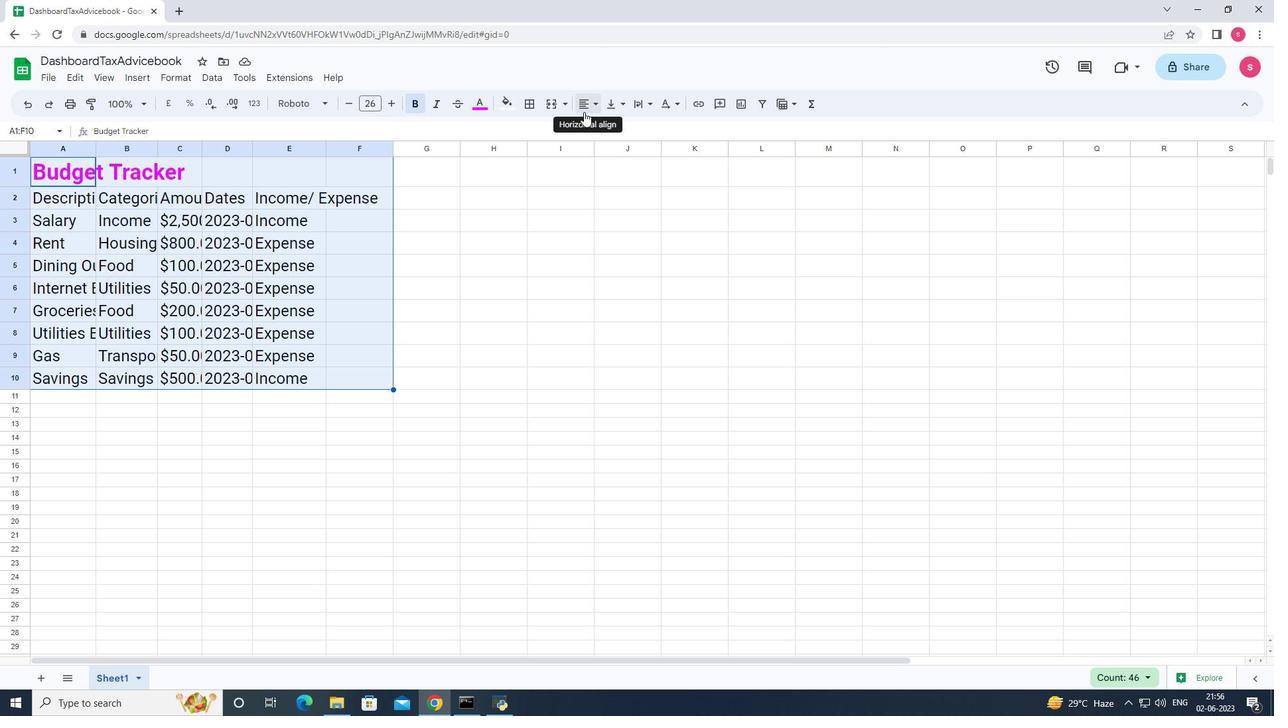 
Action: Mouse pressed left at (584, 112)
Screenshot: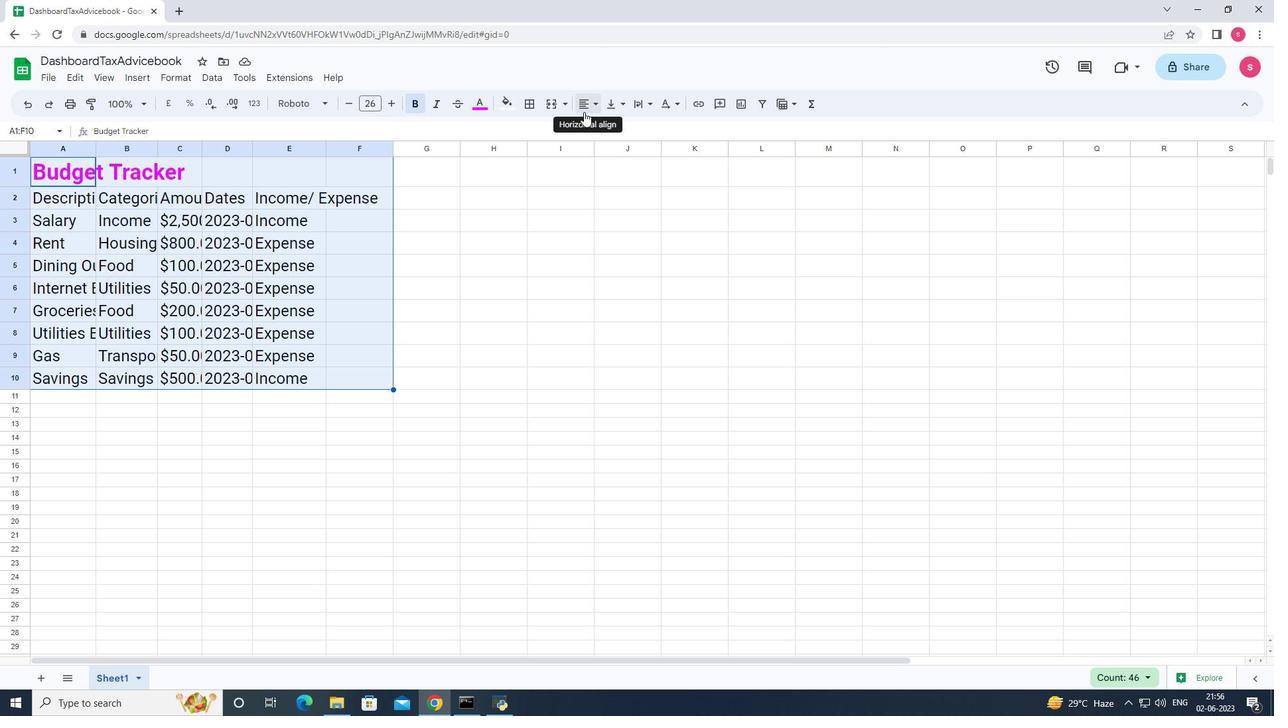 
Action: Mouse moved to (611, 132)
Screenshot: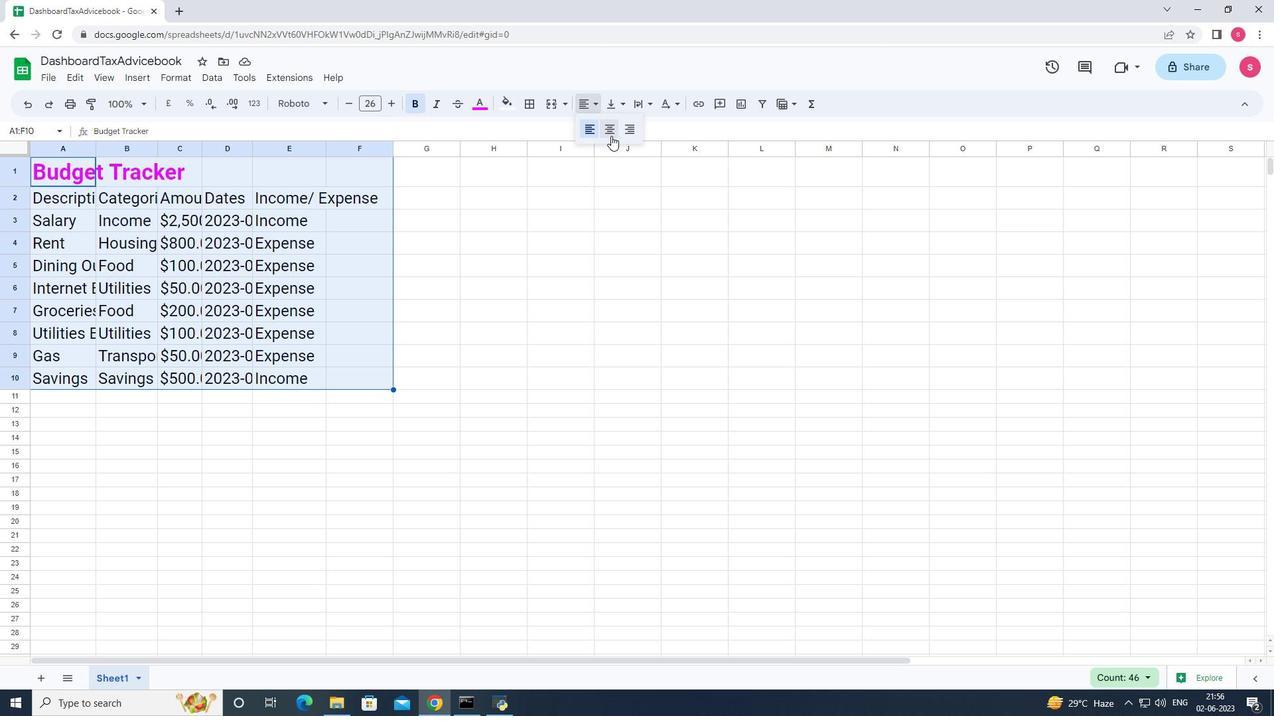 
Action: Mouse pressed left at (611, 132)
Screenshot: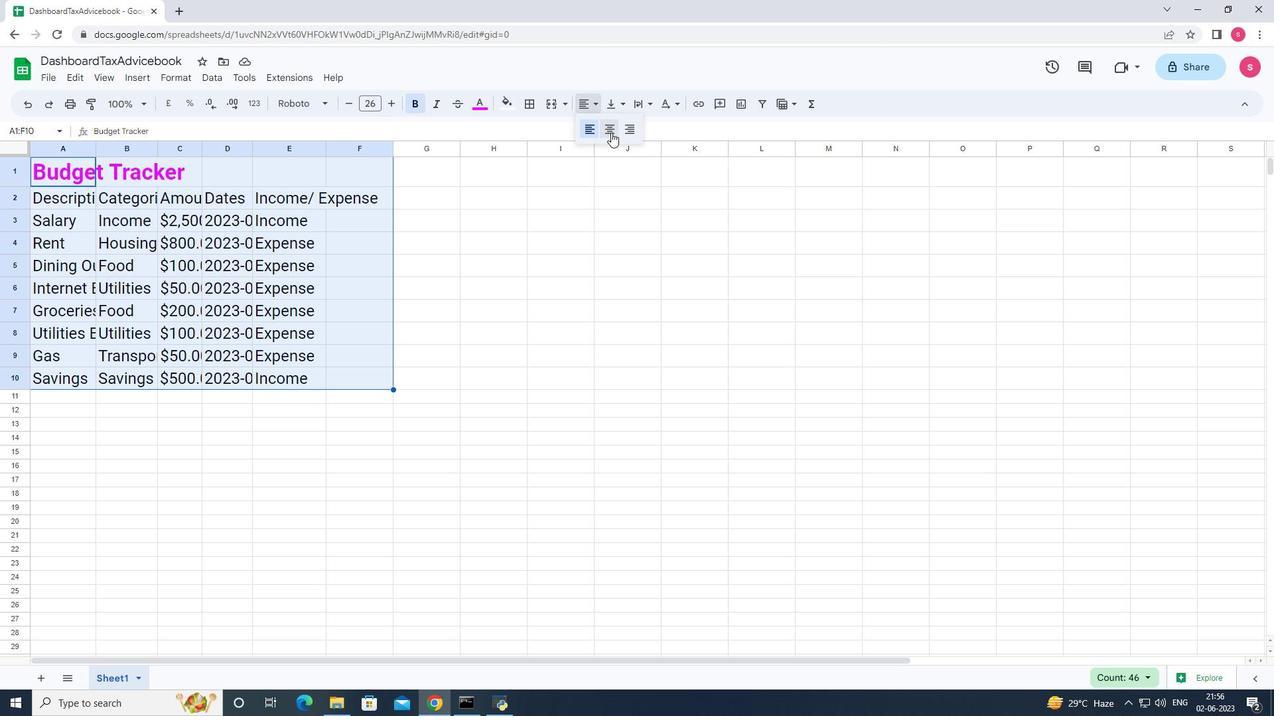 
Action: Mouse moved to (643, 321)
Screenshot: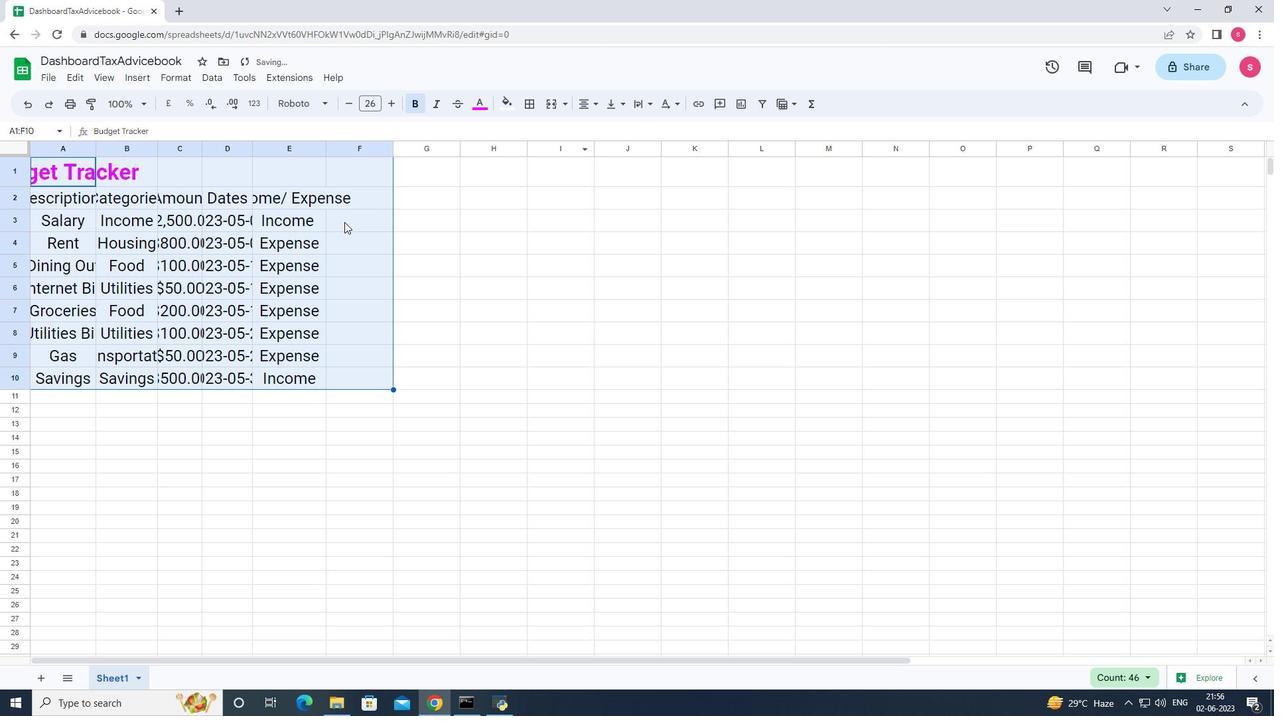 
Action: Mouse pressed left at (643, 321)
Screenshot: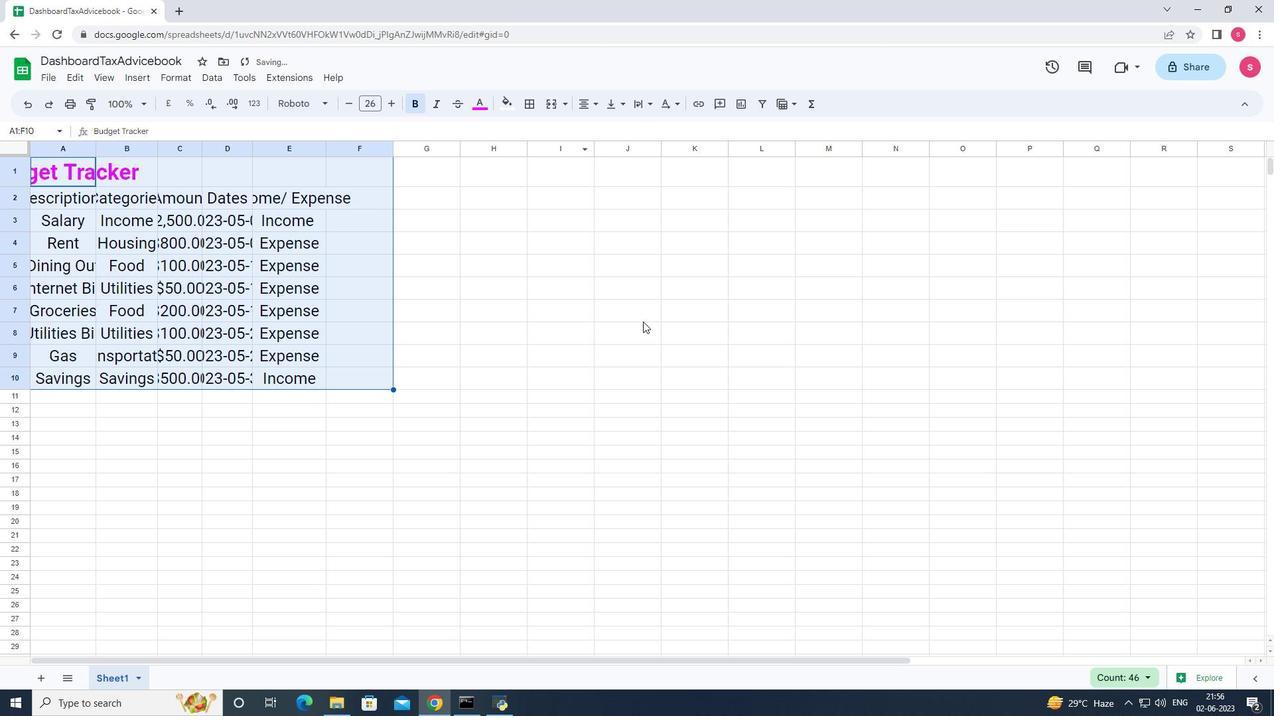 
Action: Mouse moved to (96, 152)
Screenshot: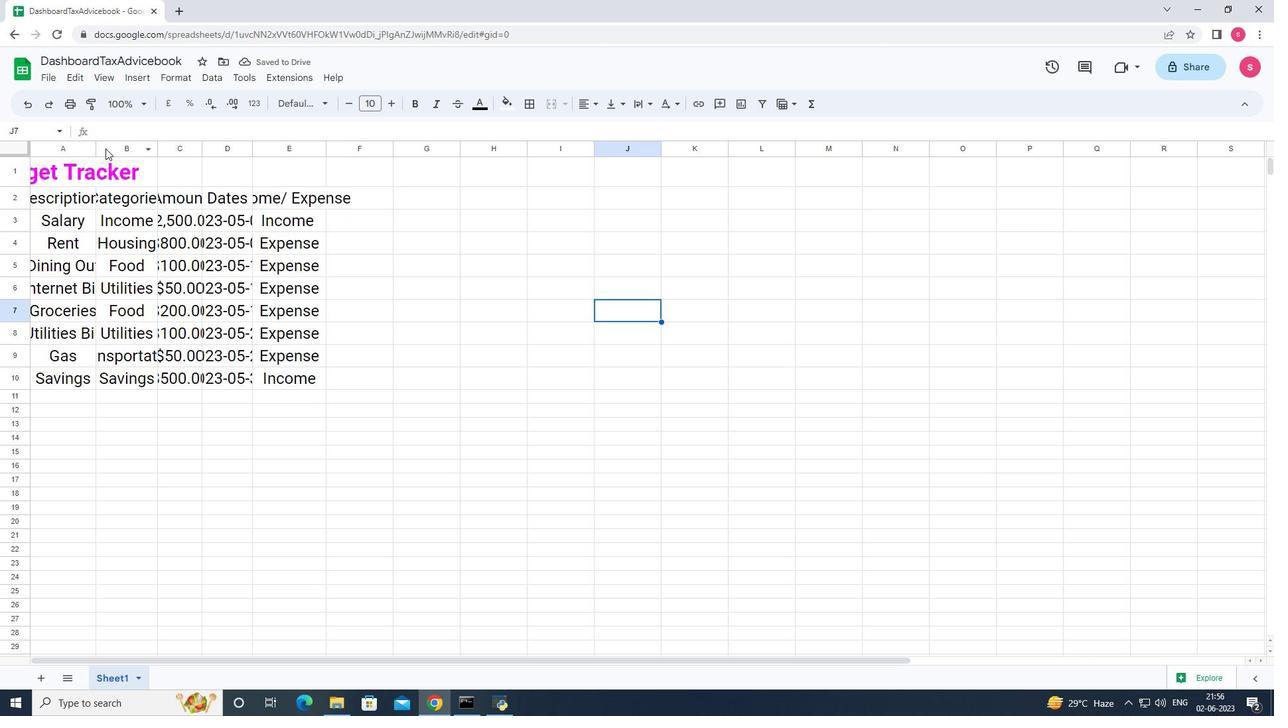 
Action: Mouse pressed left at (96, 152)
Screenshot: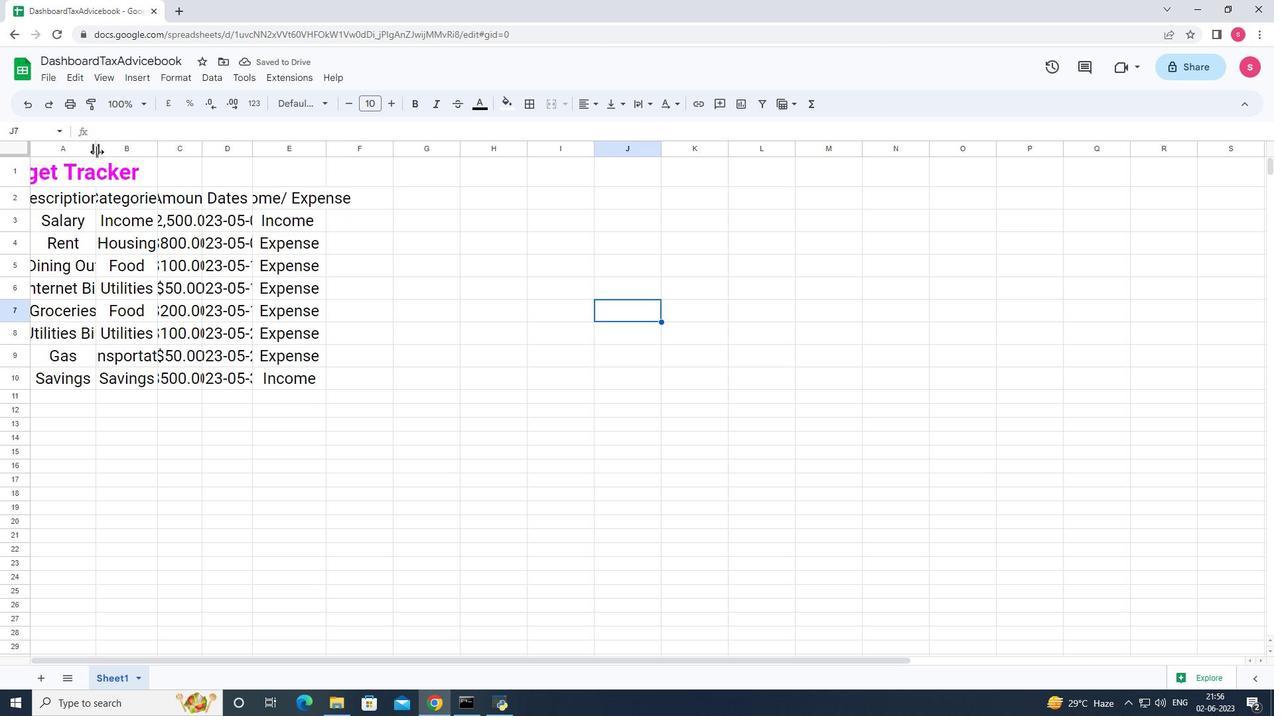
Action: Mouse pressed left at (96, 152)
Screenshot: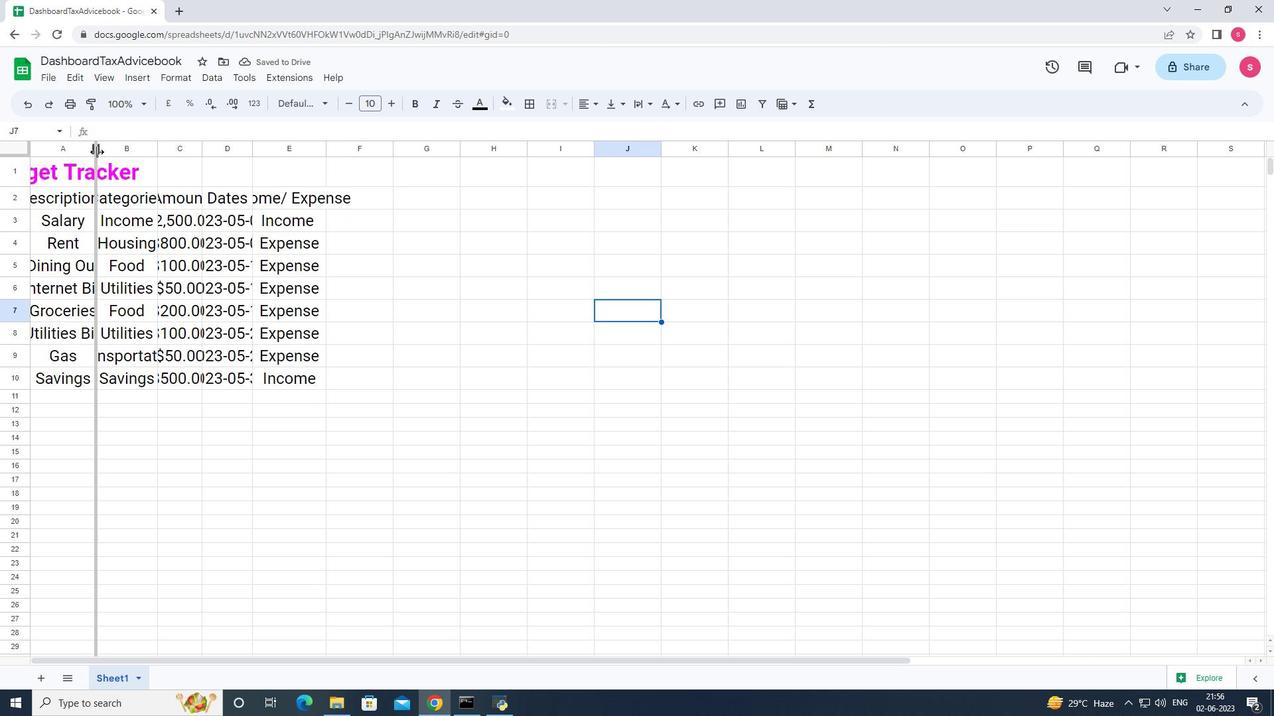 
Action: Mouse moved to (251, 144)
Screenshot: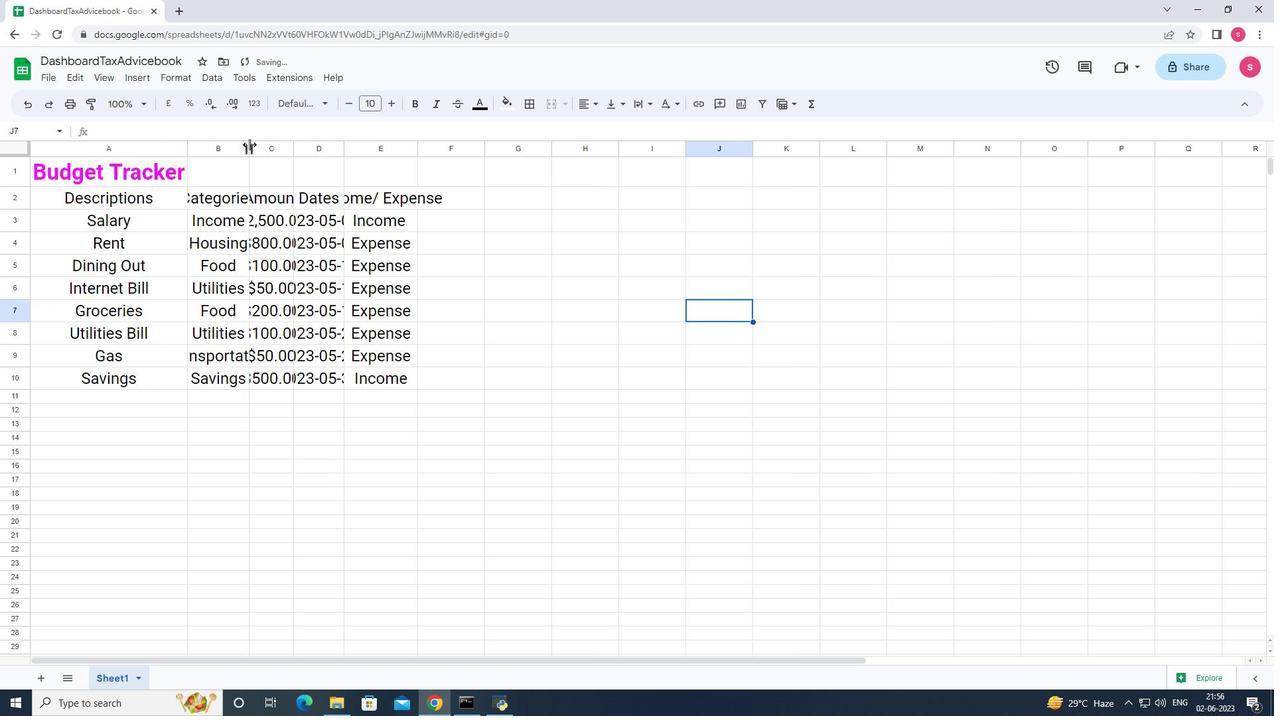 
Action: Mouse pressed left at (251, 144)
Screenshot: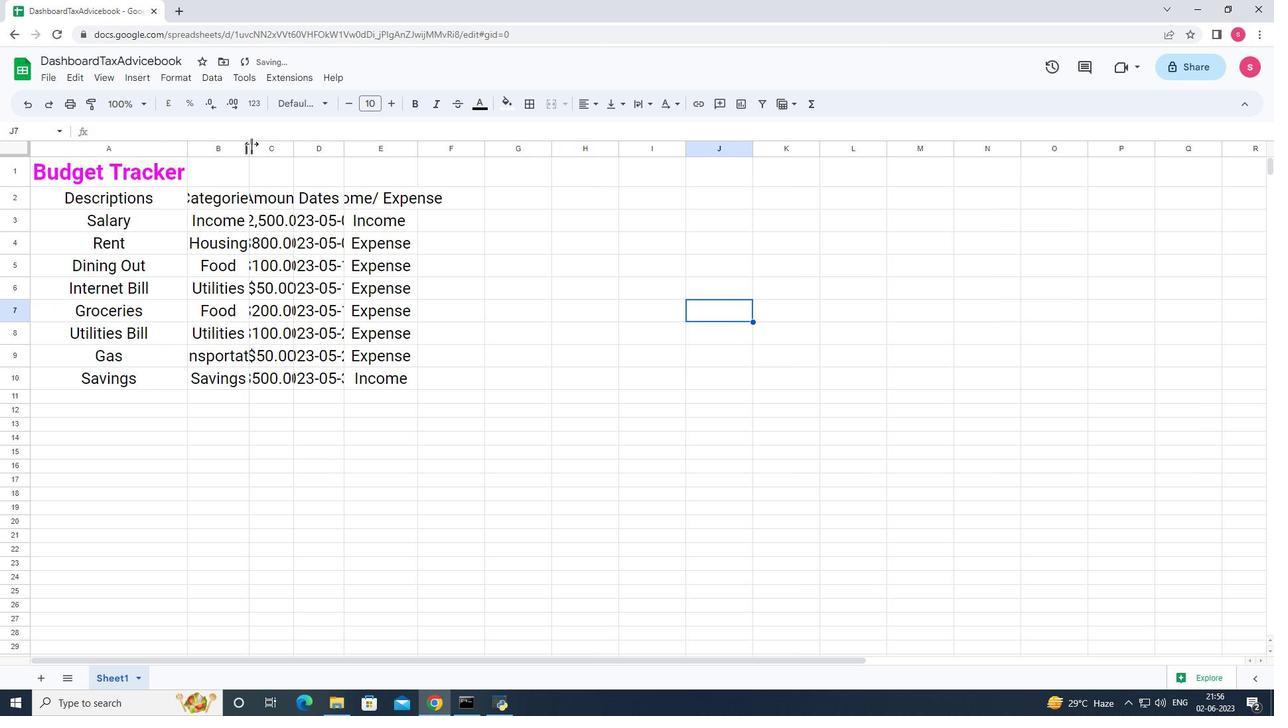 
Action: Mouse pressed left at (251, 144)
Screenshot: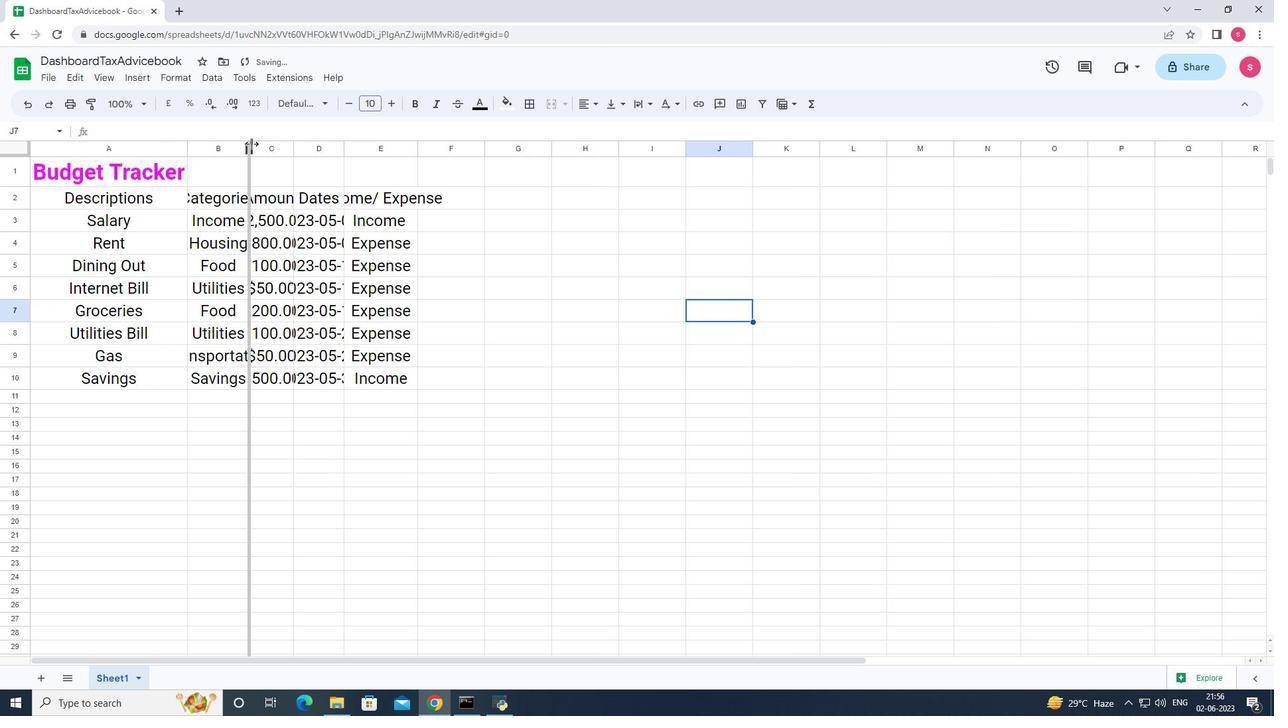 
Action: Mouse moved to (339, 150)
Screenshot: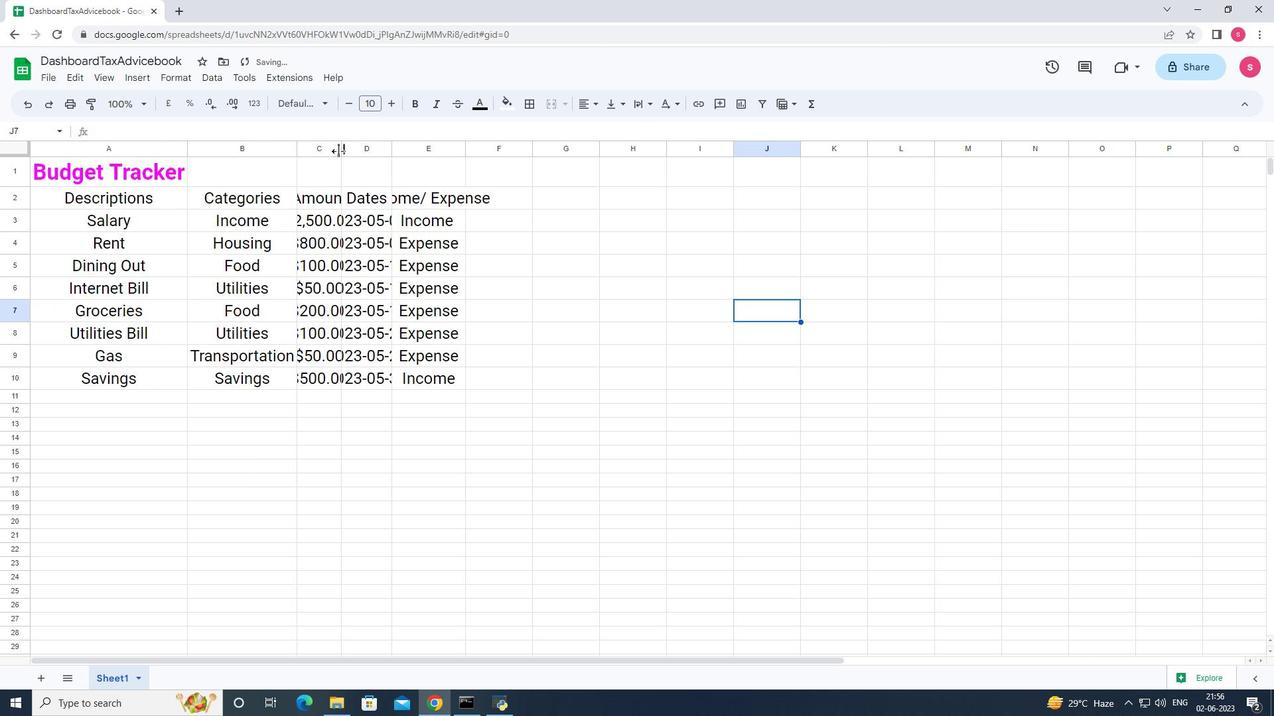 
Action: Mouse pressed left at (339, 150)
Screenshot: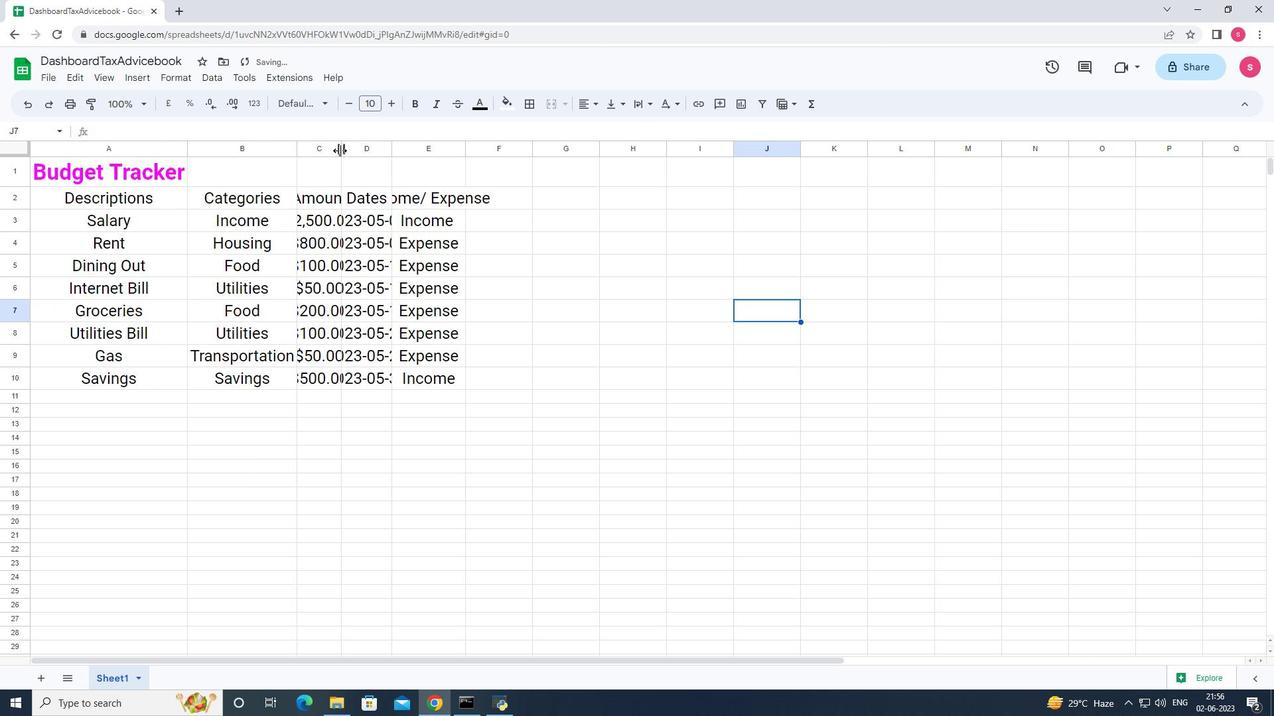 
Action: Mouse pressed left at (339, 150)
Screenshot: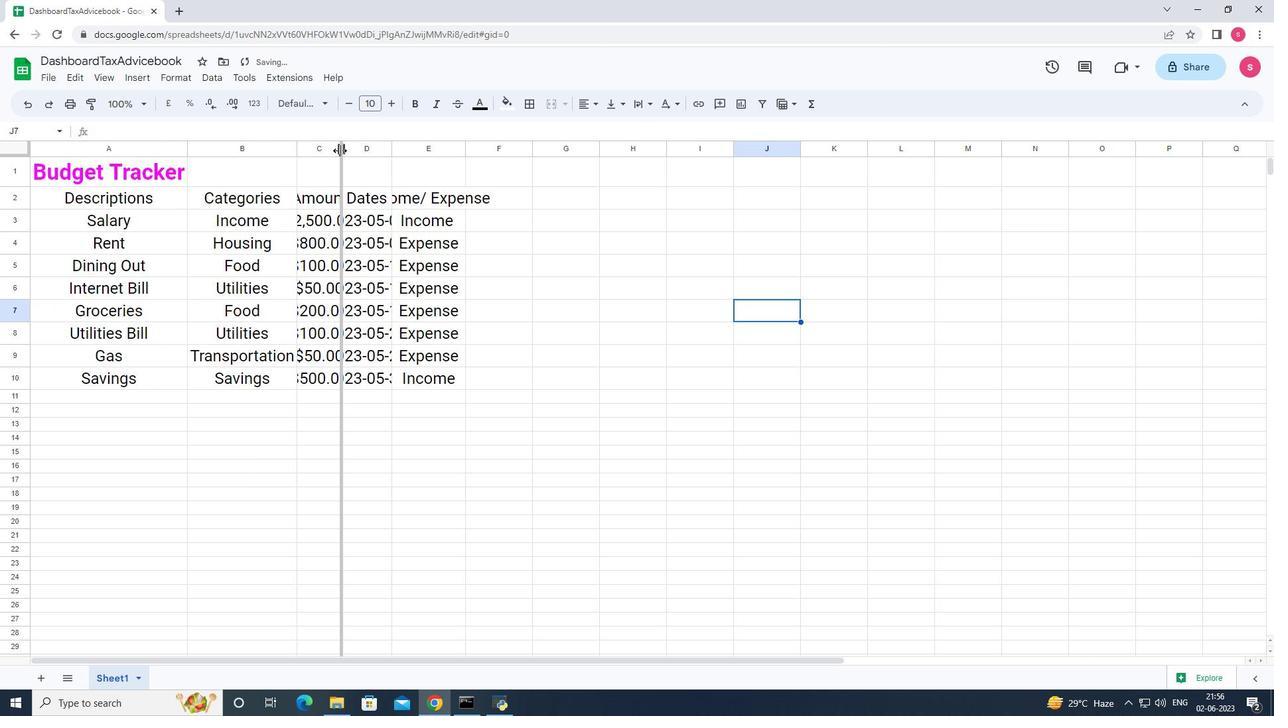 
Action: Mouse moved to (424, 148)
Screenshot: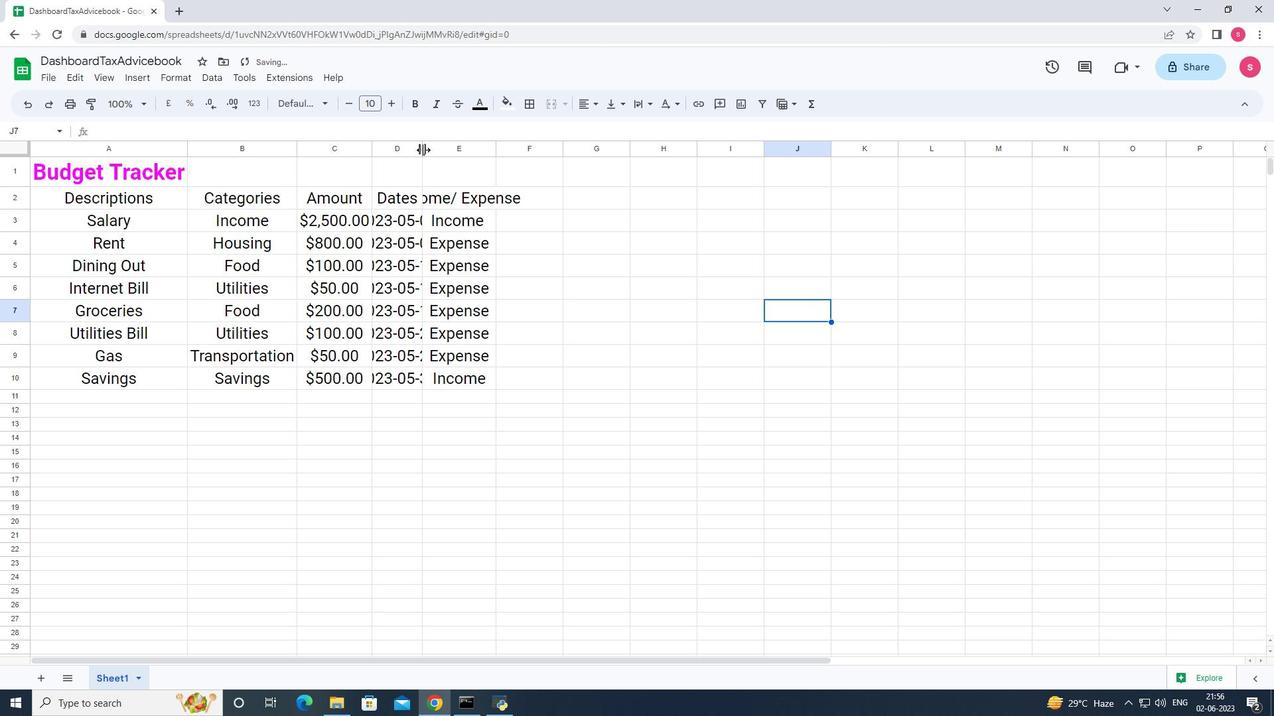 
Action: Mouse pressed left at (424, 148)
Screenshot: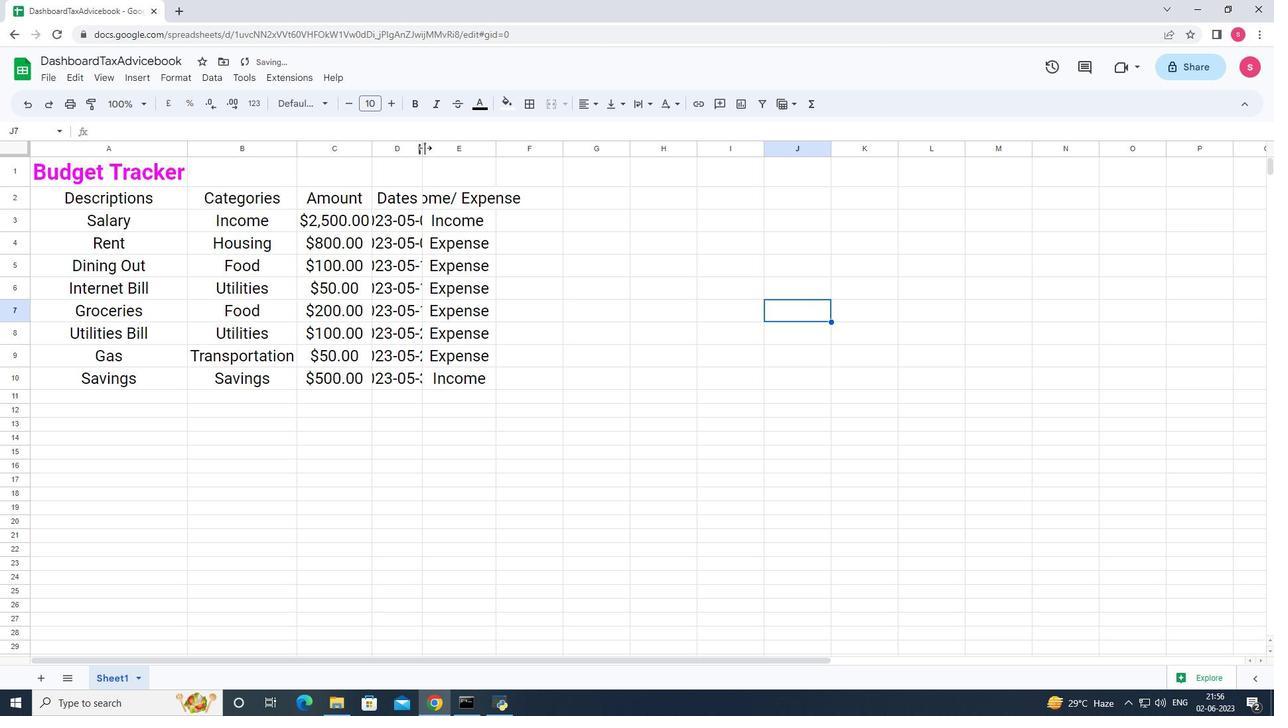 
Action: Mouse pressed left at (424, 148)
Screenshot: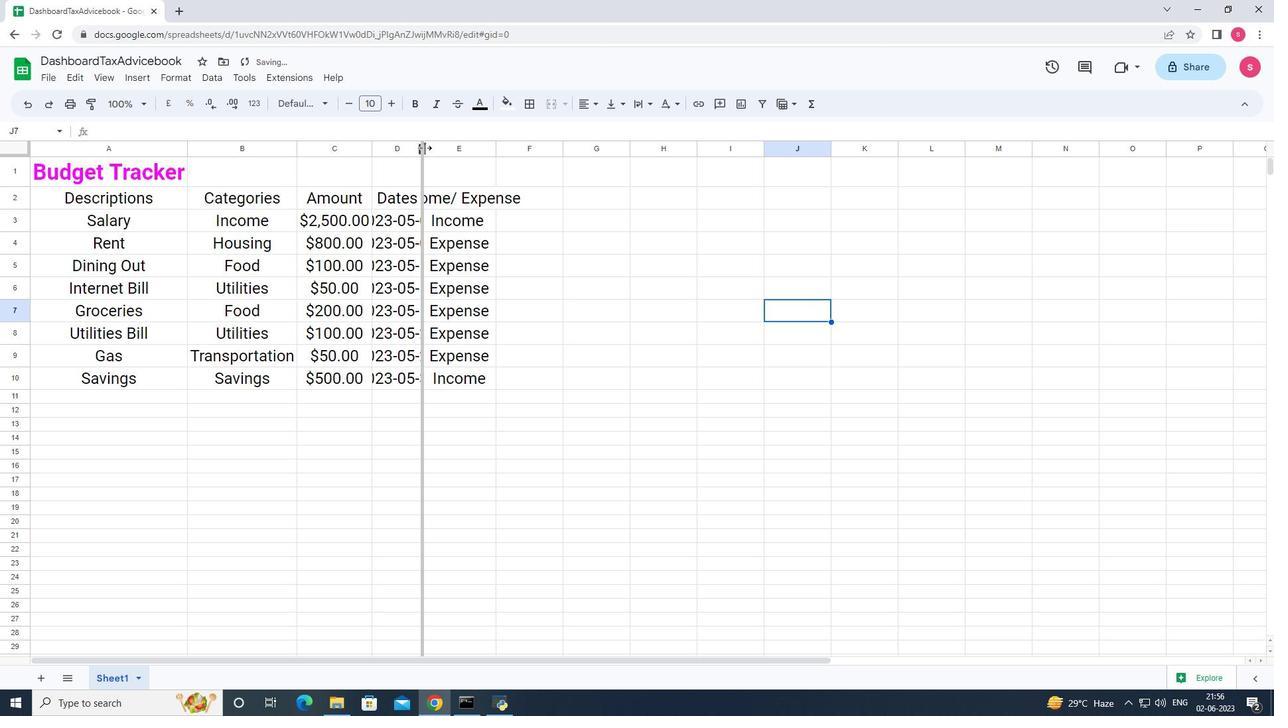 
Action: Mouse moved to (528, 154)
Screenshot: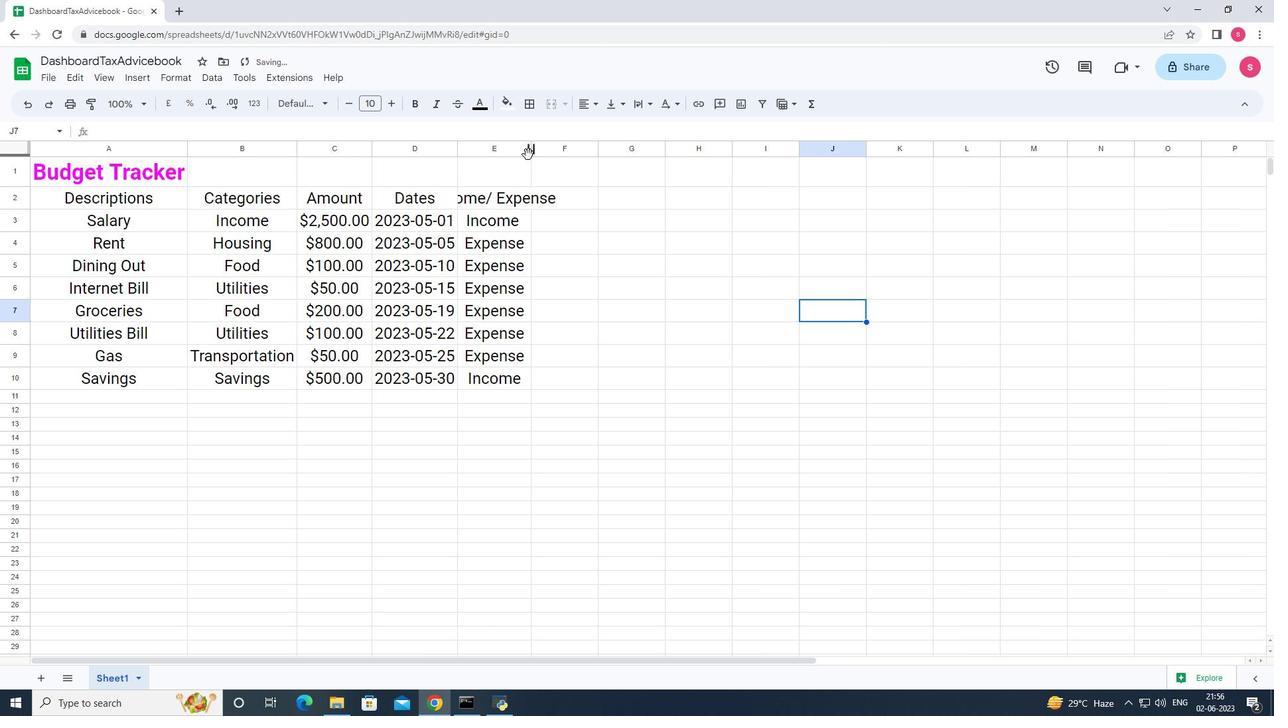 
Action: Mouse pressed left at (528, 154)
Screenshot: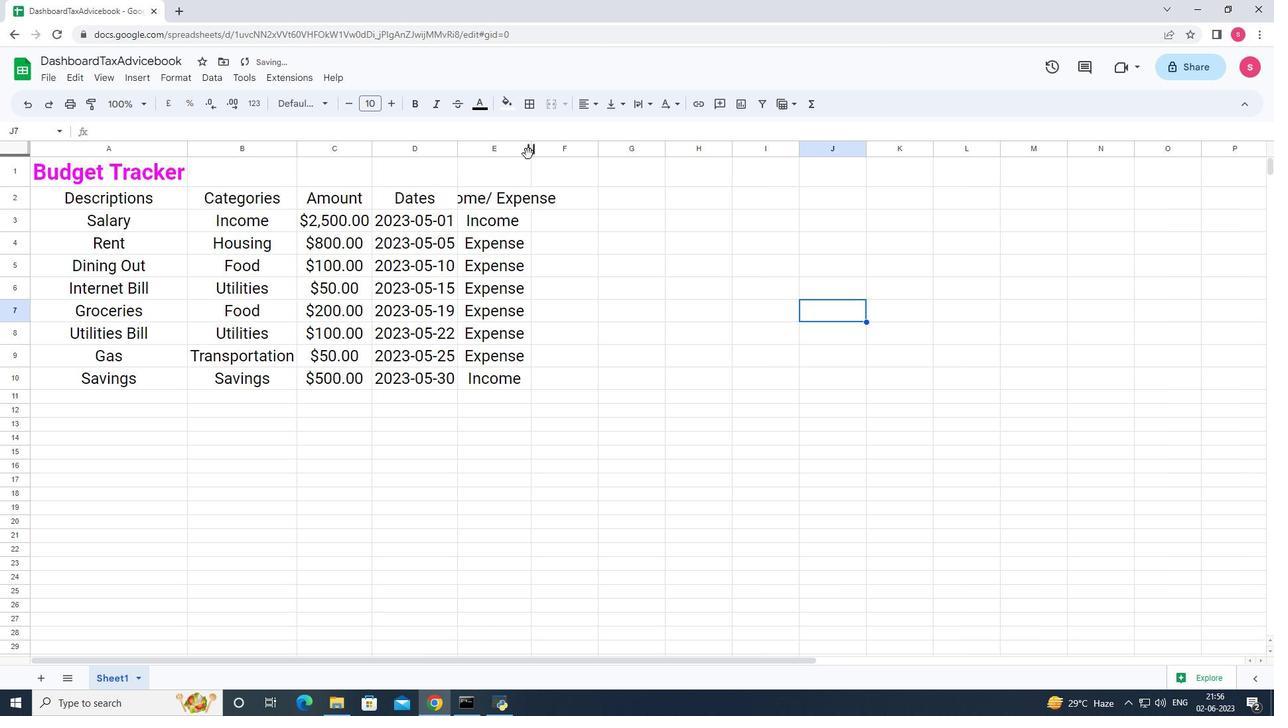 
Action: Mouse pressed left at (528, 154)
Screenshot: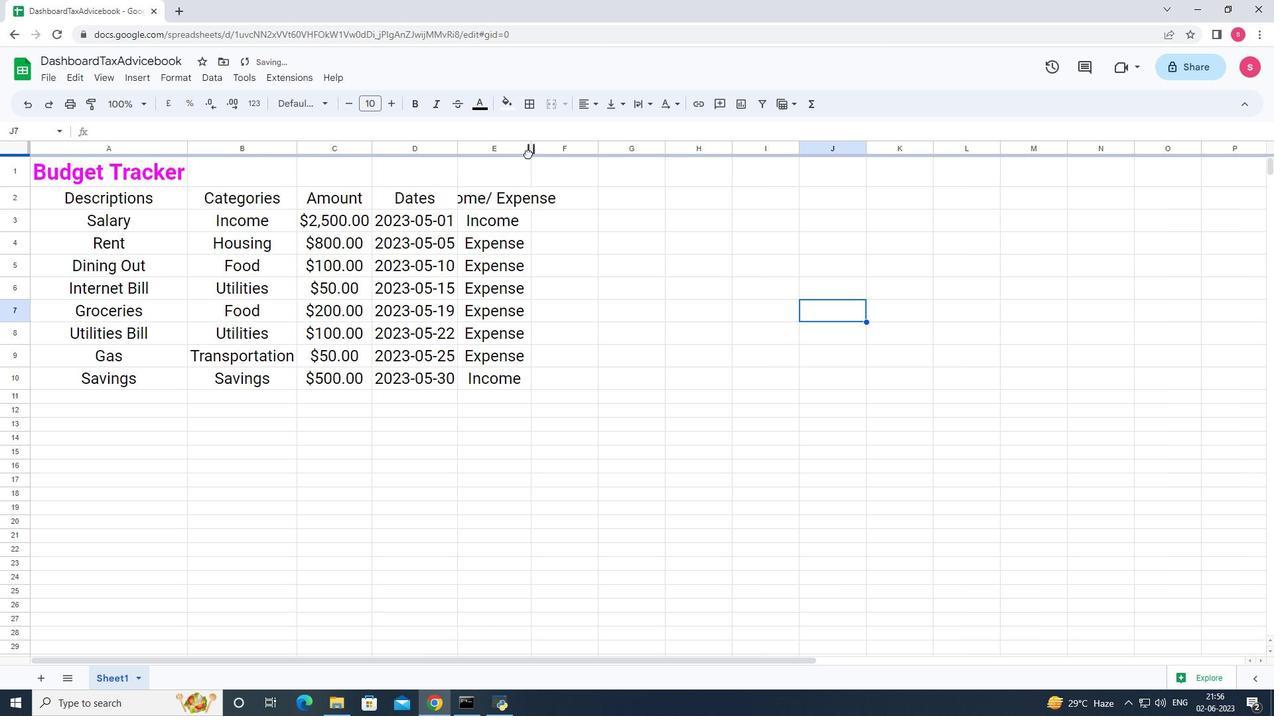 
Action: Mouse moved to (531, 150)
Screenshot: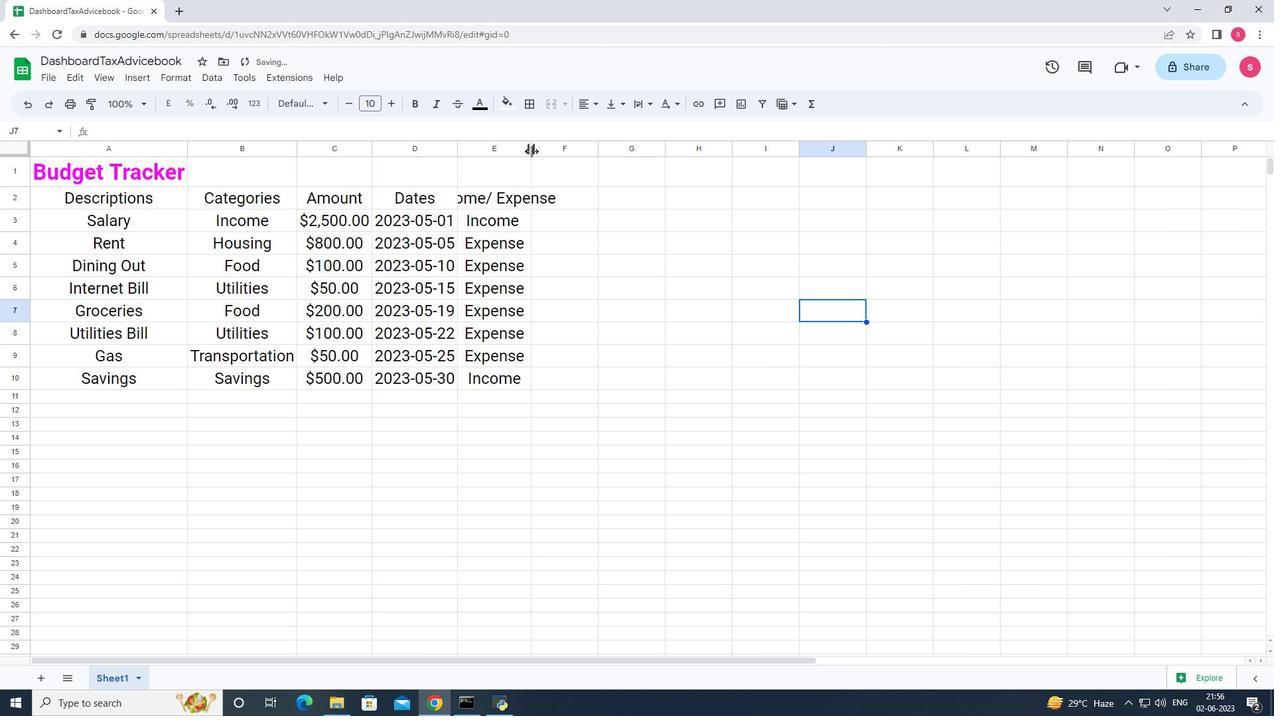 
Action: Mouse pressed left at (531, 150)
Screenshot: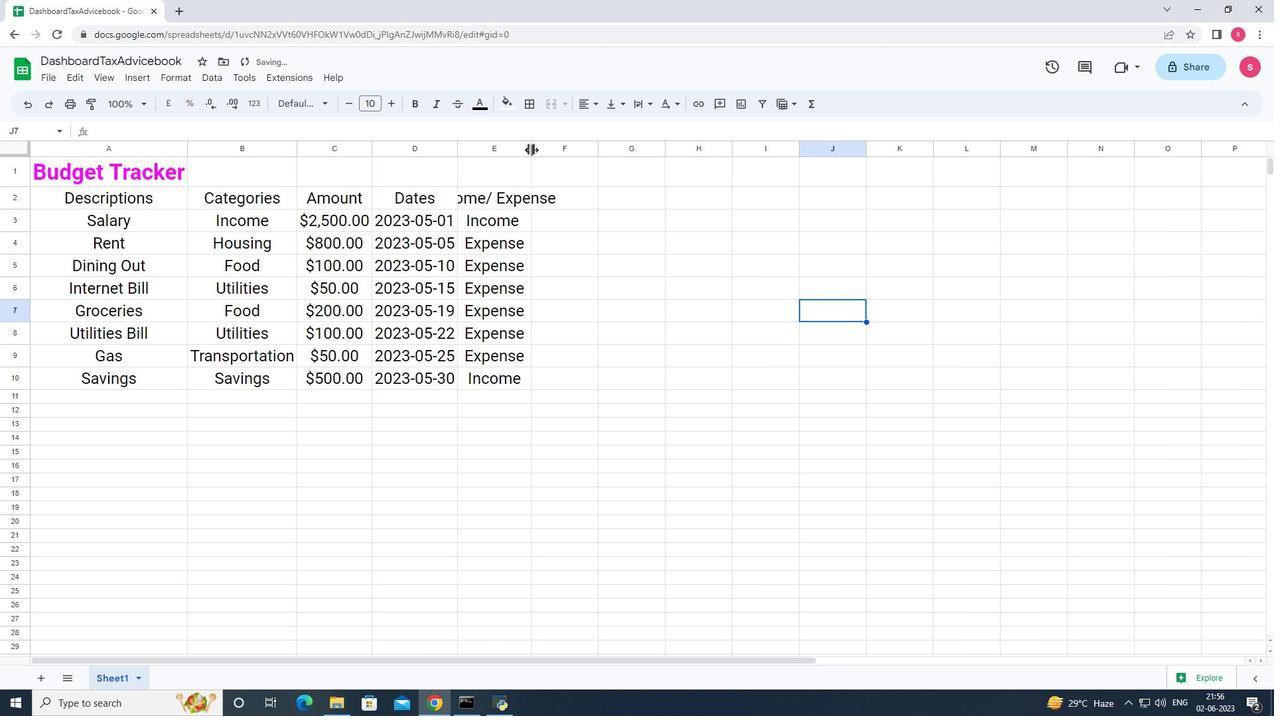 
Action: Mouse pressed left at (531, 150)
Screenshot: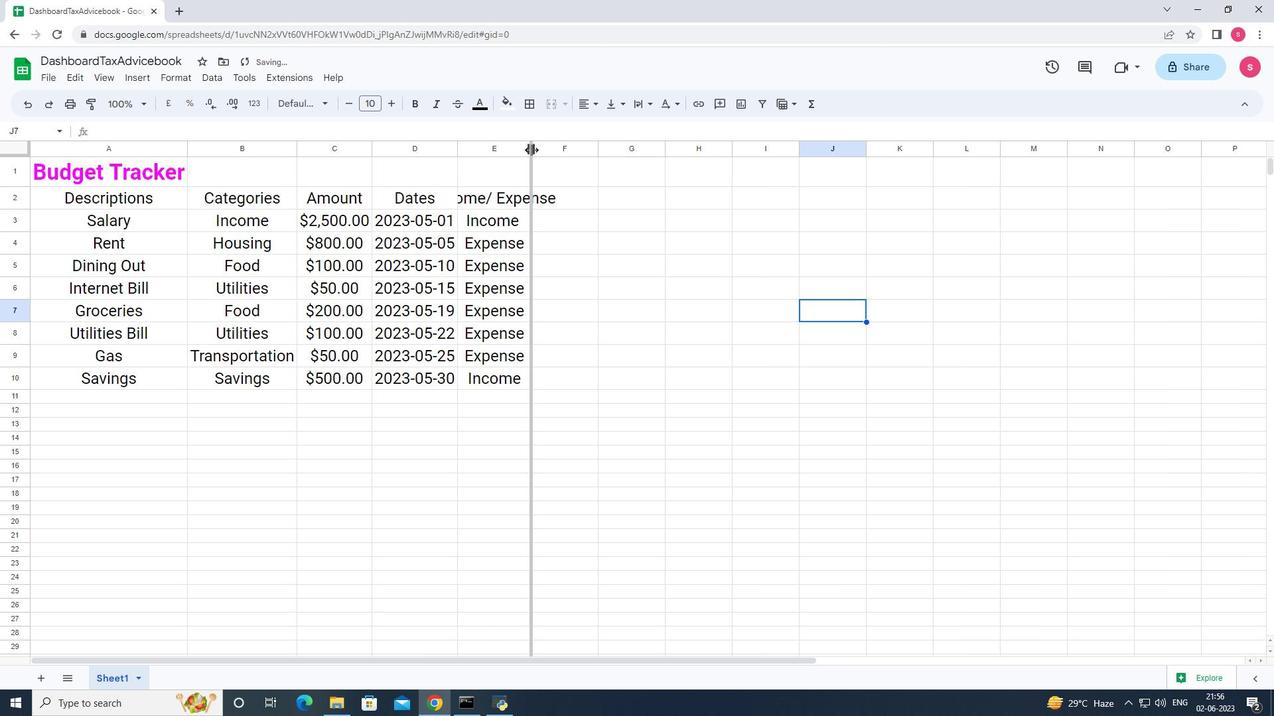 
Action: Mouse moved to (724, 167)
Screenshot: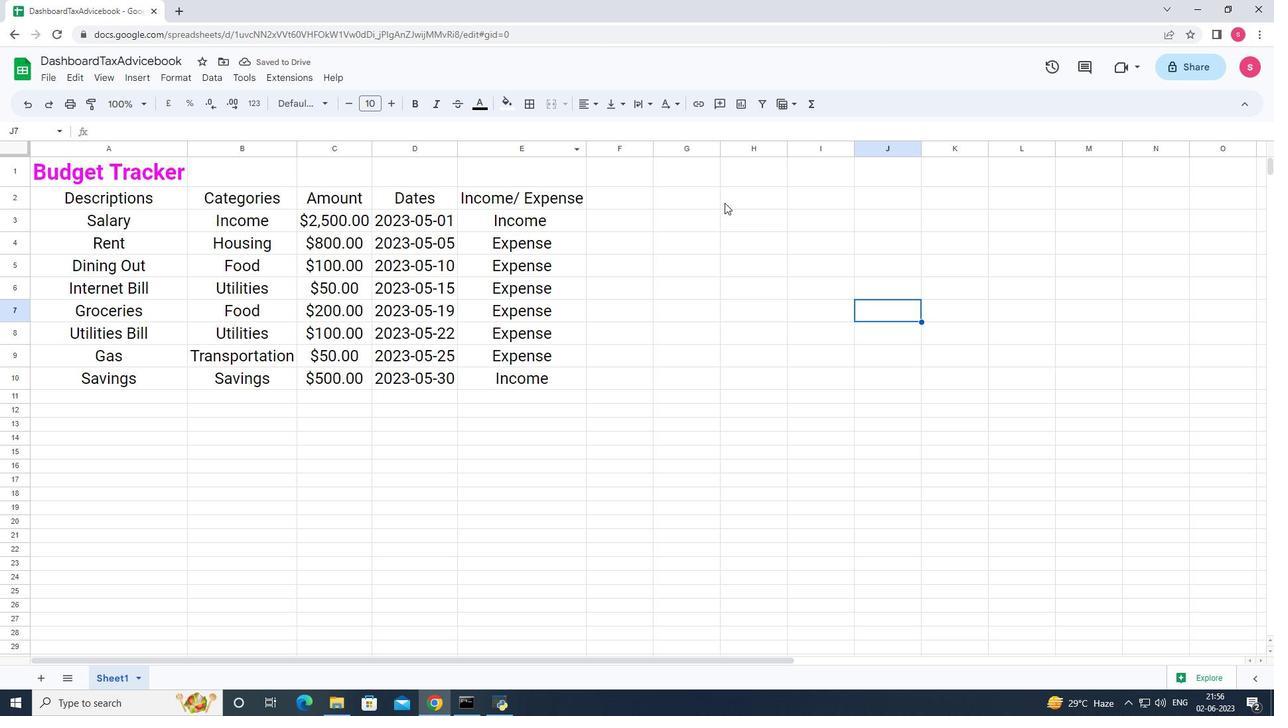 
Action: Key pressed ctrl+S
Screenshot: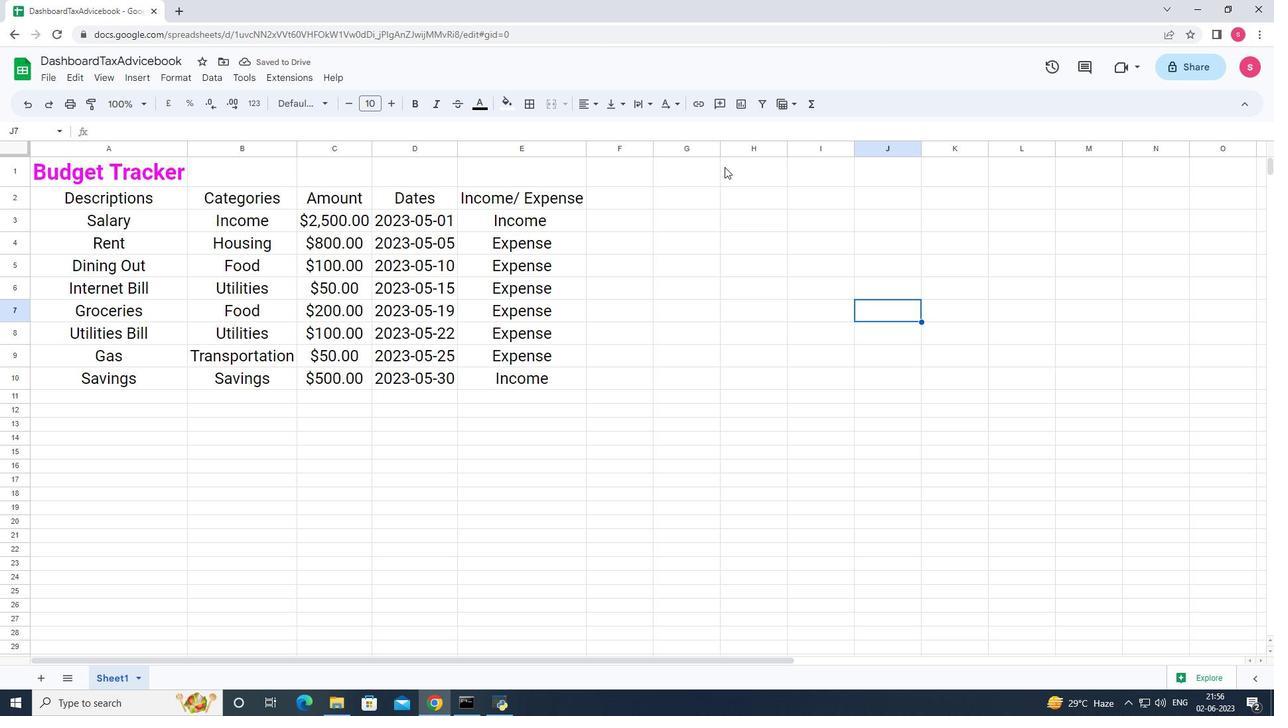 
